 Task: Look for space in San Giovanni Lupatoto, Italy from 12th June, 2023 to 15th June, 2023 for 2 adults in price range Rs.10000 to Rs.15000. Place can be entire place with 1  bedroom having 1 bed and 1 bathroom. Property type can be house, flat, guest house, hotel. Booking option can be shelf check-in. Required host language is English.
Action: Mouse moved to (501, 127)
Screenshot: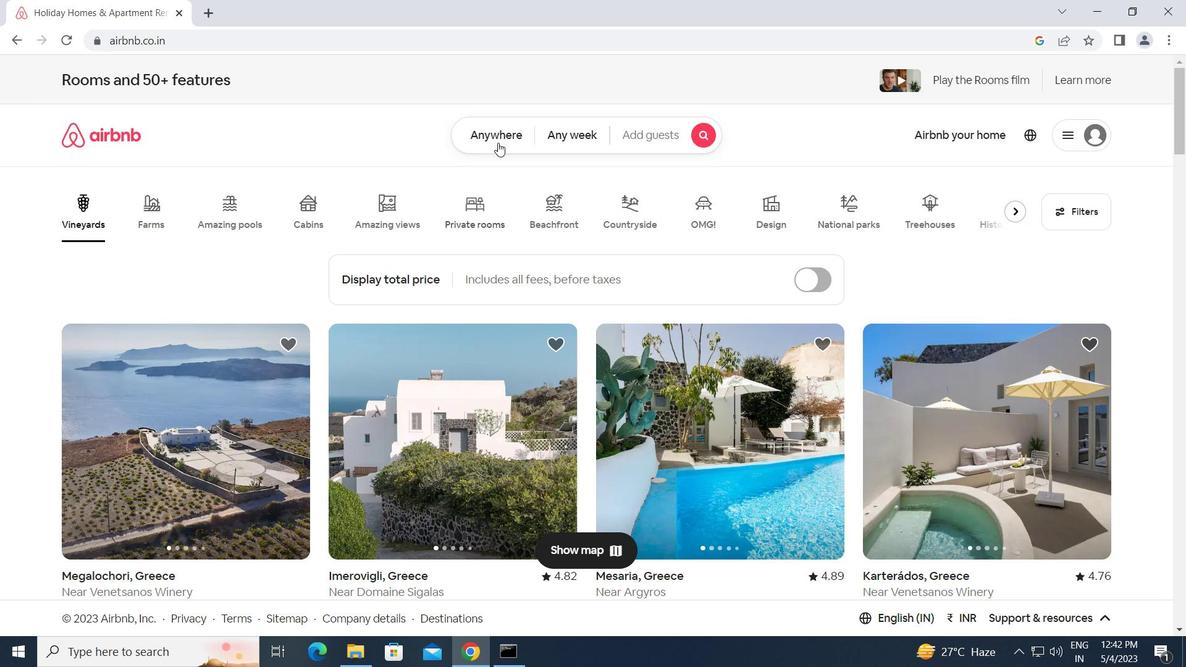 
Action: Mouse pressed left at (501, 127)
Screenshot: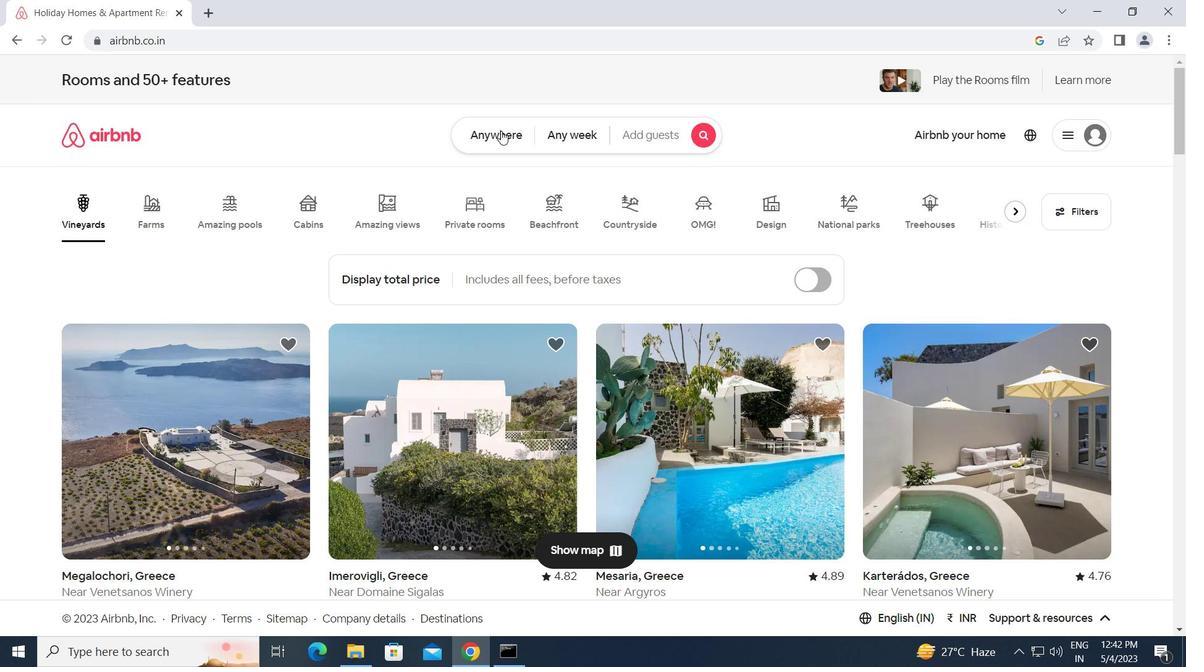 
Action: Mouse moved to (393, 197)
Screenshot: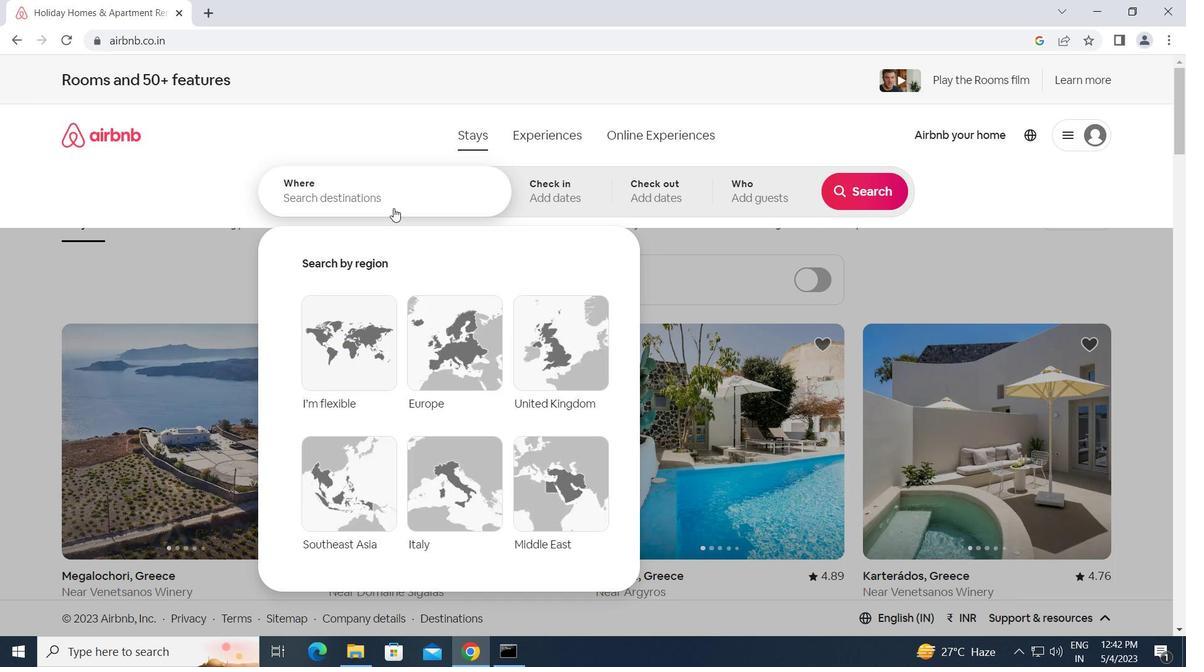 
Action: Mouse pressed left at (393, 197)
Screenshot: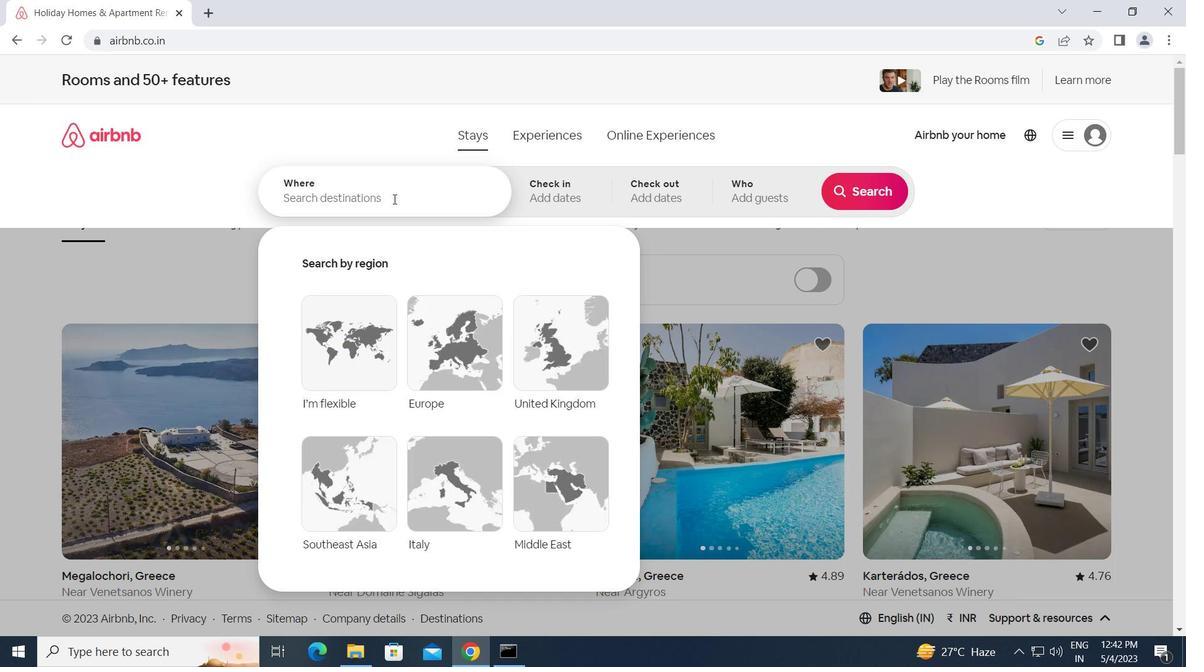 
Action: Key pressed s<Key.caps_lock>an<Key.space><Key.caps_lock>g<Key.caps_lock>iovanni<Key.space><Key.caps_lock>l<Key.caps_lock>upatot
Screenshot: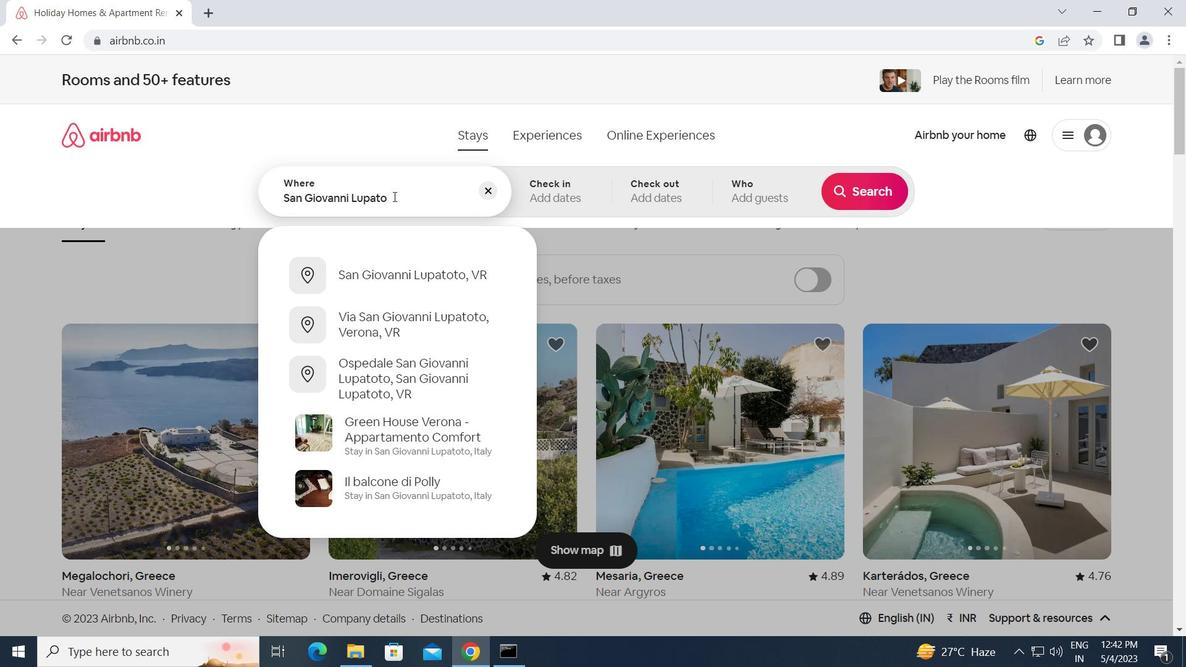 
Action: Mouse moved to (867, 41)
Screenshot: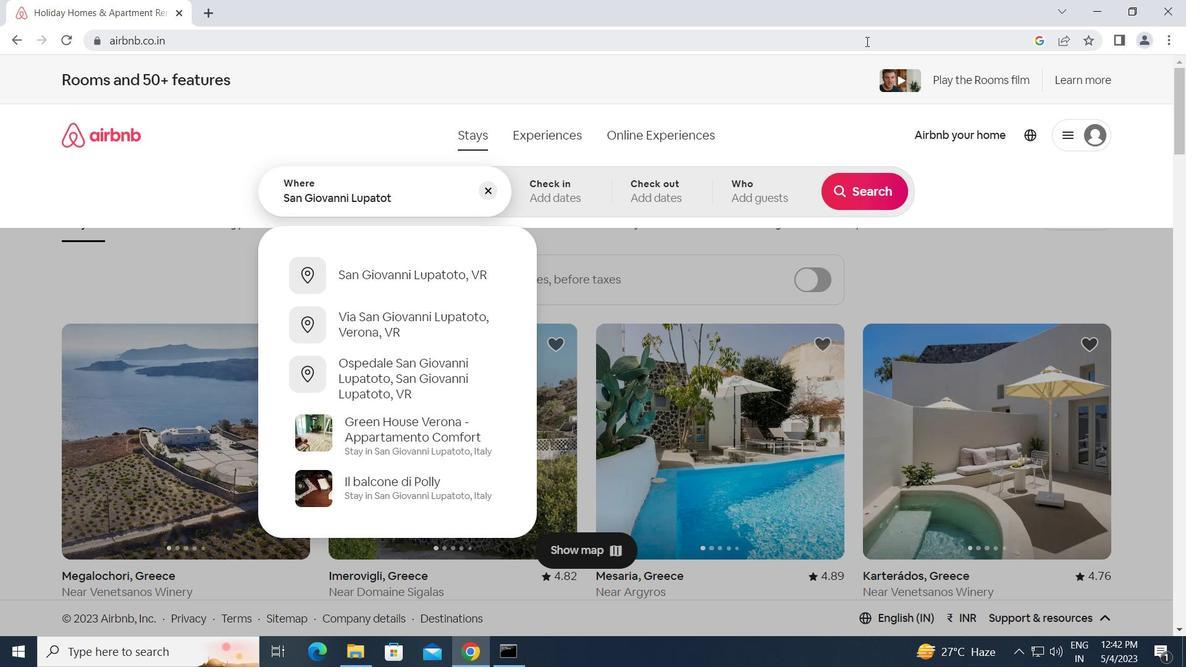 
Action: Key pressed o
Screenshot: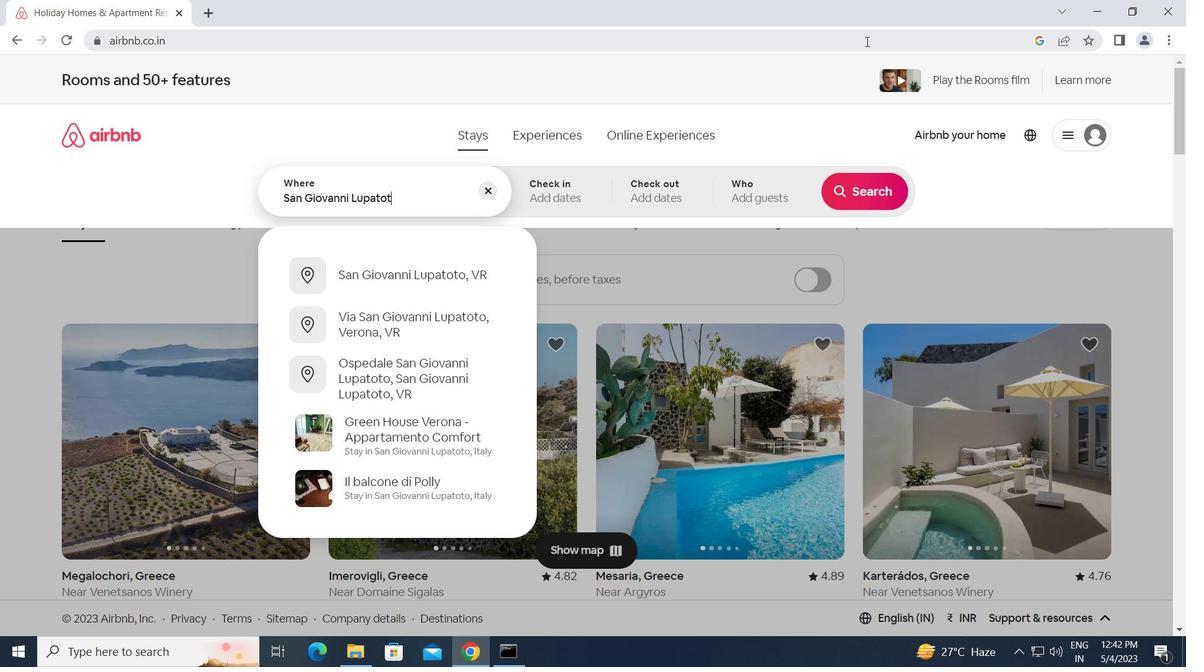 
Action: Mouse moved to (857, 42)
Screenshot: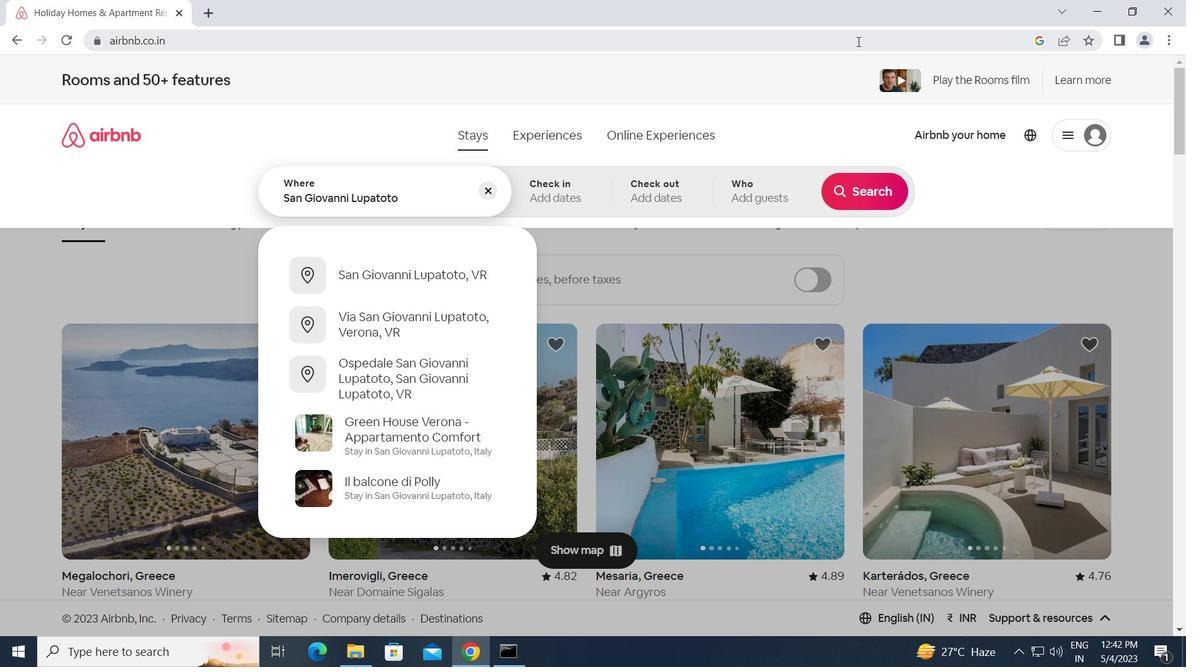 
Action: Key pressed ,
Screenshot: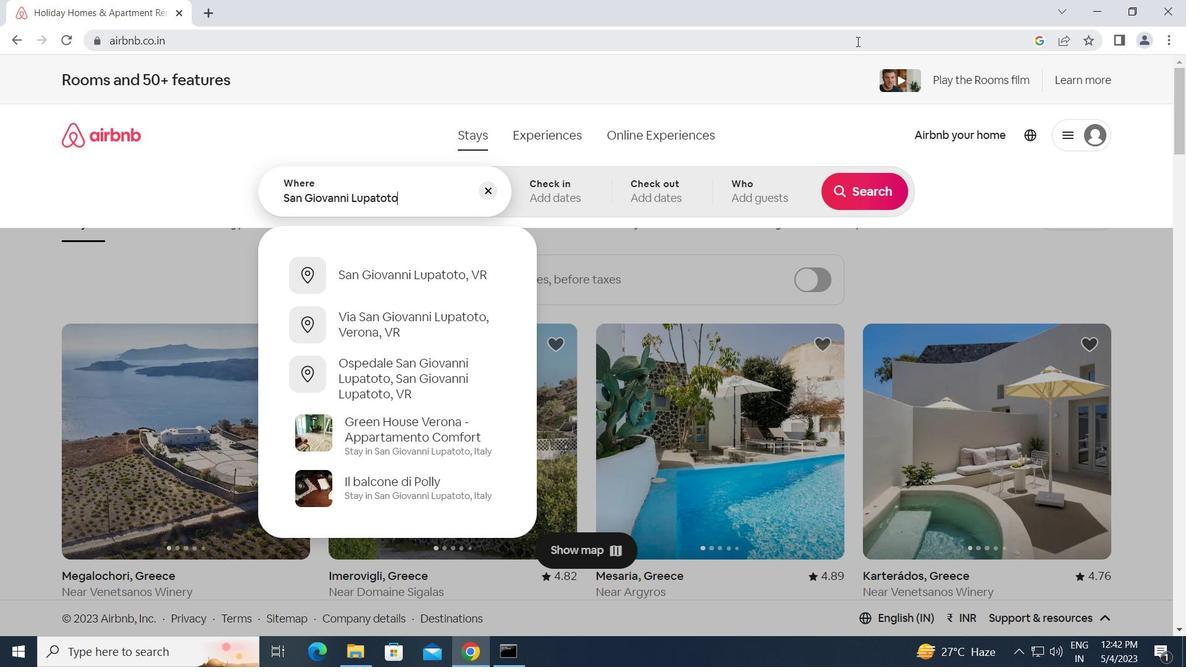 
Action: Mouse moved to (909, 45)
Screenshot: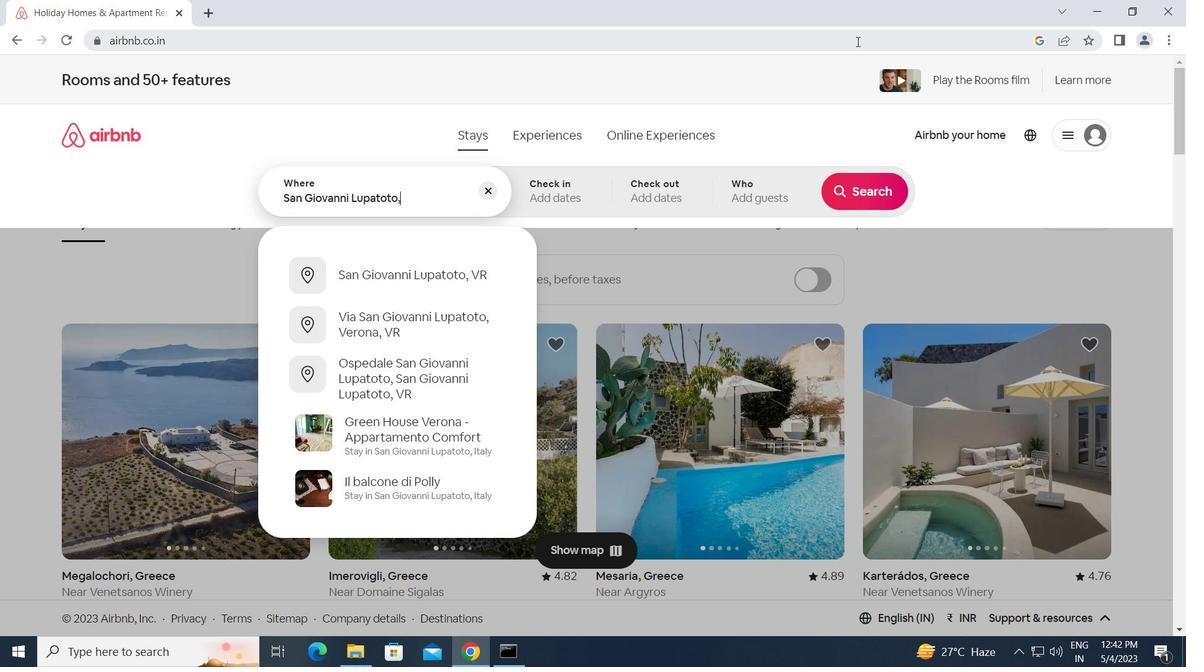 
Action: Key pressed <Key.space>
Screenshot: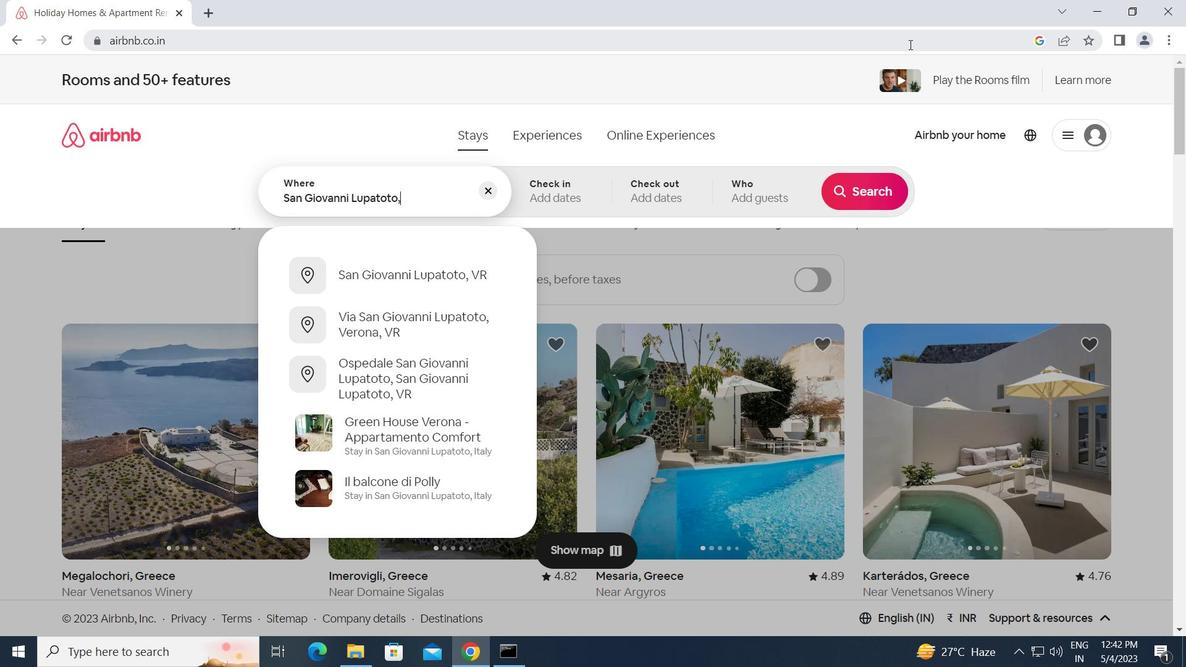 
Action: Mouse moved to (906, 45)
Screenshot: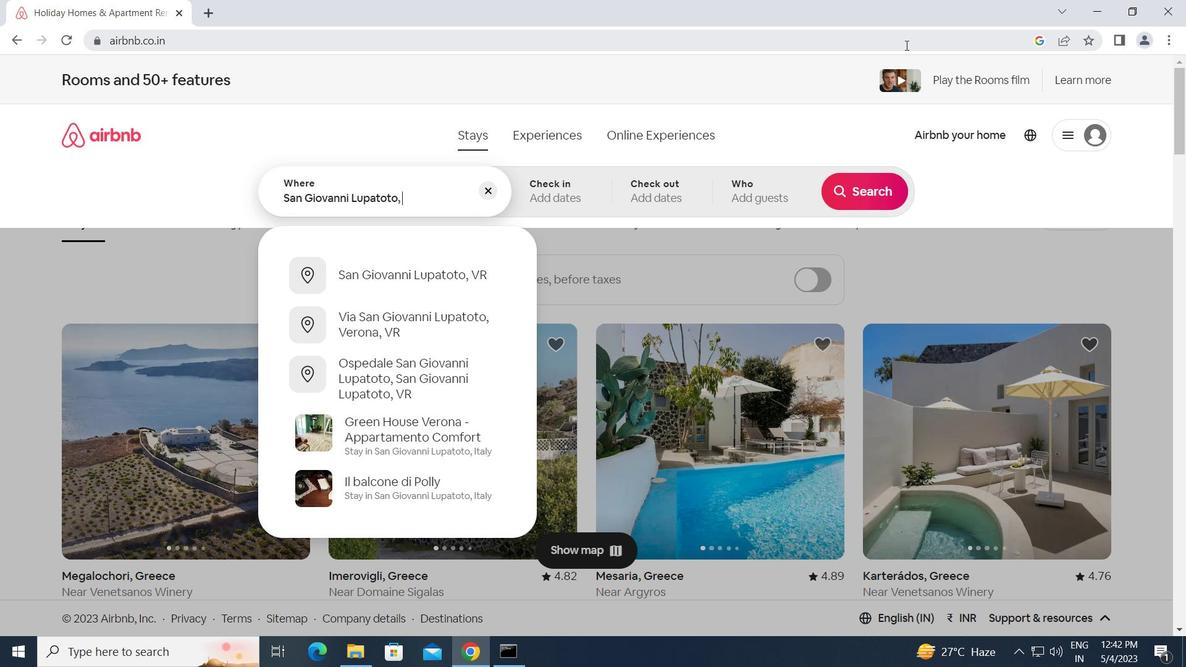 
Action: Key pressed <Key.caps_lock>
Screenshot: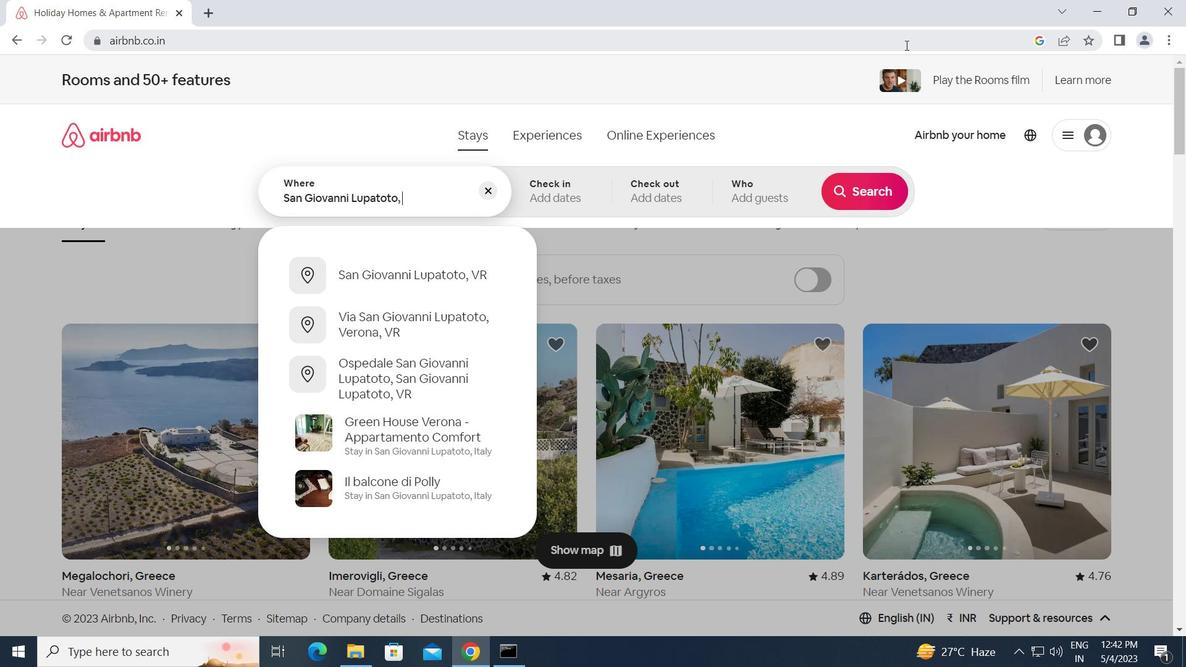 
Action: Mouse moved to (904, 45)
Screenshot: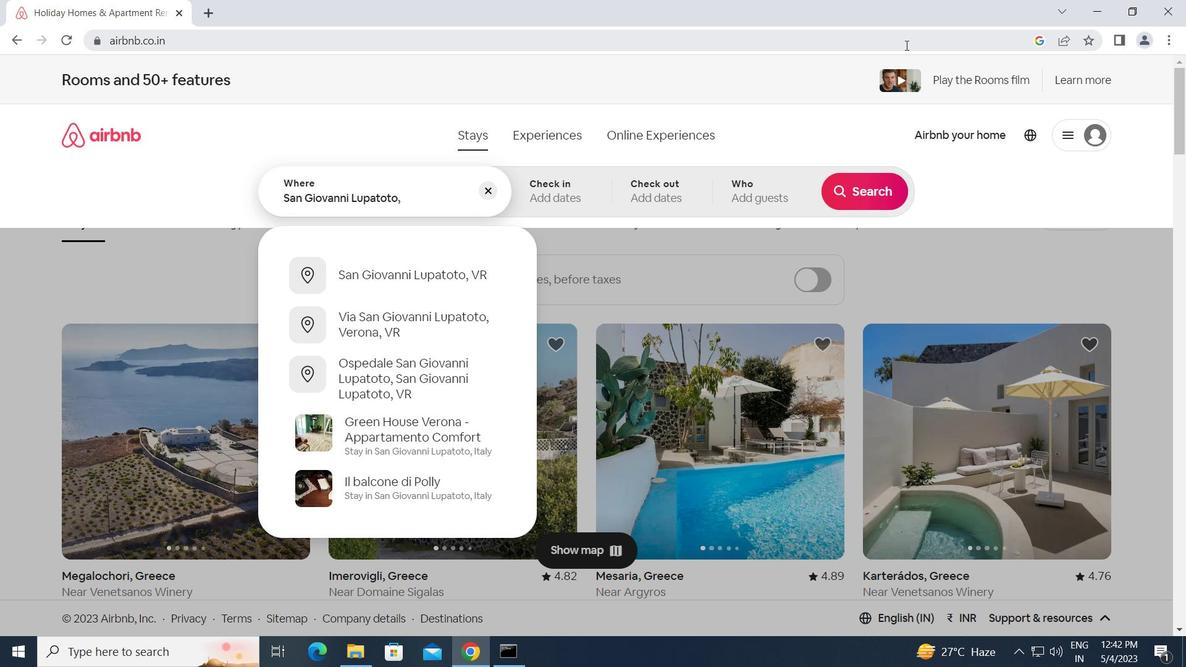 
Action: Key pressed i
Screenshot: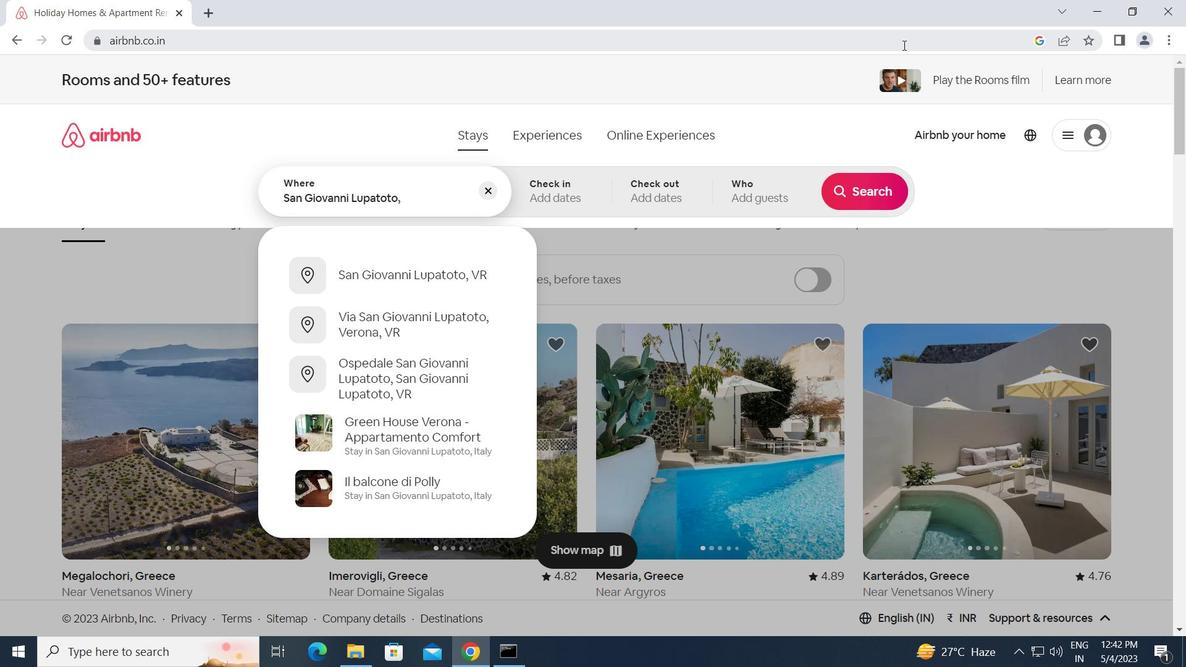 
Action: Mouse moved to (901, 46)
Screenshot: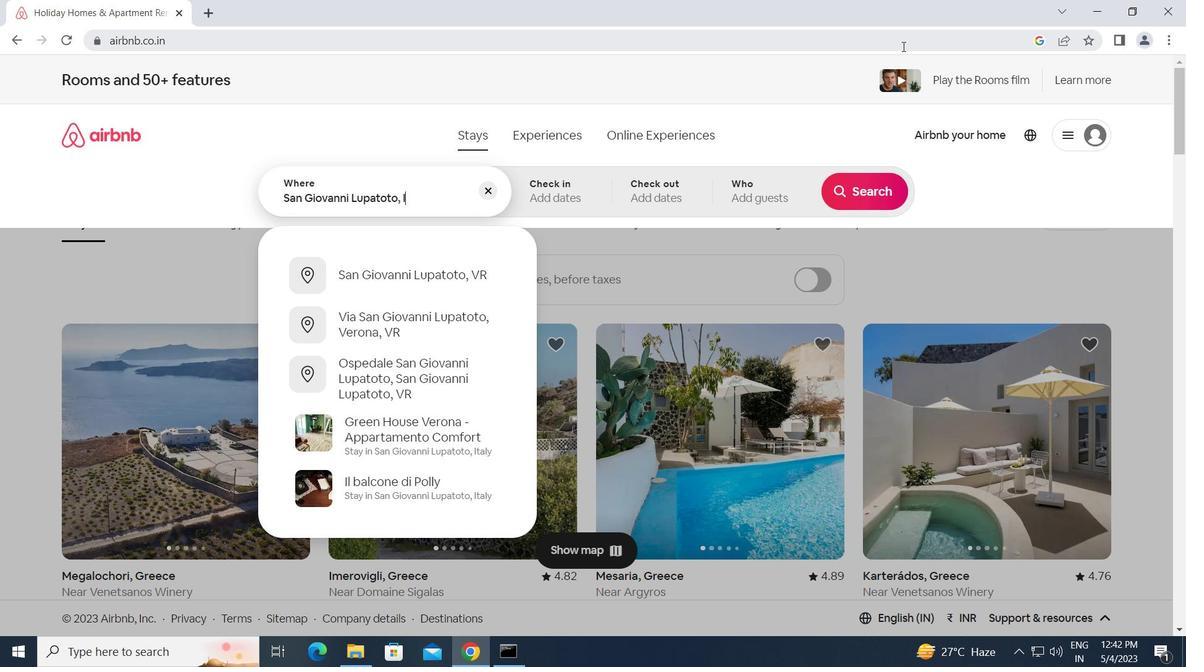 
Action: Key pressed <Key.caps_lock>ta
Screenshot: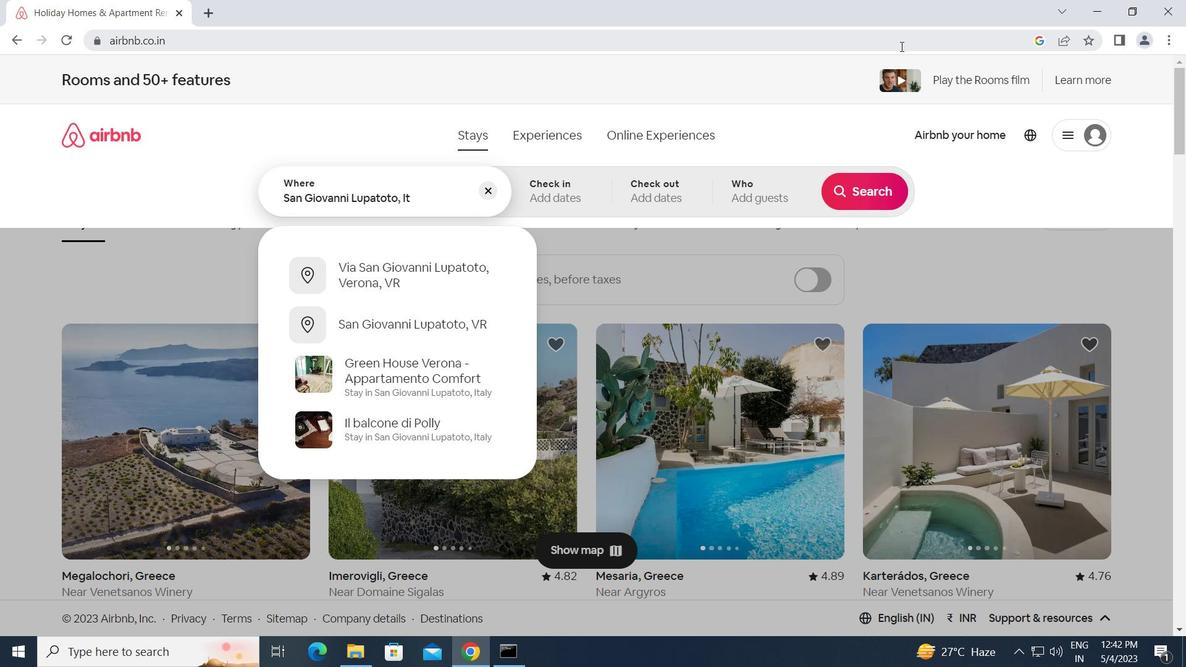 
Action: Mouse moved to (900, 47)
Screenshot: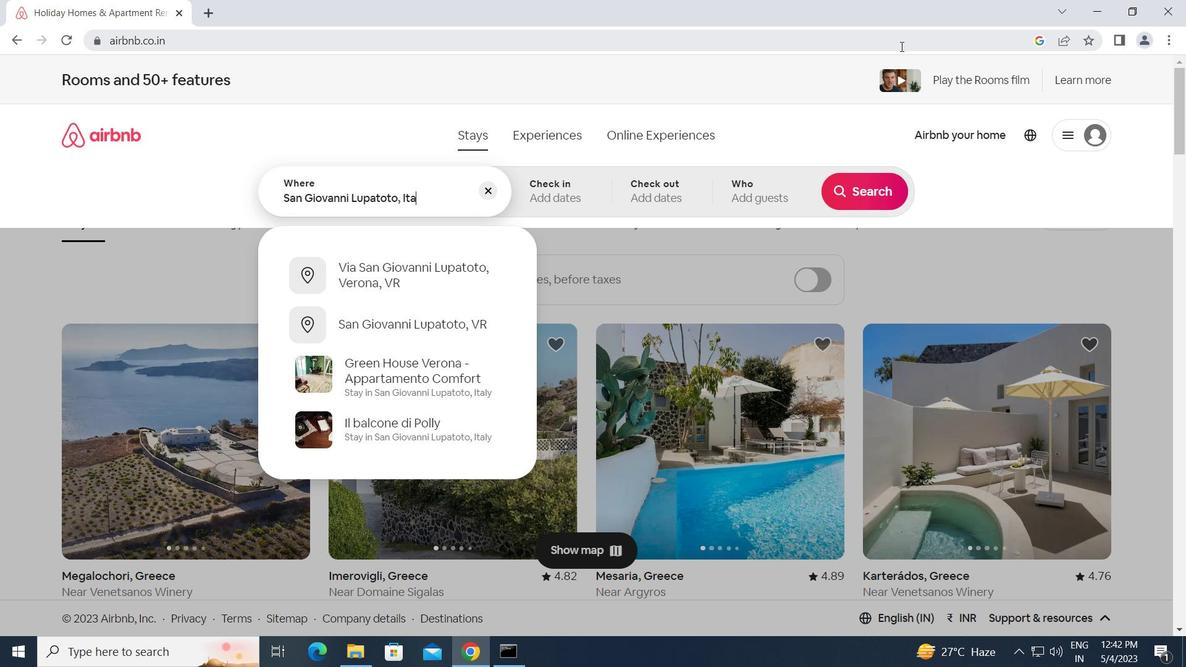 
Action: Key pressed l
Screenshot: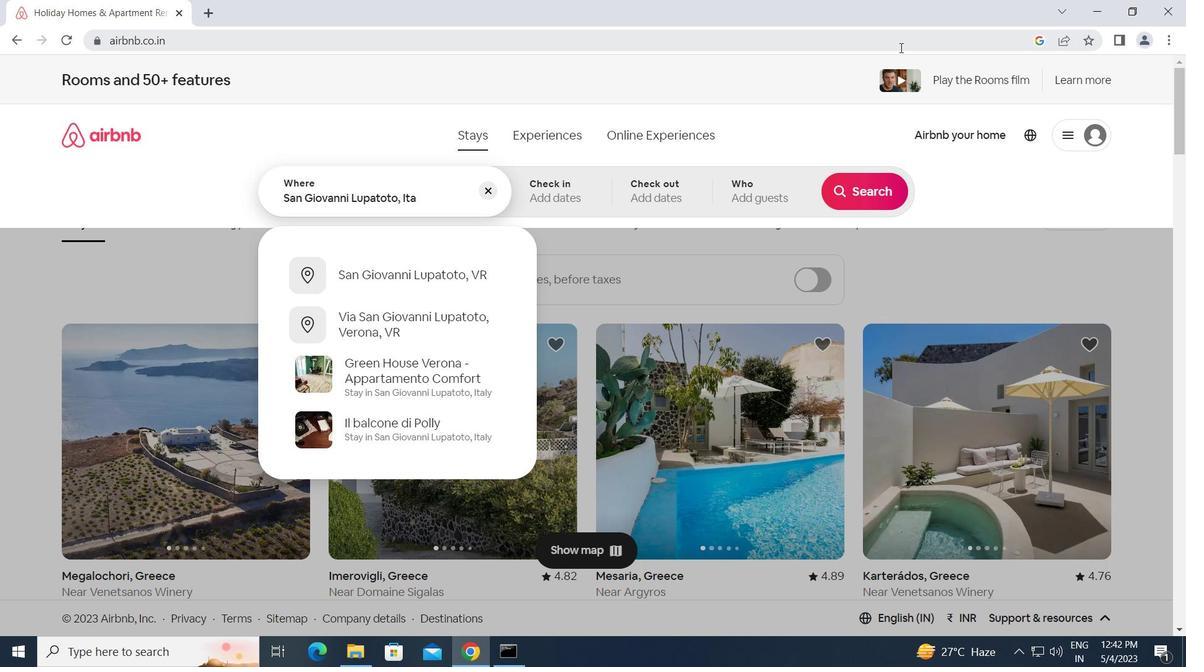 
Action: Mouse moved to (898, 47)
Screenshot: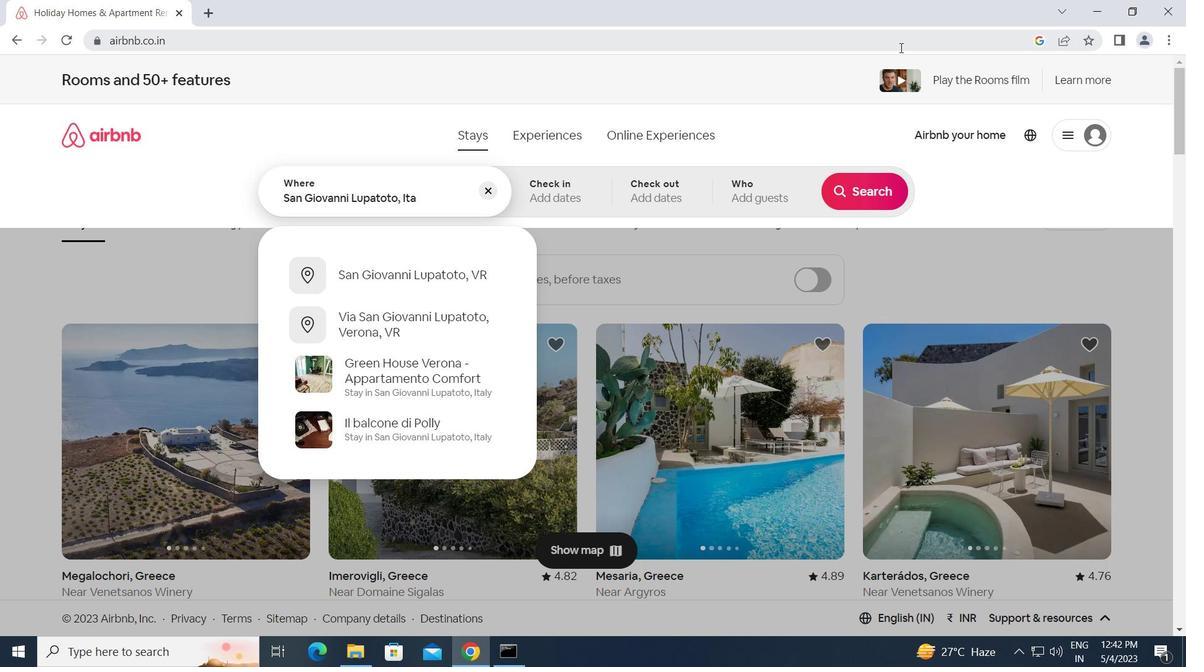 
Action: Key pressed y<Key.enter>
Screenshot: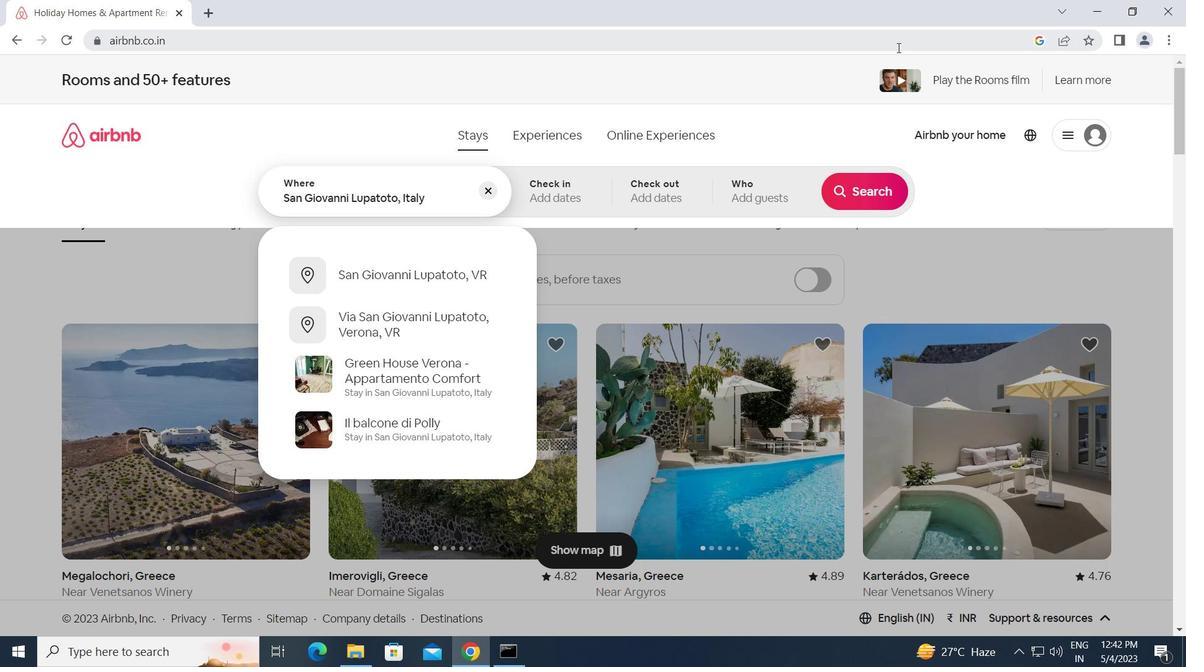 
Action: Mouse moved to (667, 454)
Screenshot: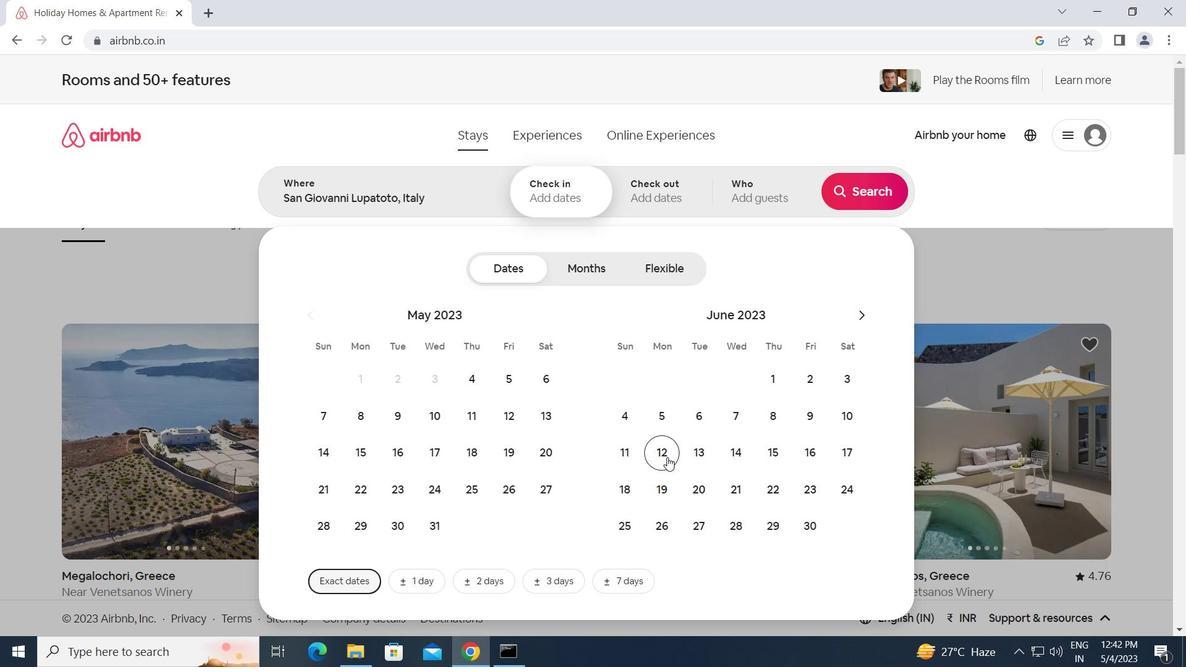 
Action: Mouse pressed left at (667, 454)
Screenshot: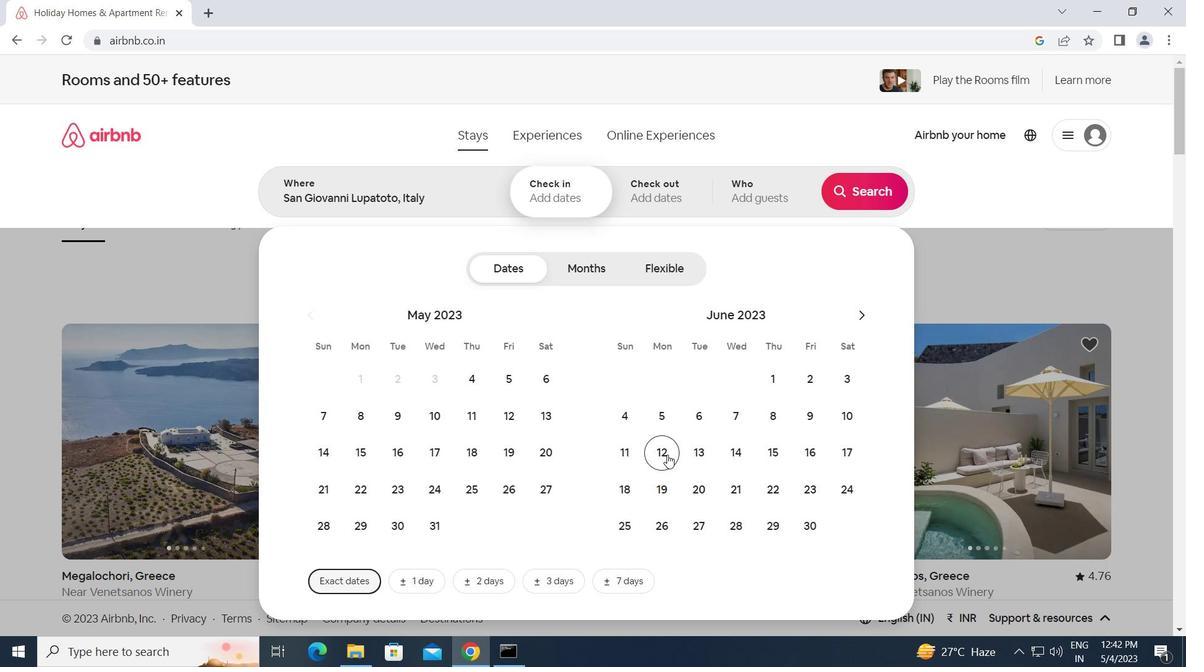 
Action: Mouse moved to (774, 452)
Screenshot: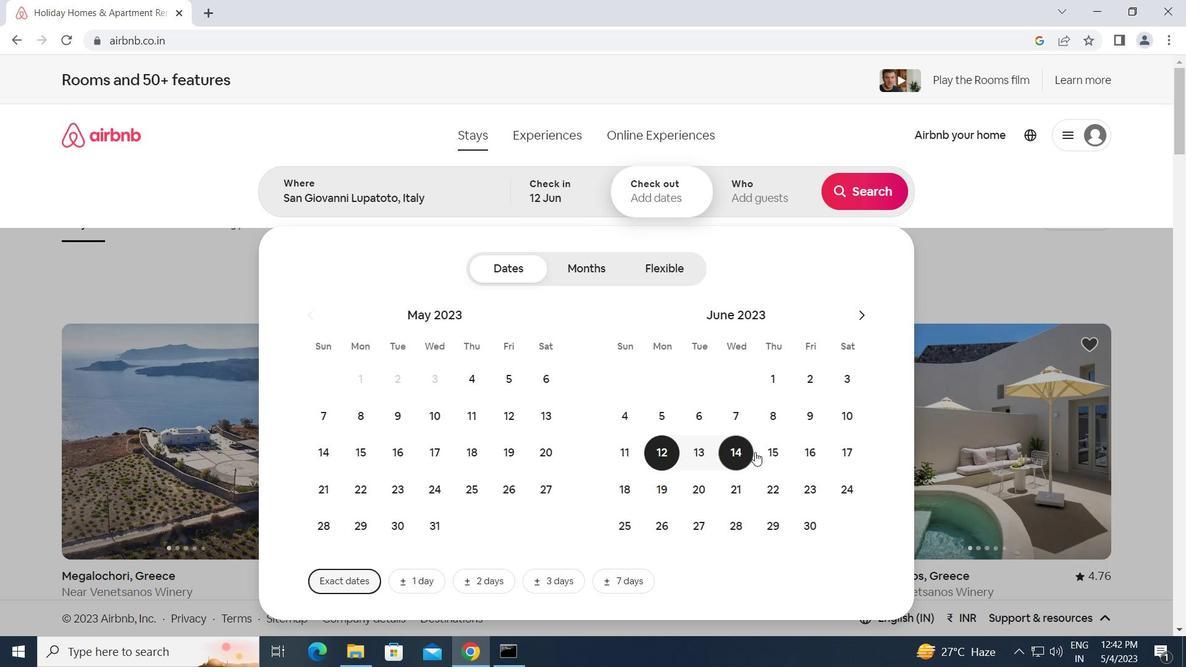 
Action: Mouse pressed left at (774, 452)
Screenshot: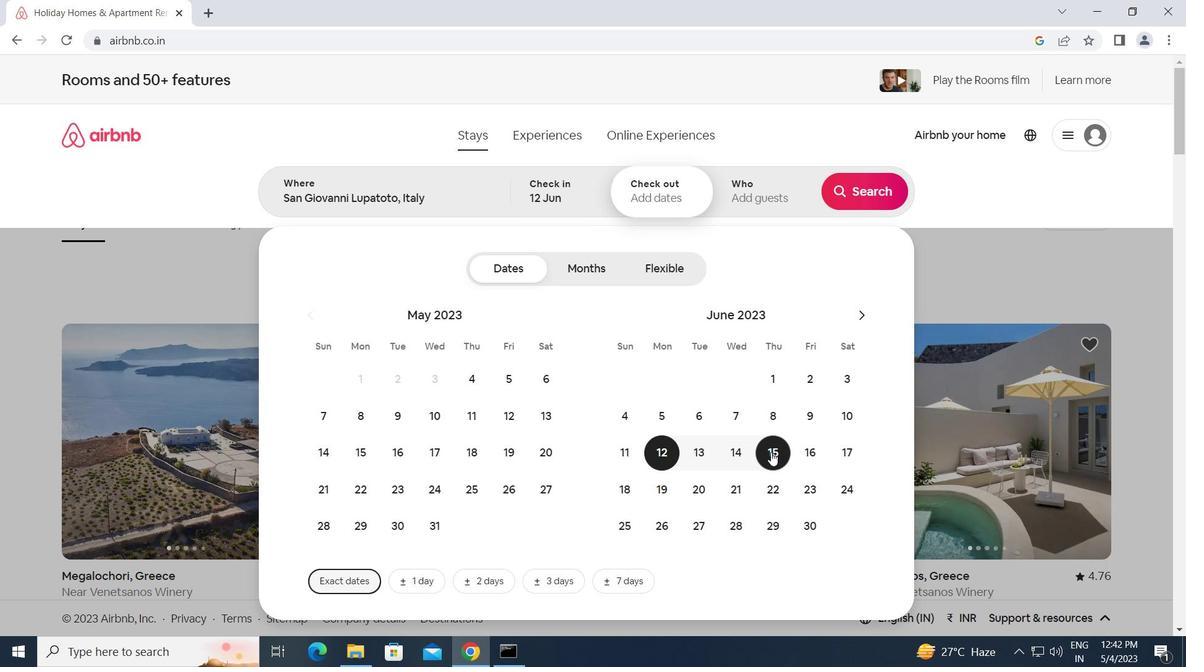
Action: Mouse moved to (756, 198)
Screenshot: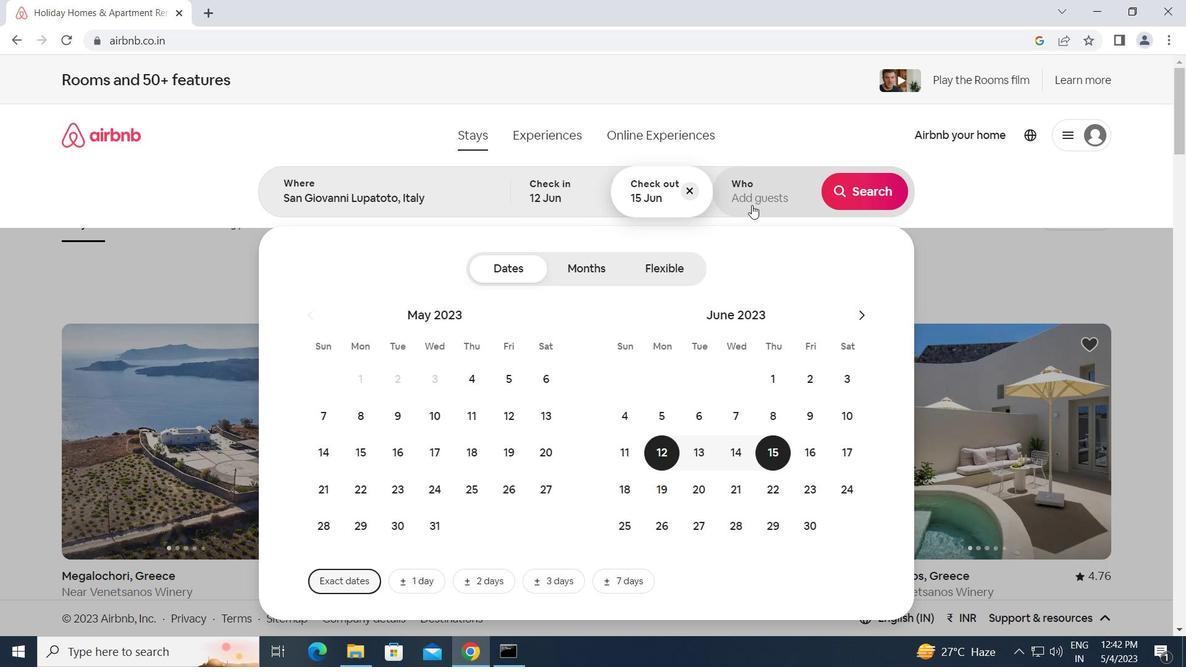 
Action: Mouse pressed left at (756, 198)
Screenshot: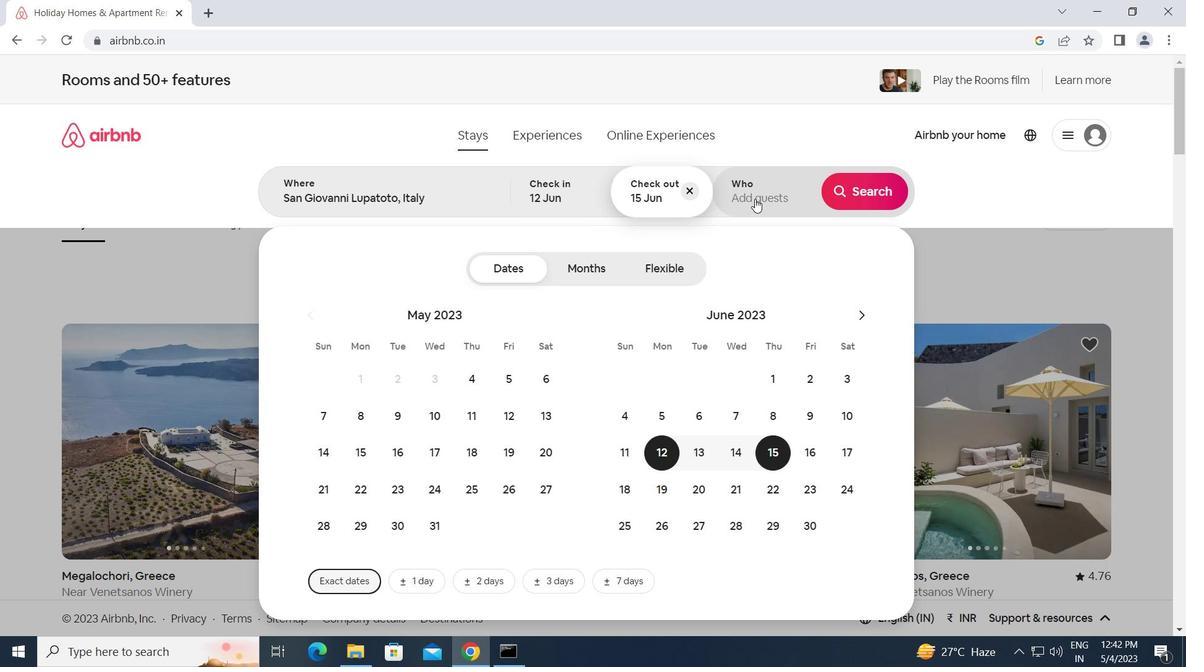 
Action: Mouse moved to (874, 270)
Screenshot: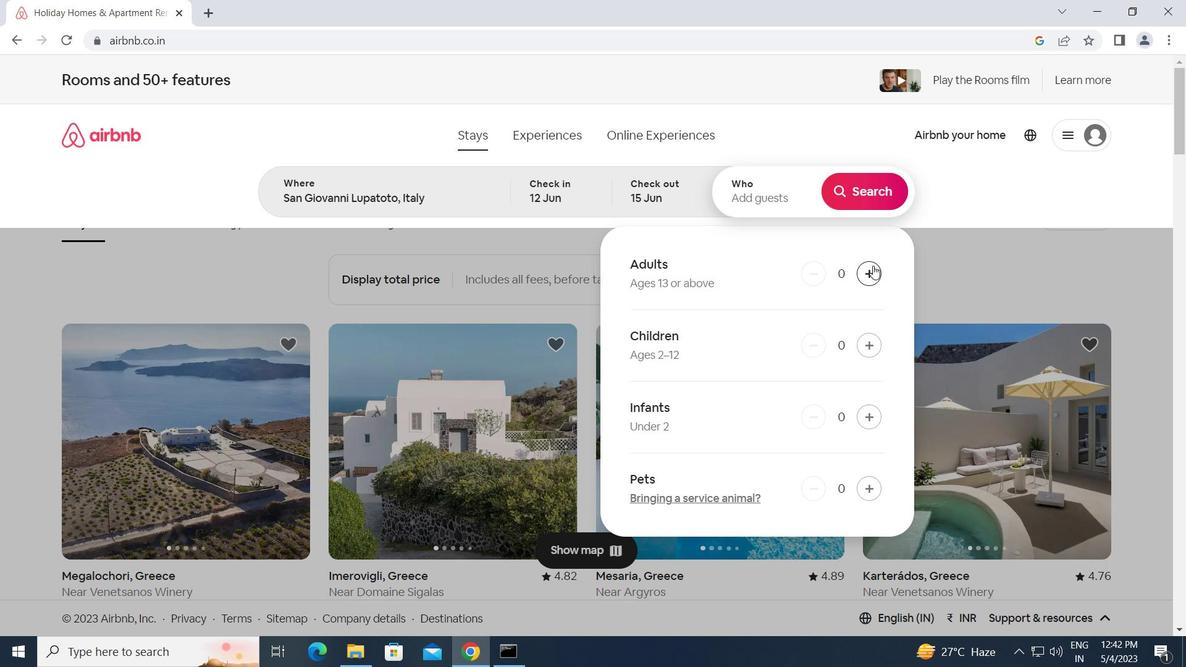 
Action: Mouse pressed left at (874, 270)
Screenshot: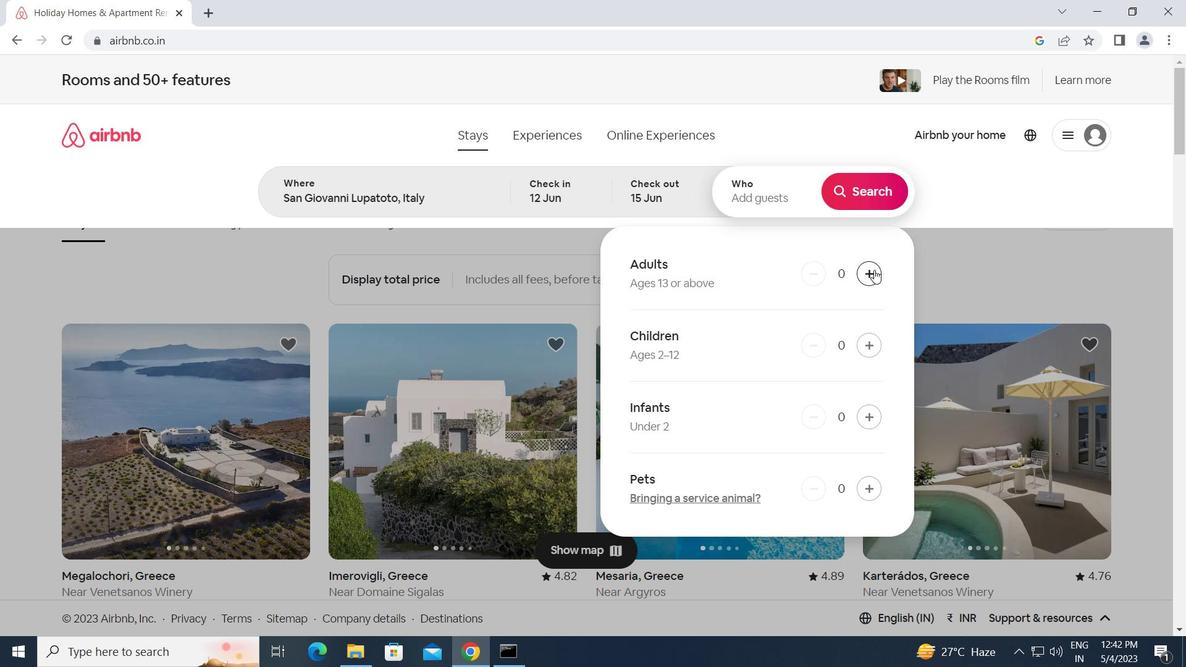 
Action: Mouse pressed left at (874, 270)
Screenshot: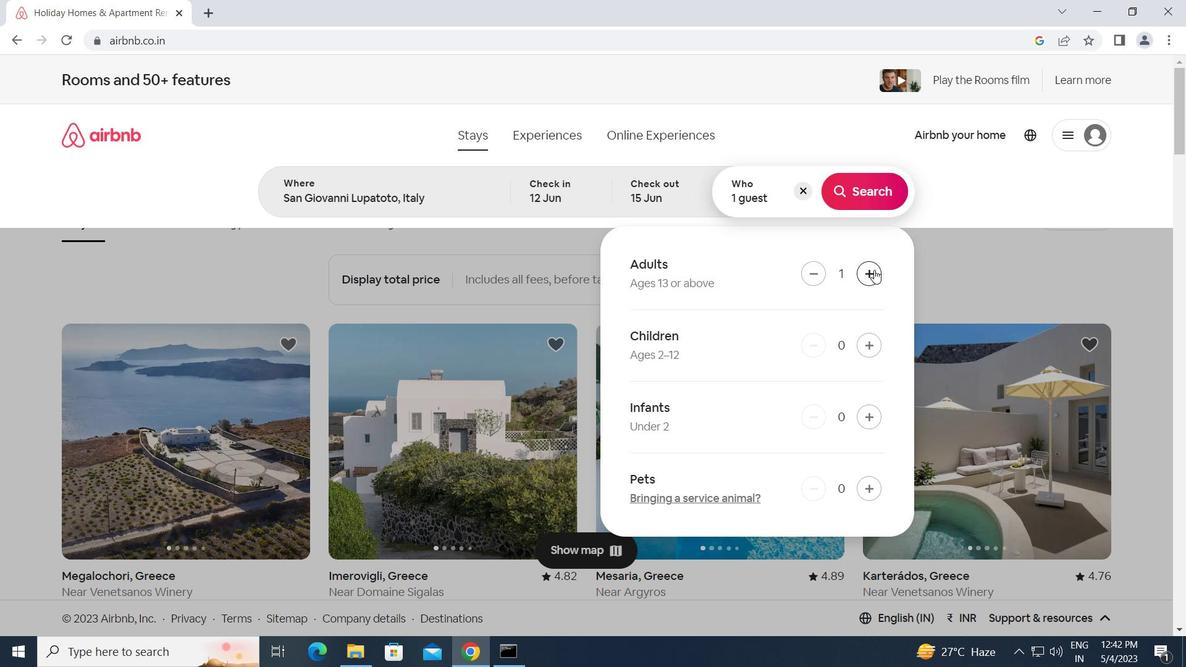 
Action: Mouse moved to (868, 199)
Screenshot: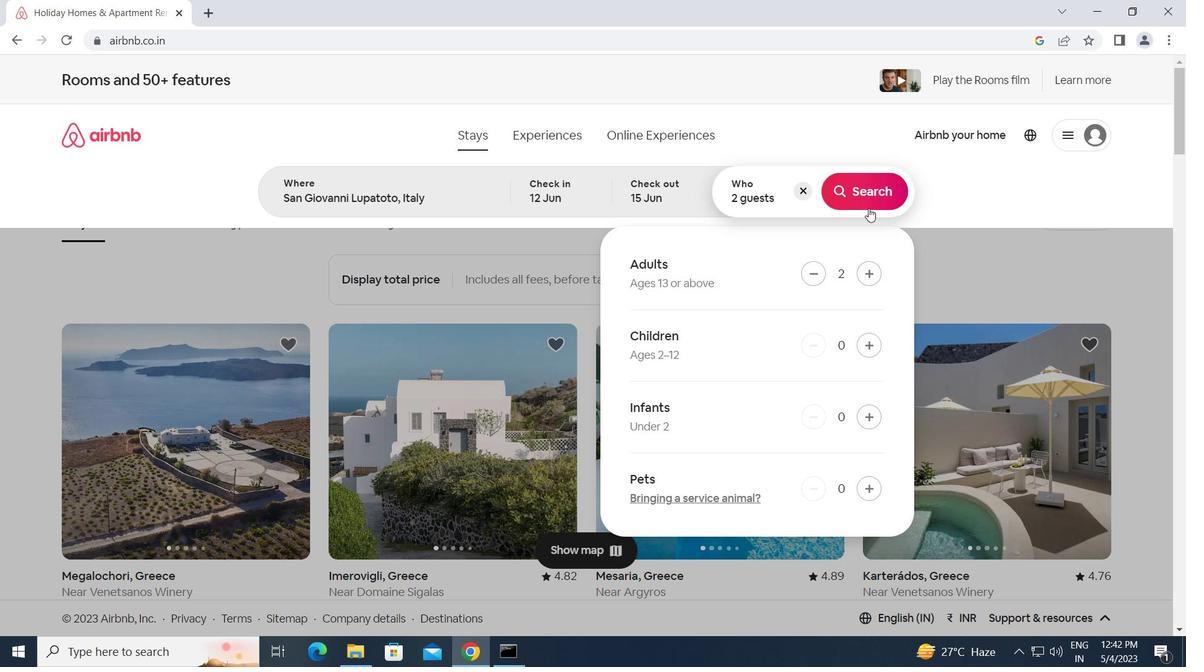 
Action: Mouse pressed left at (868, 199)
Screenshot: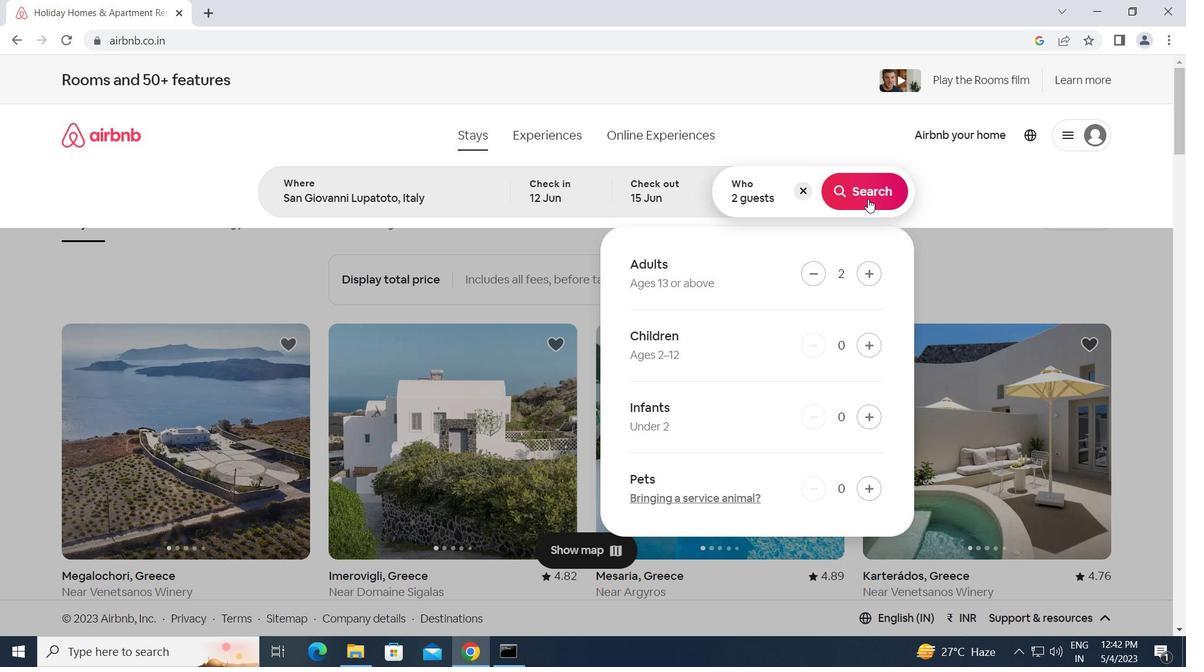 
Action: Mouse moved to (1107, 144)
Screenshot: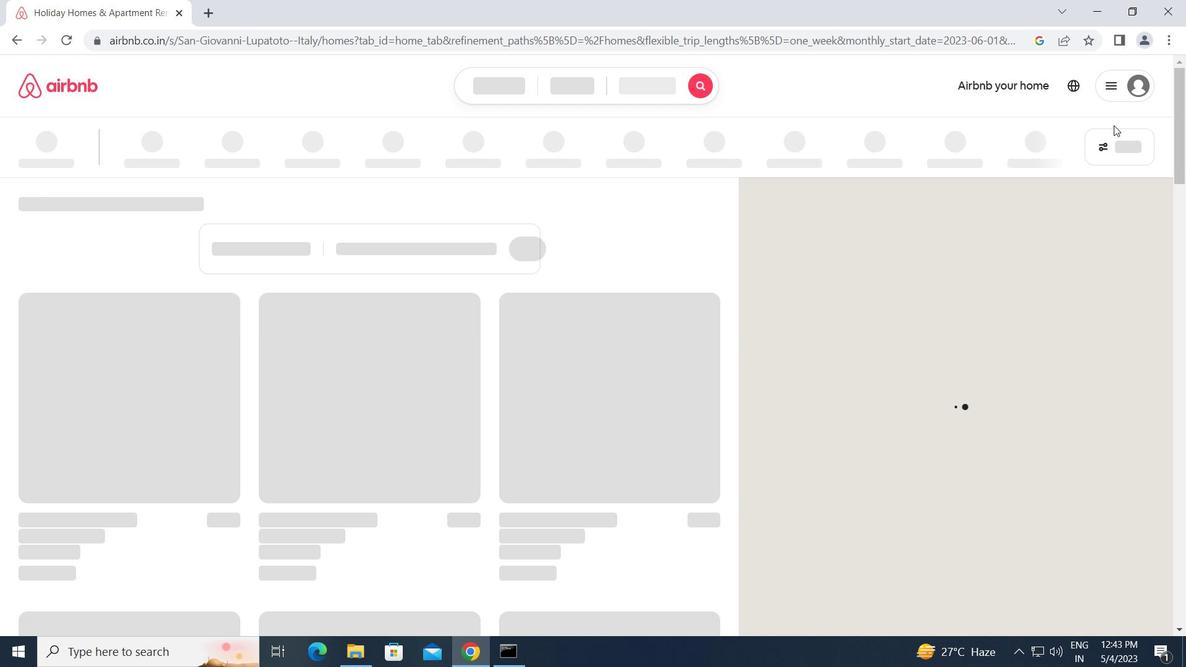 
Action: Mouse pressed left at (1107, 144)
Screenshot: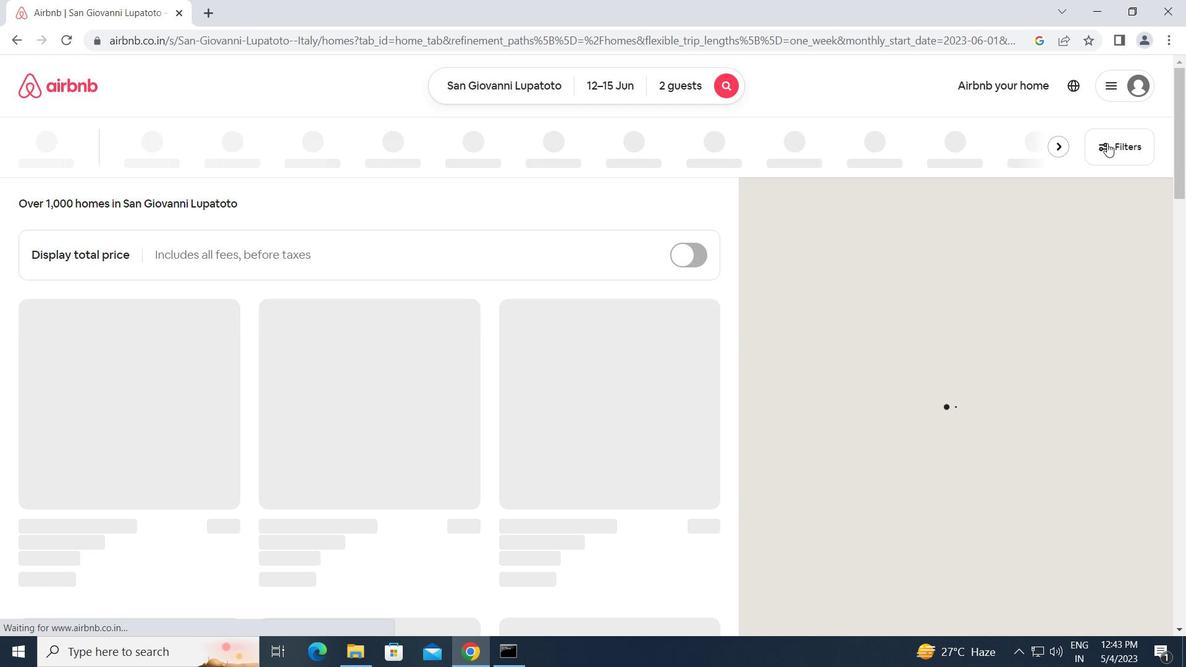 
Action: Mouse moved to (409, 346)
Screenshot: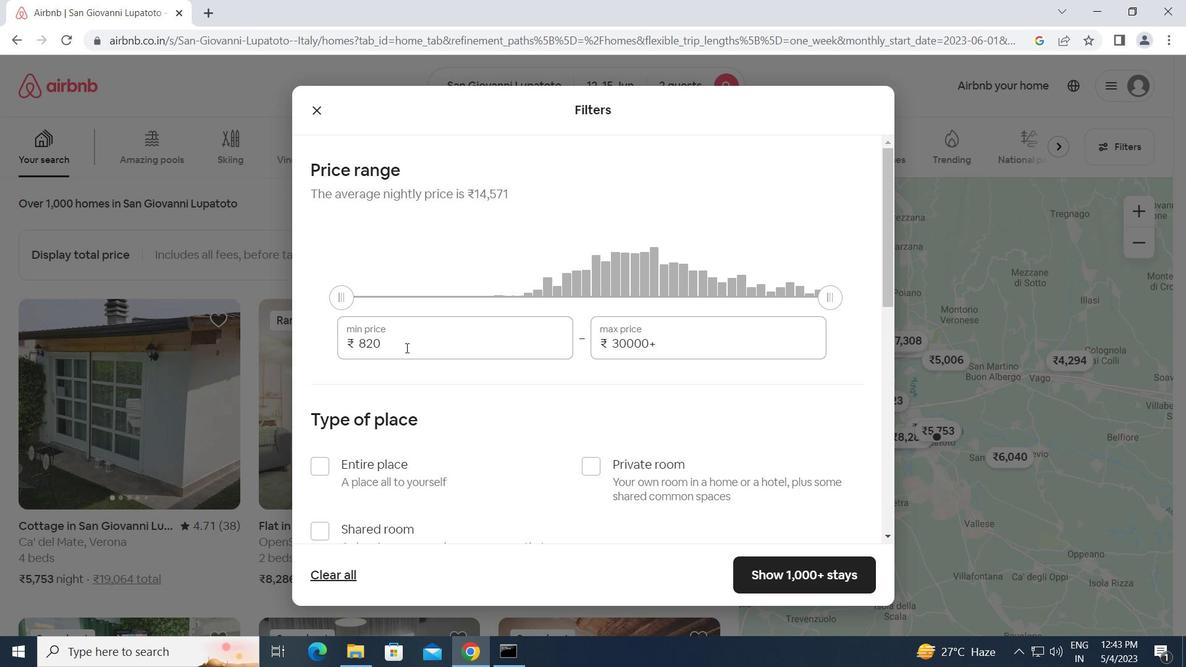 
Action: Mouse pressed left at (409, 346)
Screenshot: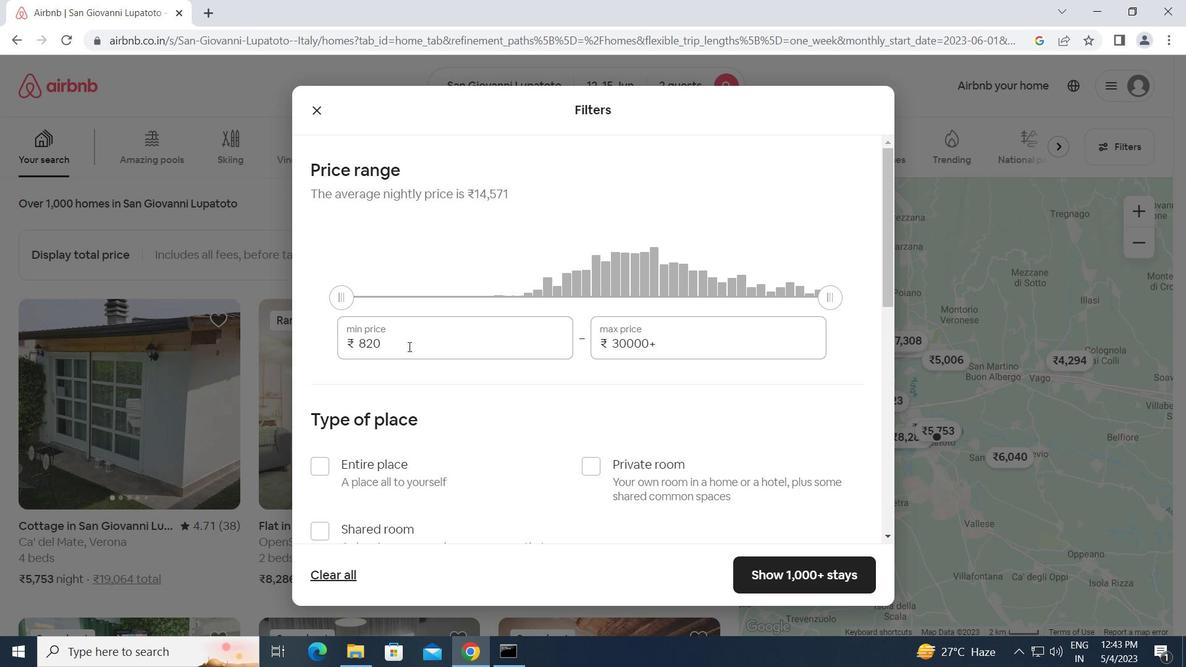 
Action: Mouse moved to (342, 336)
Screenshot: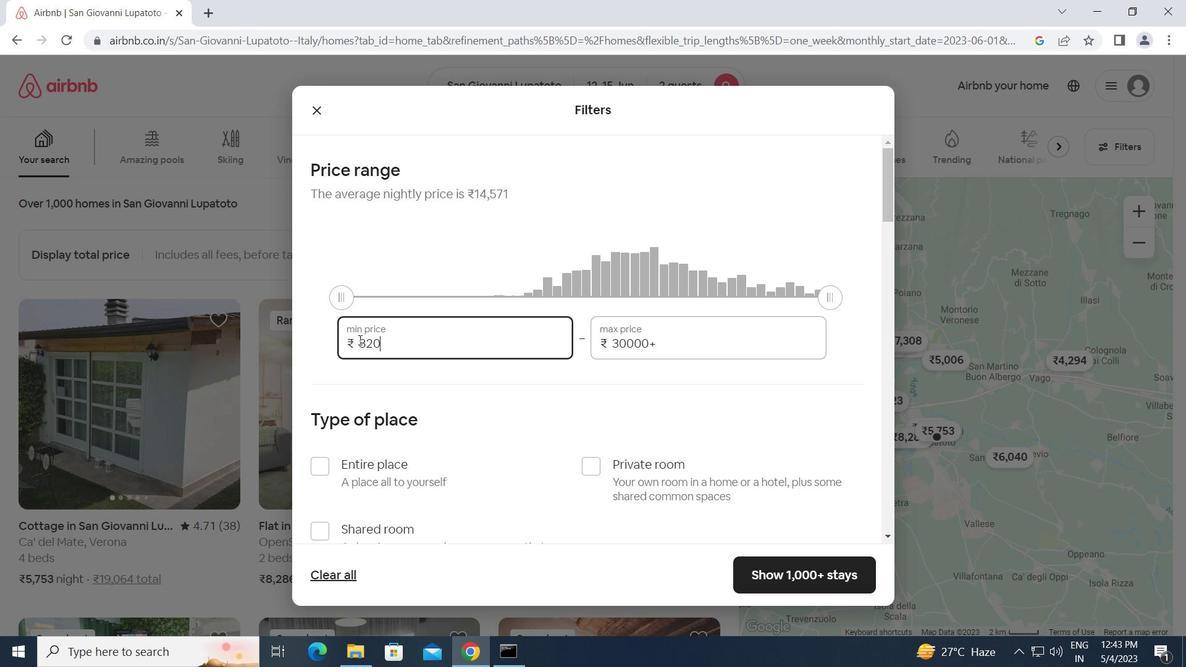 
Action: Key pressed 10000<Key.tab>15000
Screenshot: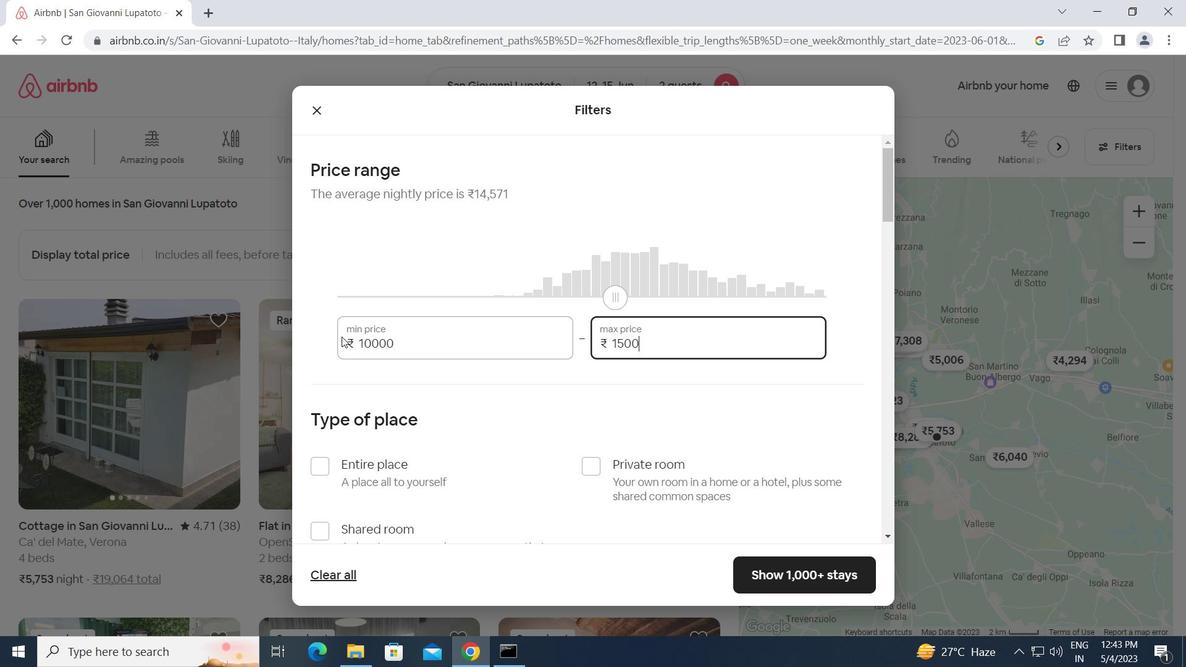 
Action: Mouse moved to (362, 419)
Screenshot: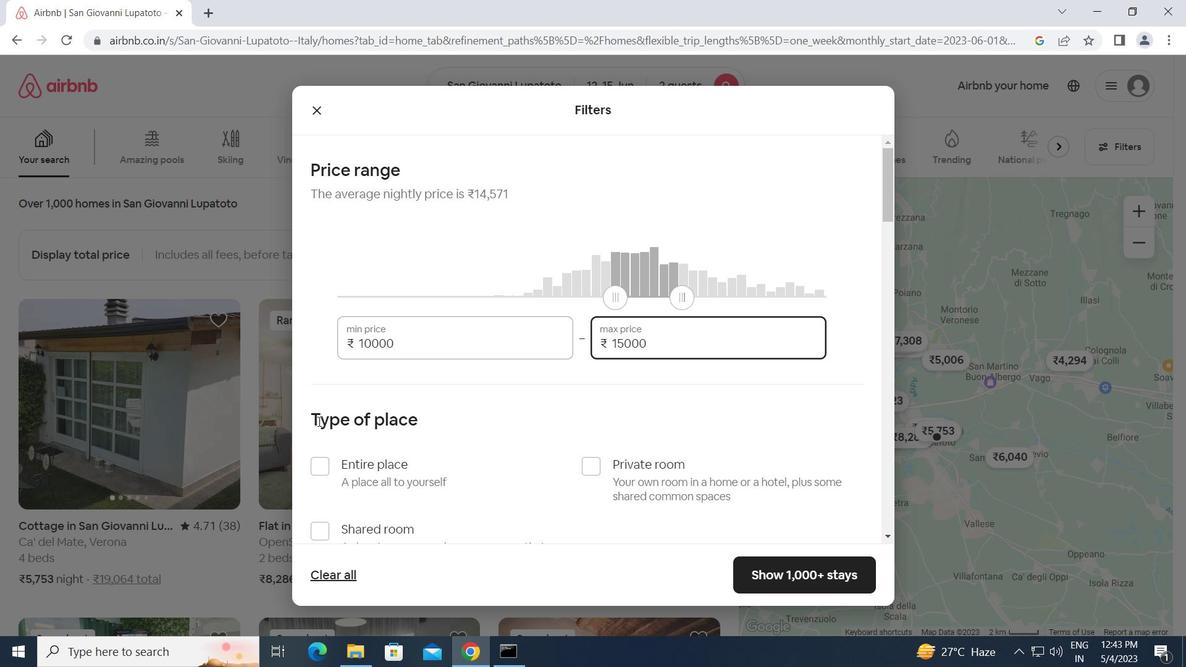 
Action: Mouse scrolled (362, 418) with delta (0, 0)
Screenshot: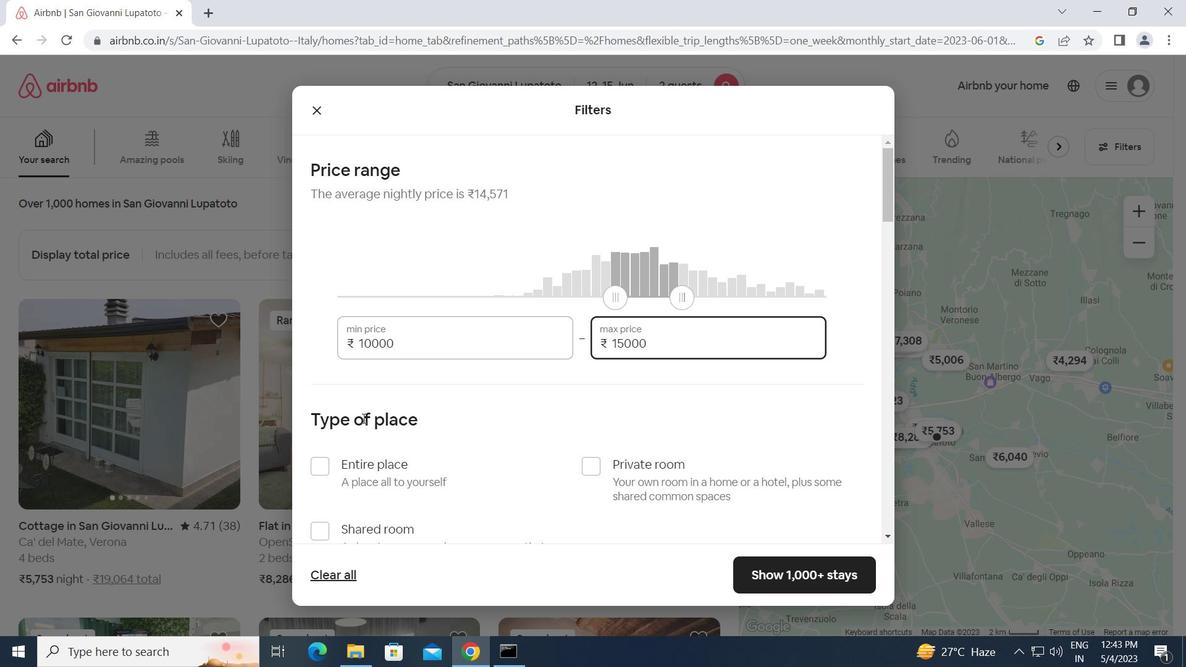 
Action: Mouse moved to (317, 386)
Screenshot: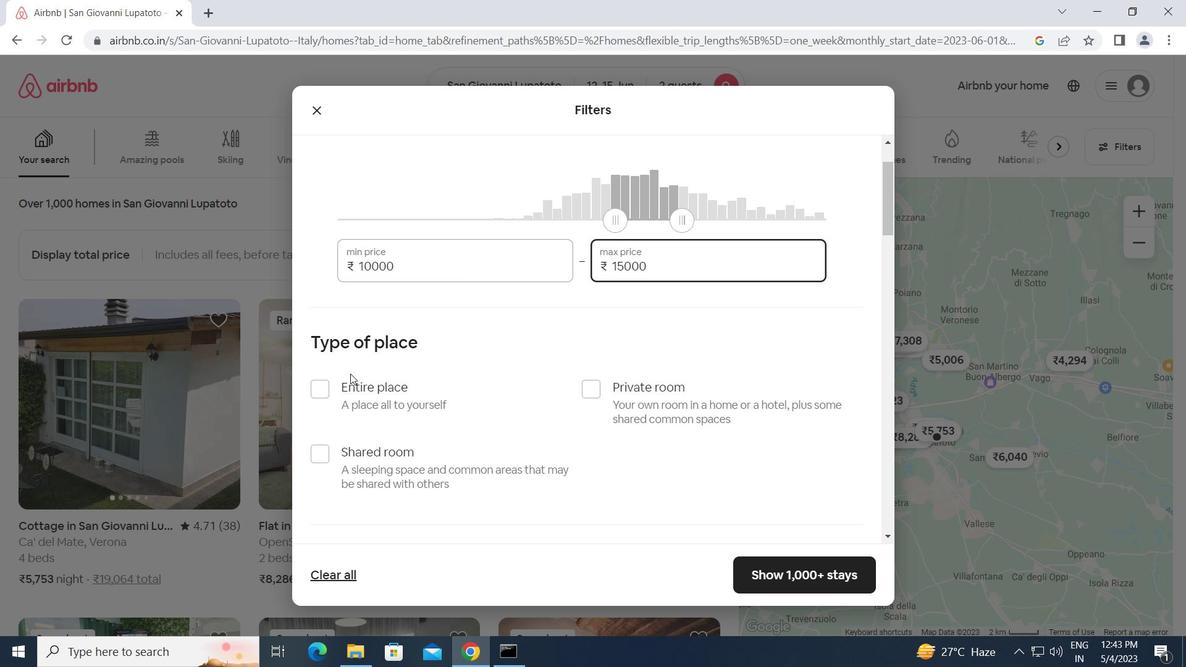 
Action: Mouse pressed left at (317, 386)
Screenshot: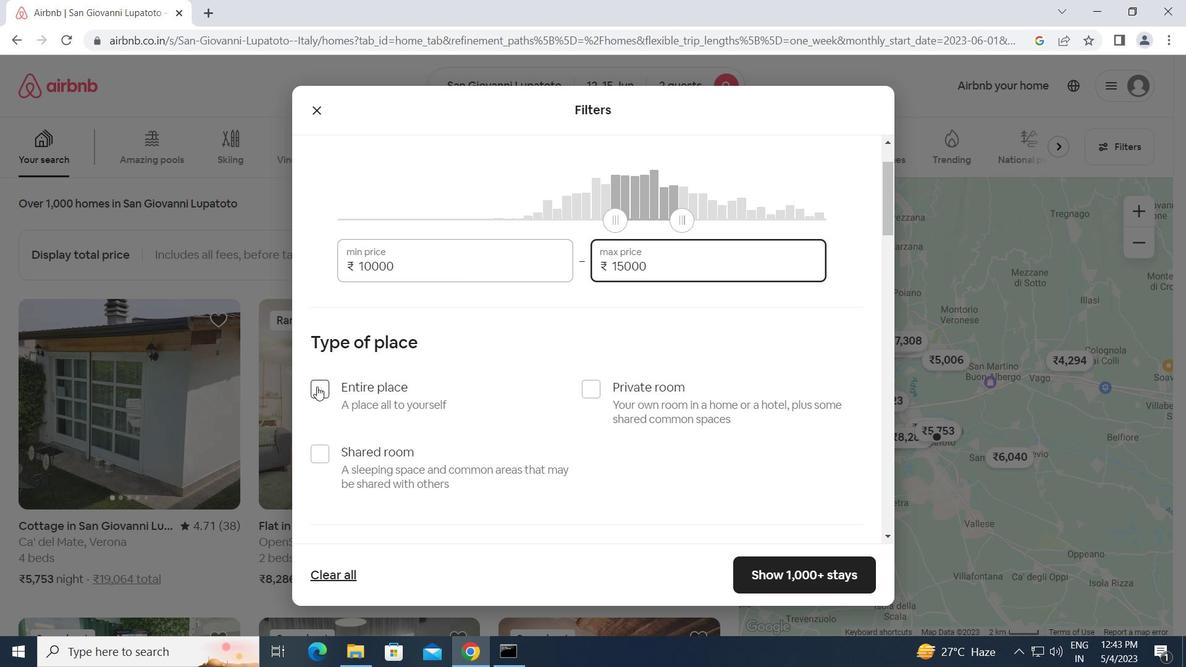 
Action: Mouse moved to (542, 438)
Screenshot: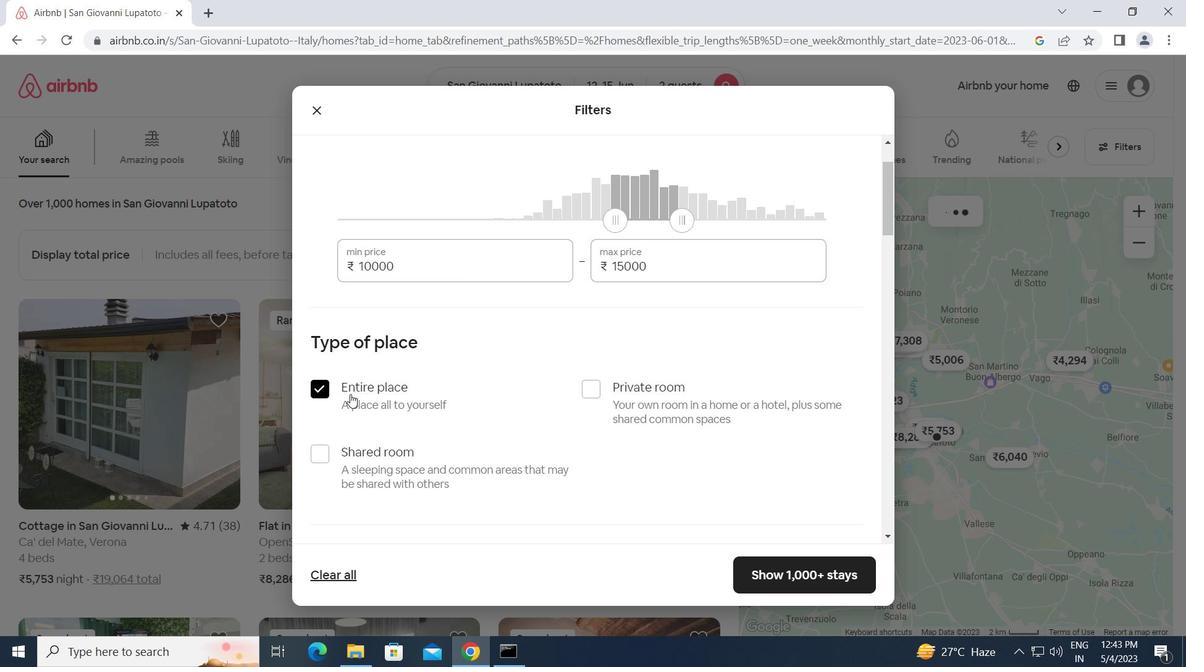 
Action: Mouse scrolled (542, 437) with delta (0, 0)
Screenshot: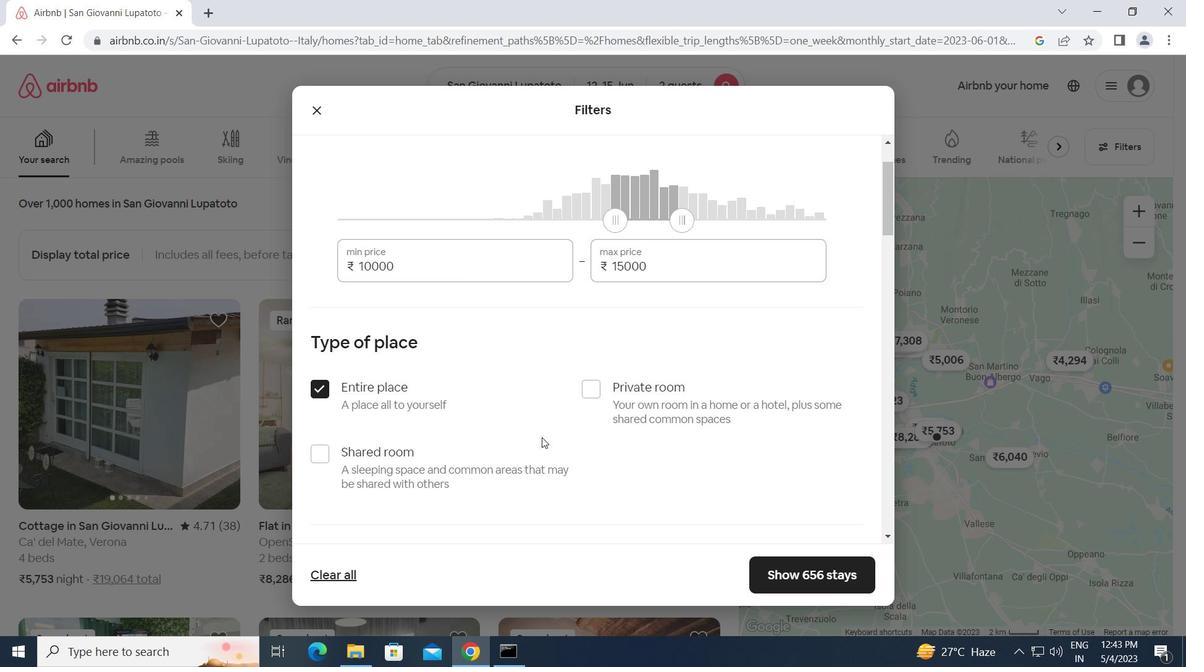 
Action: Mouse scrolled (542, 437) with delta (0, 0)
Screenshot: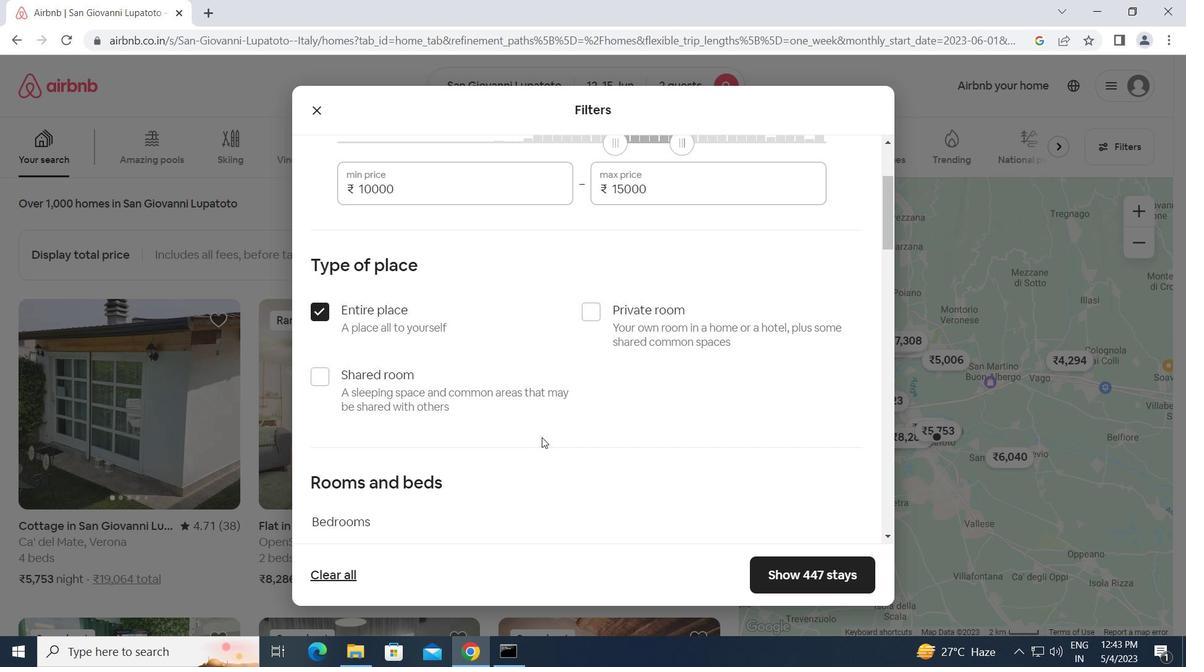 
Action: Mouse scrolled (542, 437) with delta (0, 0)
Screenshot: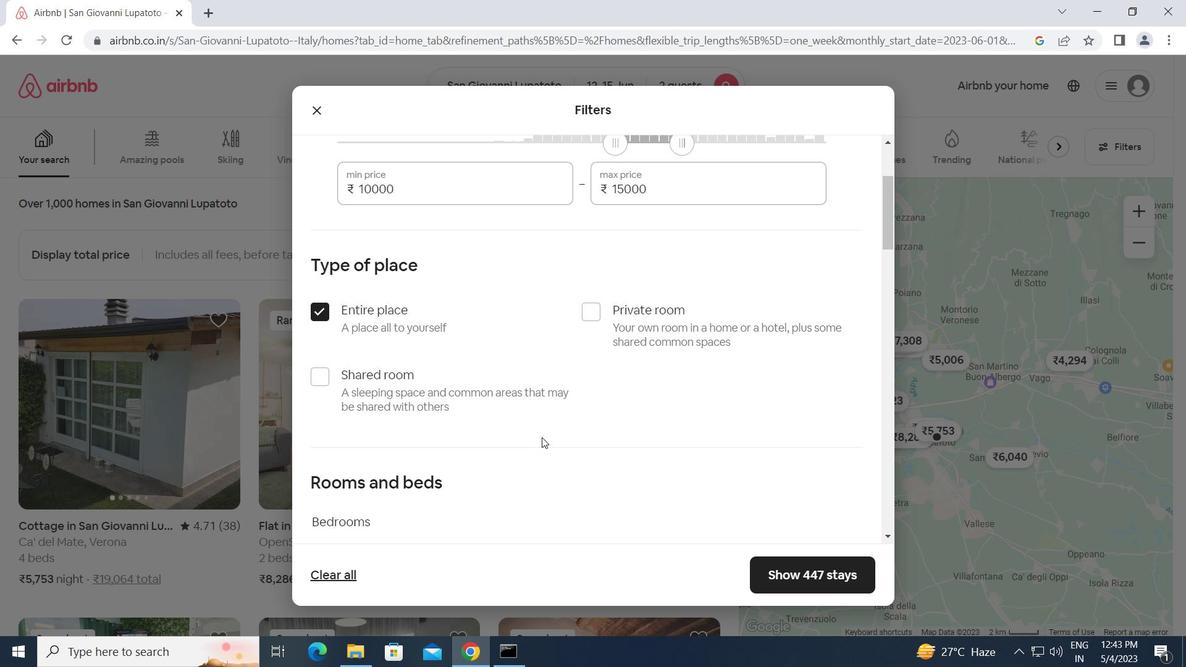
Action: Mouse moved to (416, 407)
Screenshot: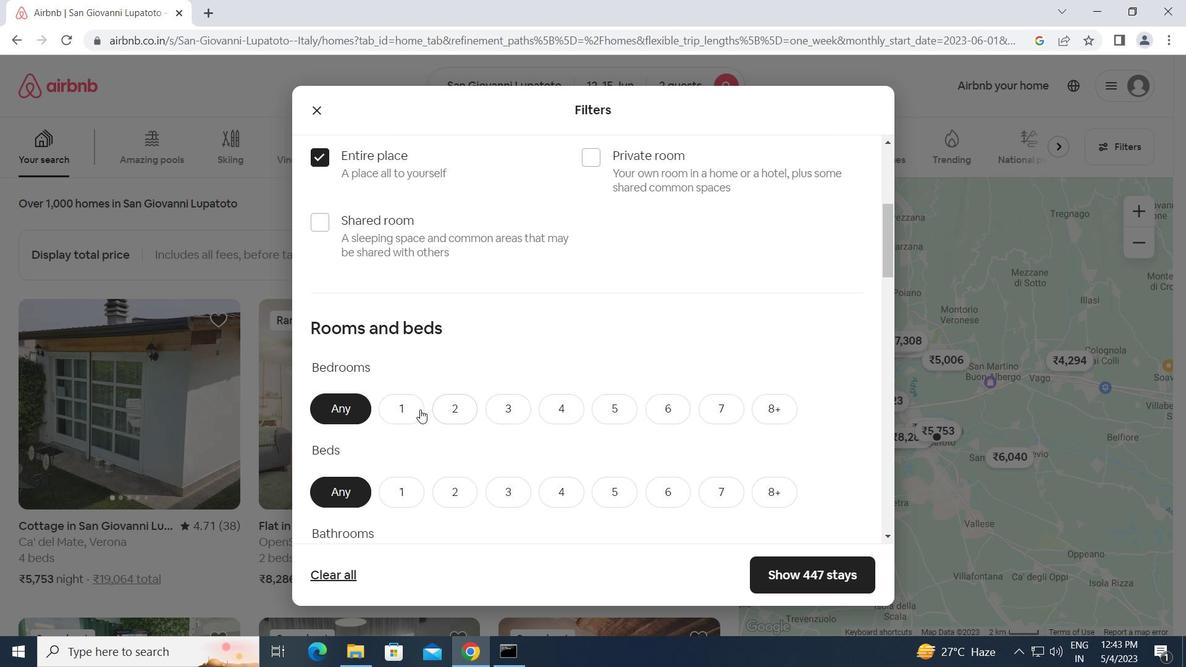 
Action: Mouse pressed left at (416, 407)
Screenshot: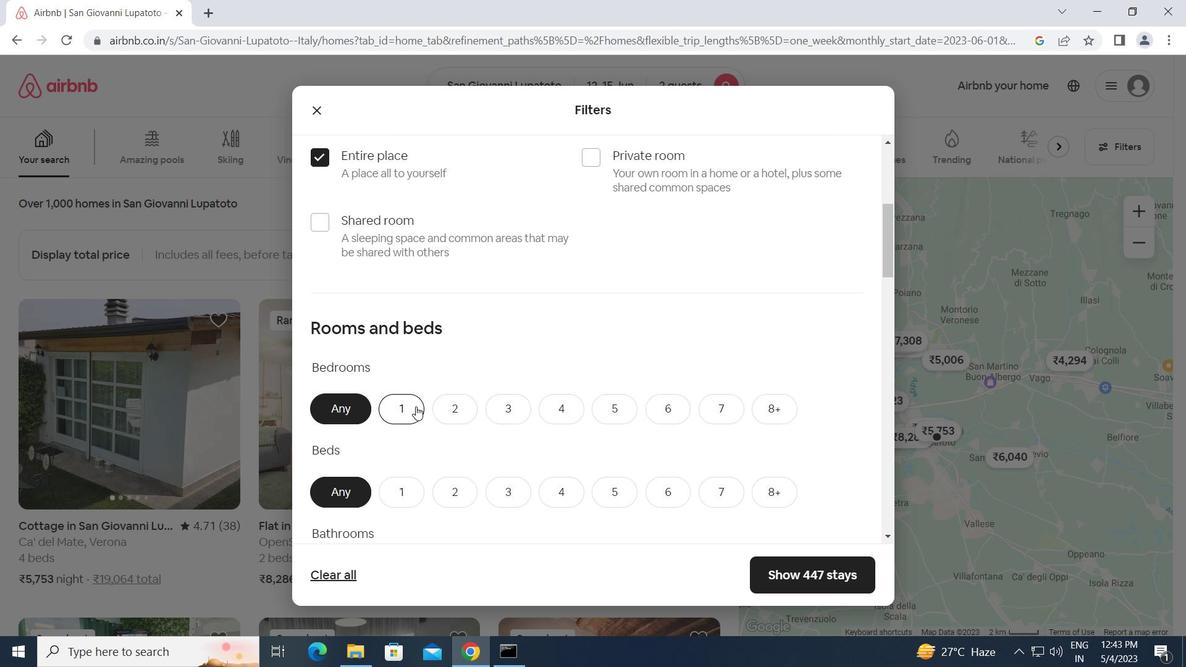 
Action: Mouse moved to (406, 429)
Screenshot: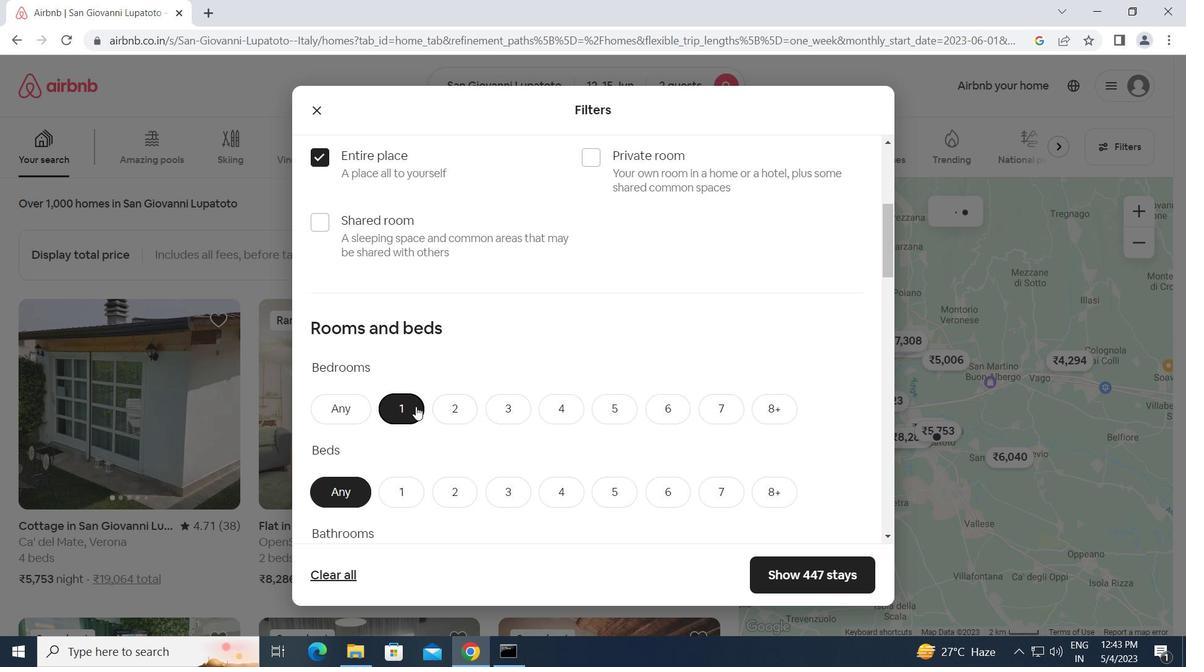 
Action: Mouse scrolled (406, 428) with delta (0, 0)
Screenshot: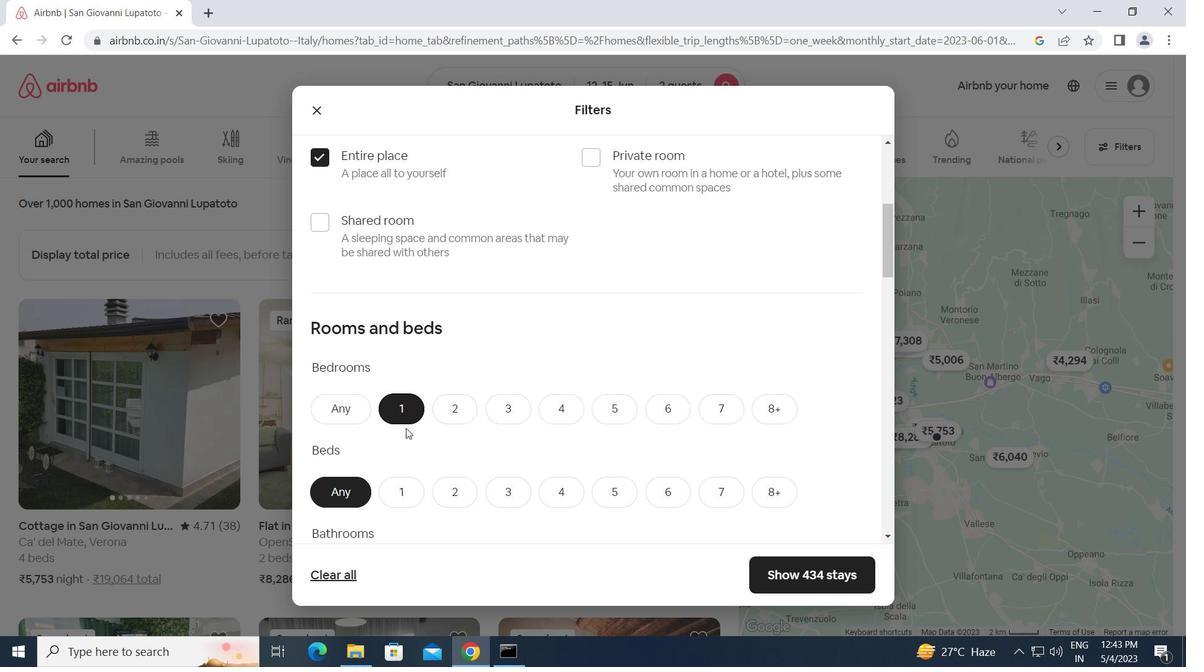 
Action: Mouse moved to (408, 417)
Screenshot: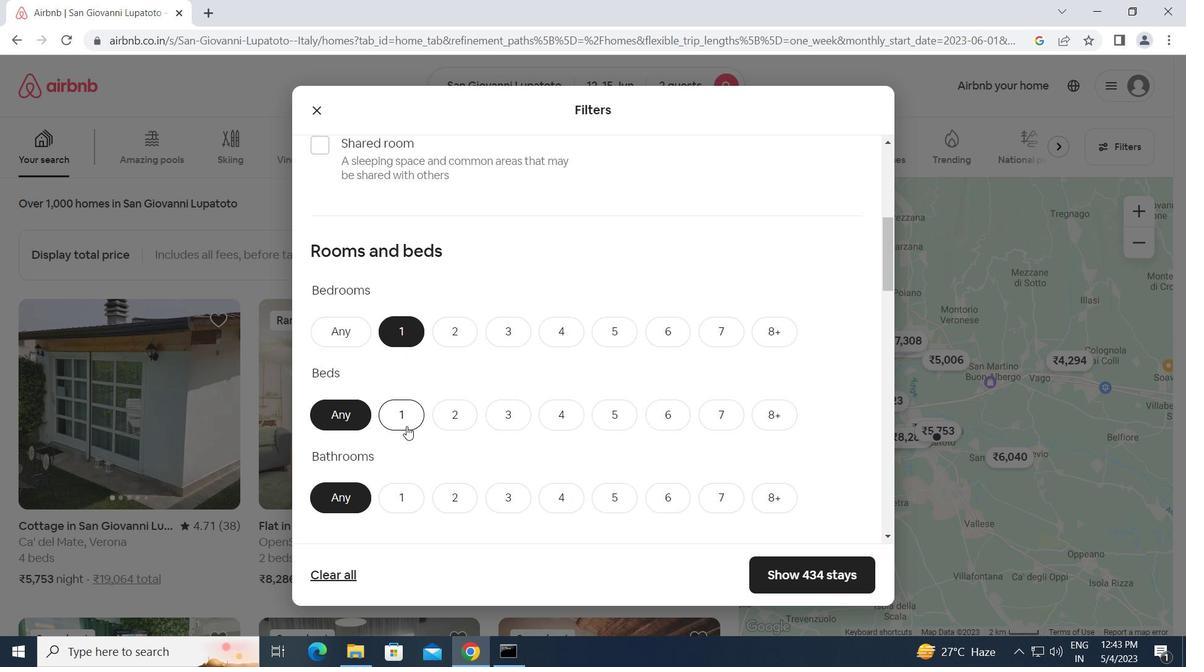 
Action: Mouse pressed left at (408, 417)
Screenshot: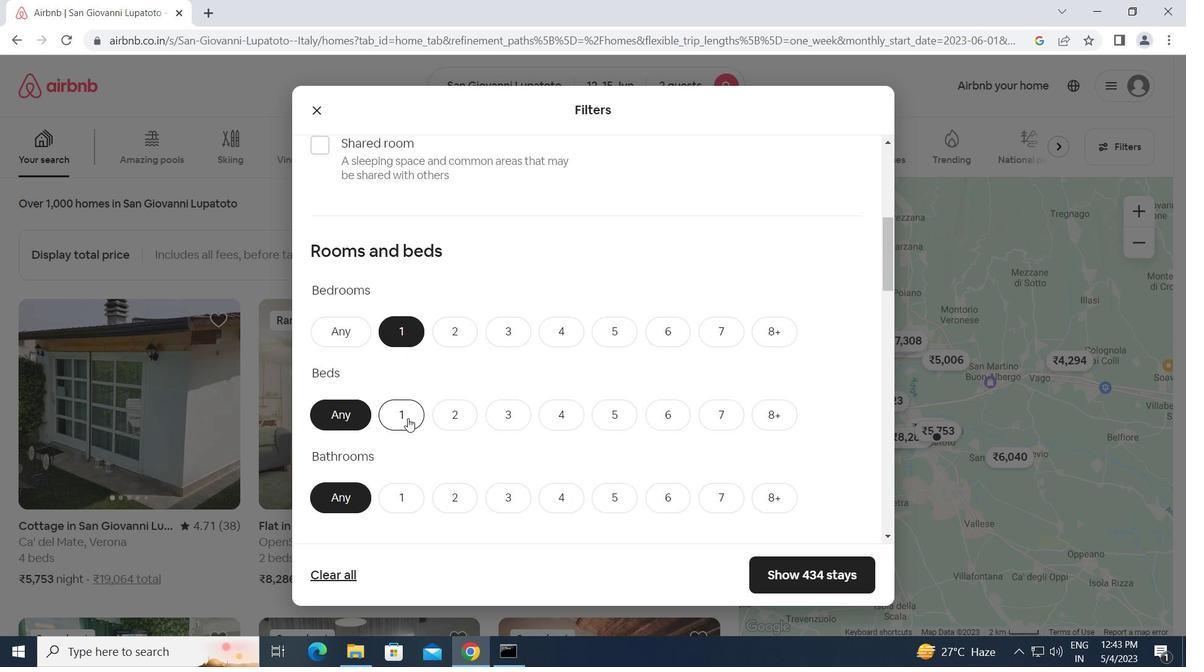 
Action: Mouse moved to (403, 490)
Screenshot: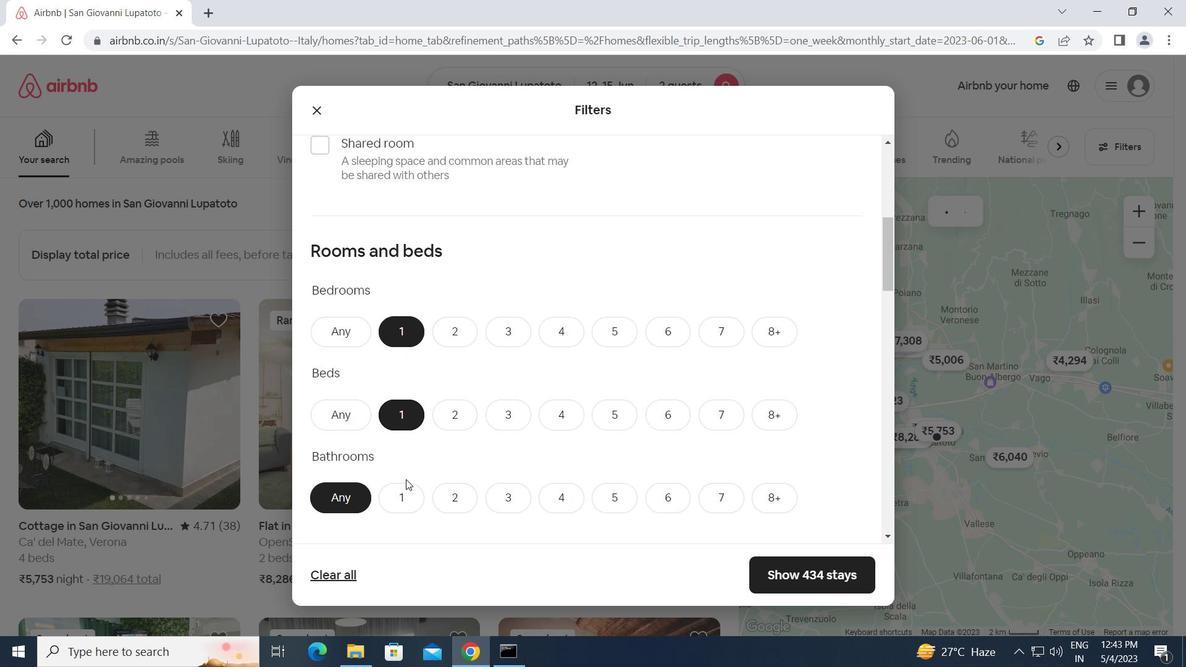 
Action: Mouse pressed left at (403, 490)
Screenshot: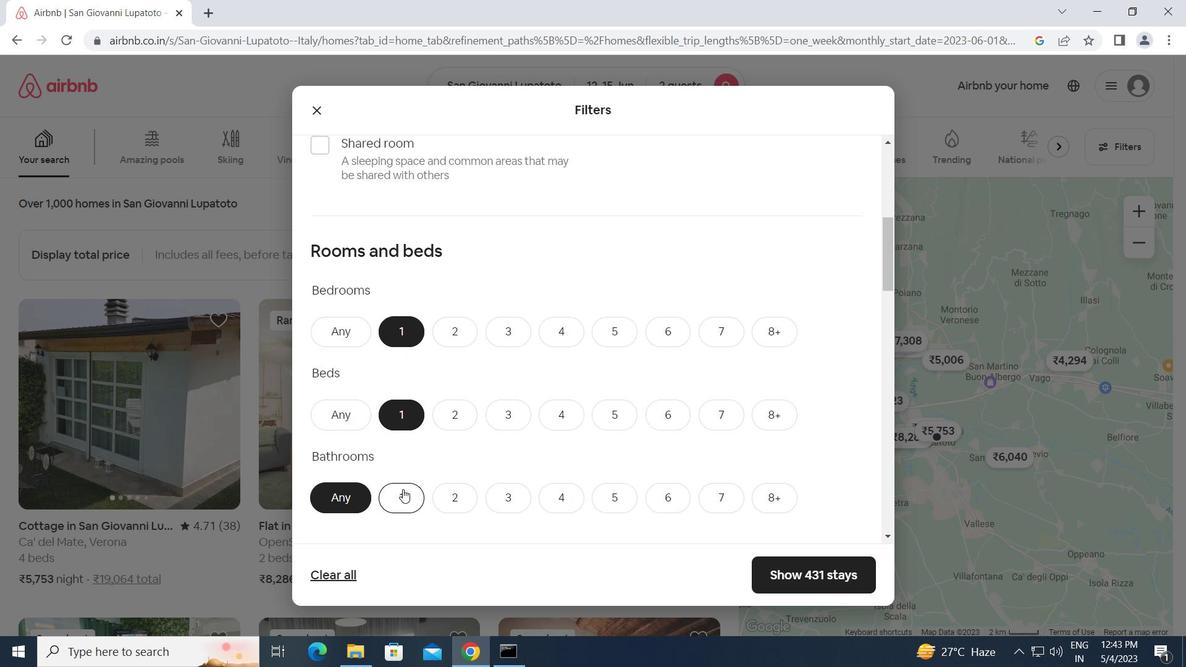 
Action: Mouse moved to (505, 492)
Screenshot: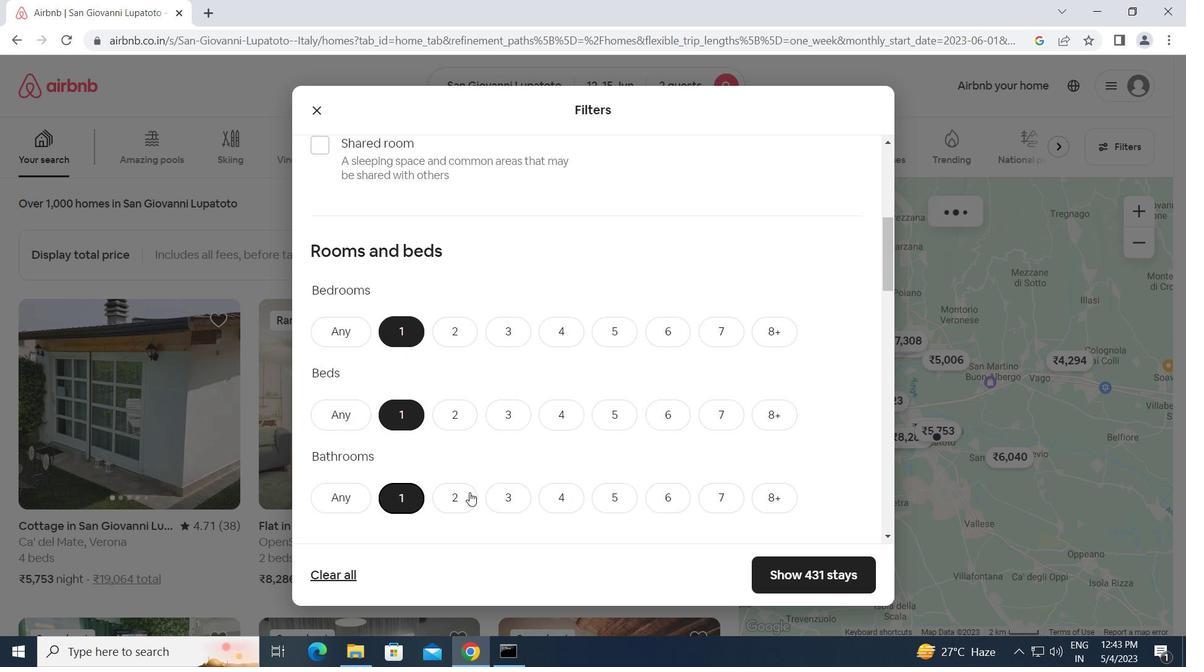 
Action: Mouse scrolled (505, 491) with delta (0, 0)
Screenshot: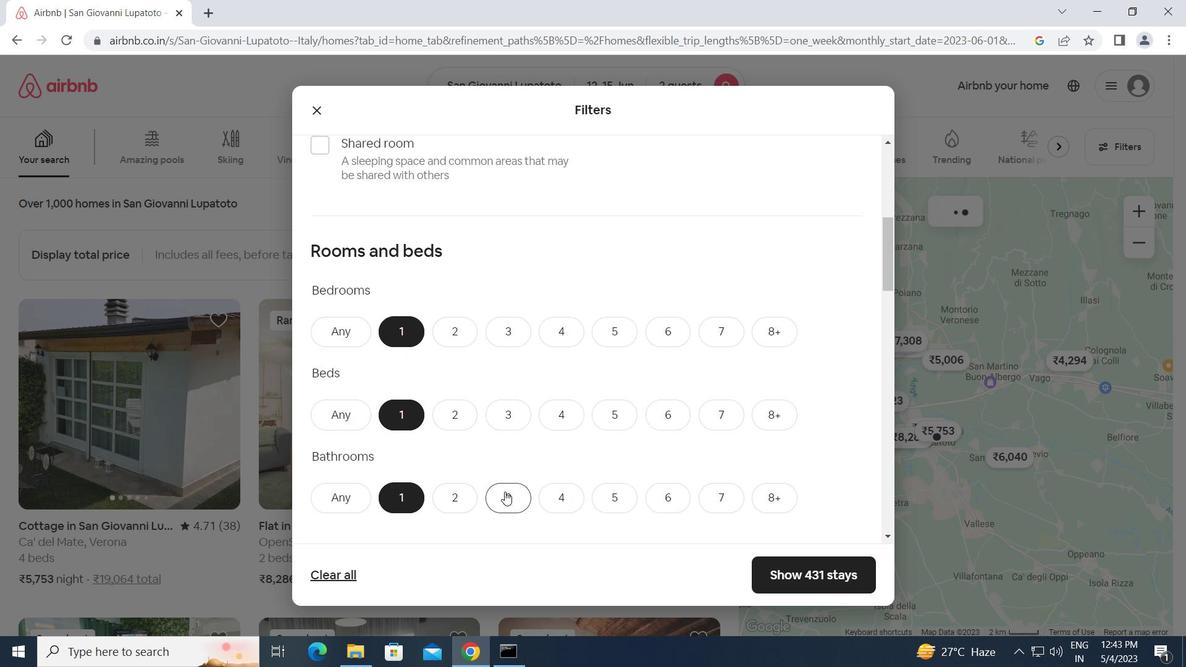 
Action: Mouse scrolled (505, 491) with delta (0, 0)
Screenshot: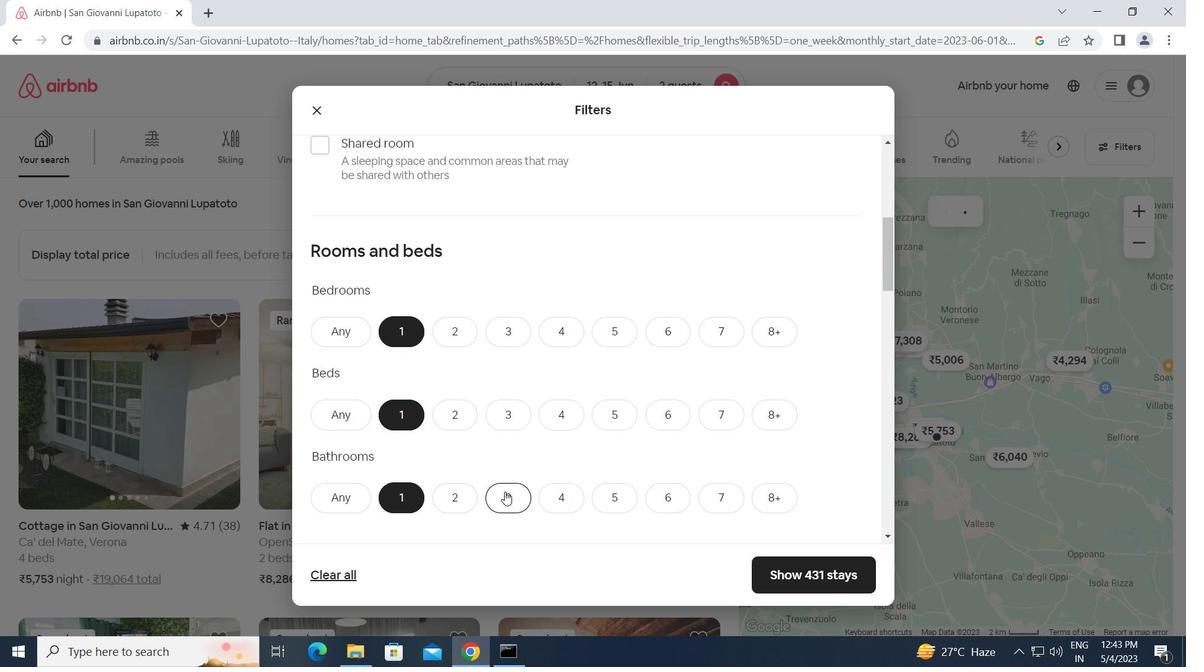 
Action: Mouse scrolled (505, 491) with delta (0, 0)
Screenshot: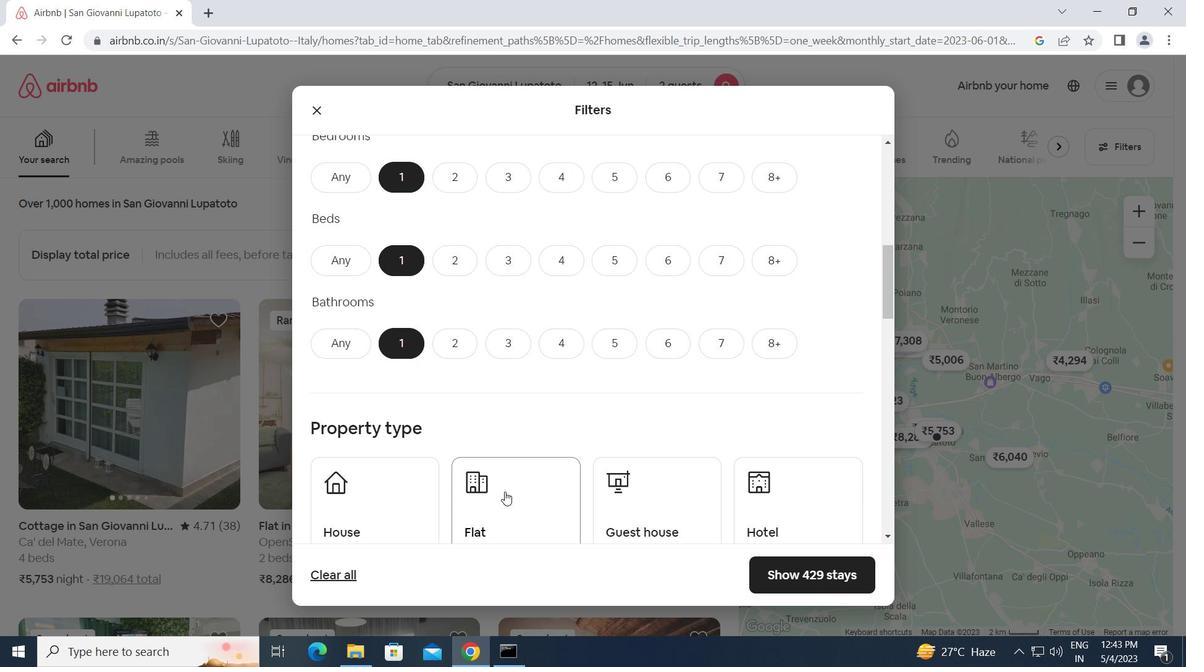 
Action: Mouse moved to (409, 437)
Screenshot: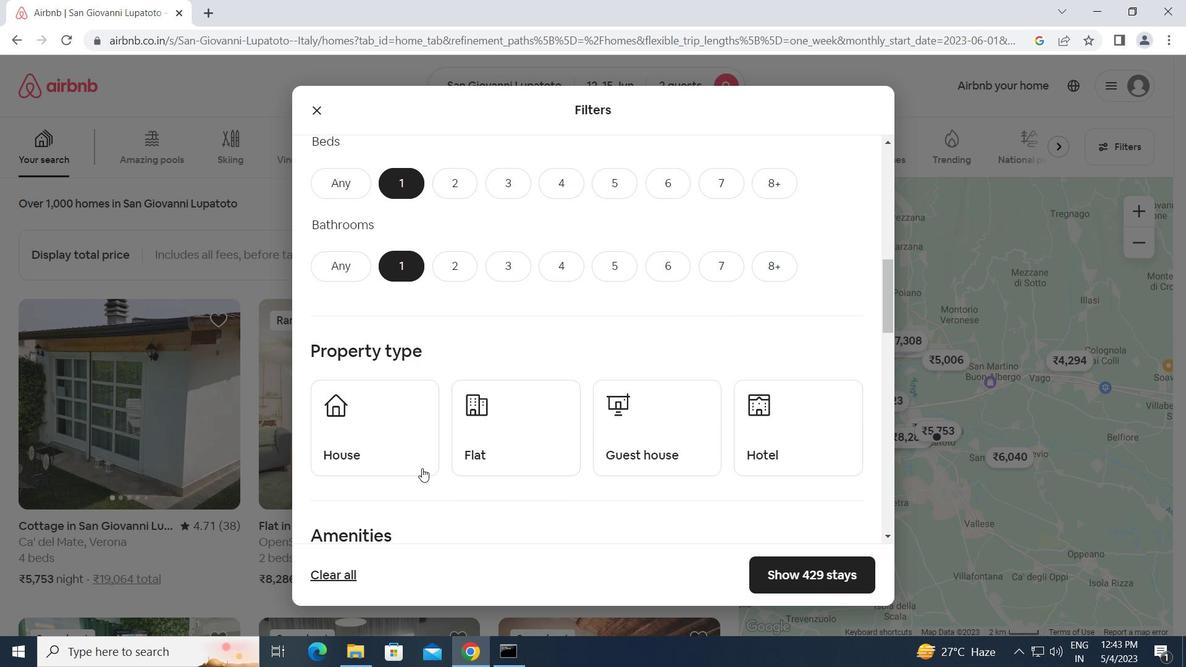 
Action: Mouse pressed left at (409, 437)
Screenshot: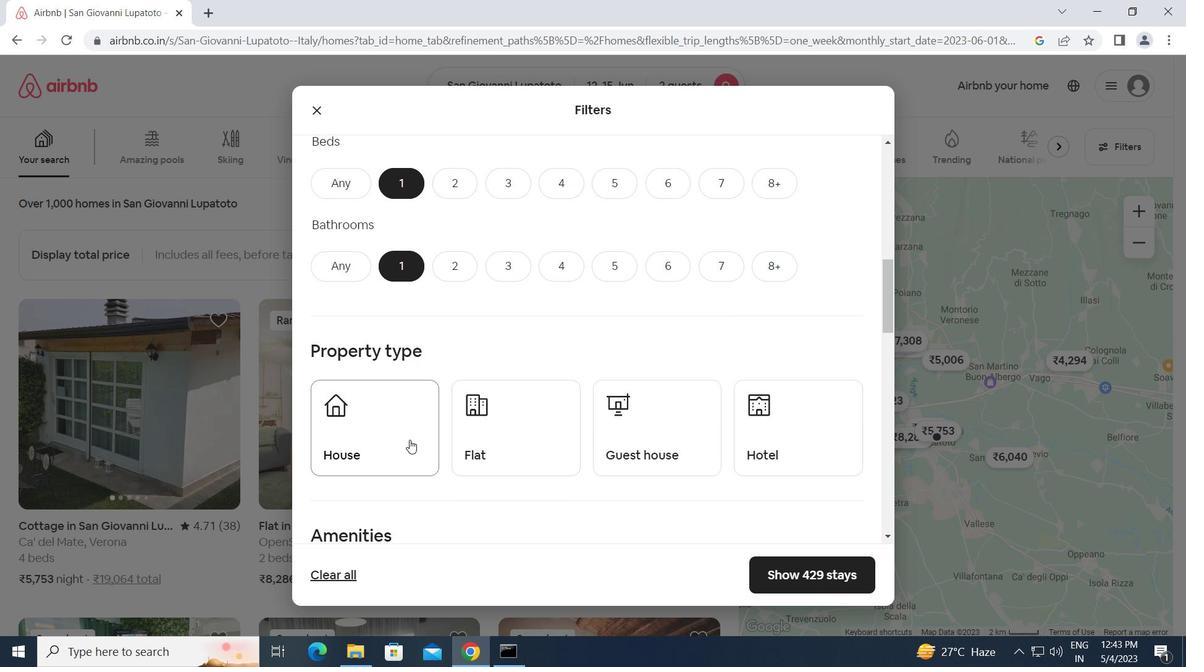 
Action: Mouse moved to (541, 435)
Screenshot: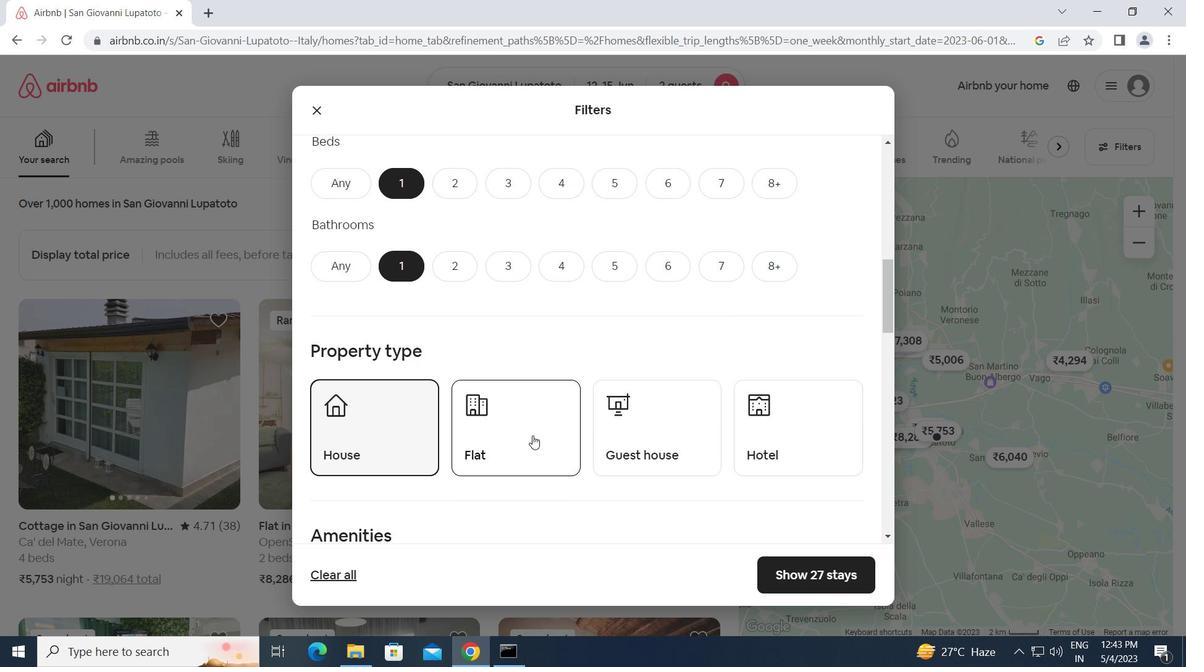 
Action: Mouse pressed left at (541, 435)
Screenshot: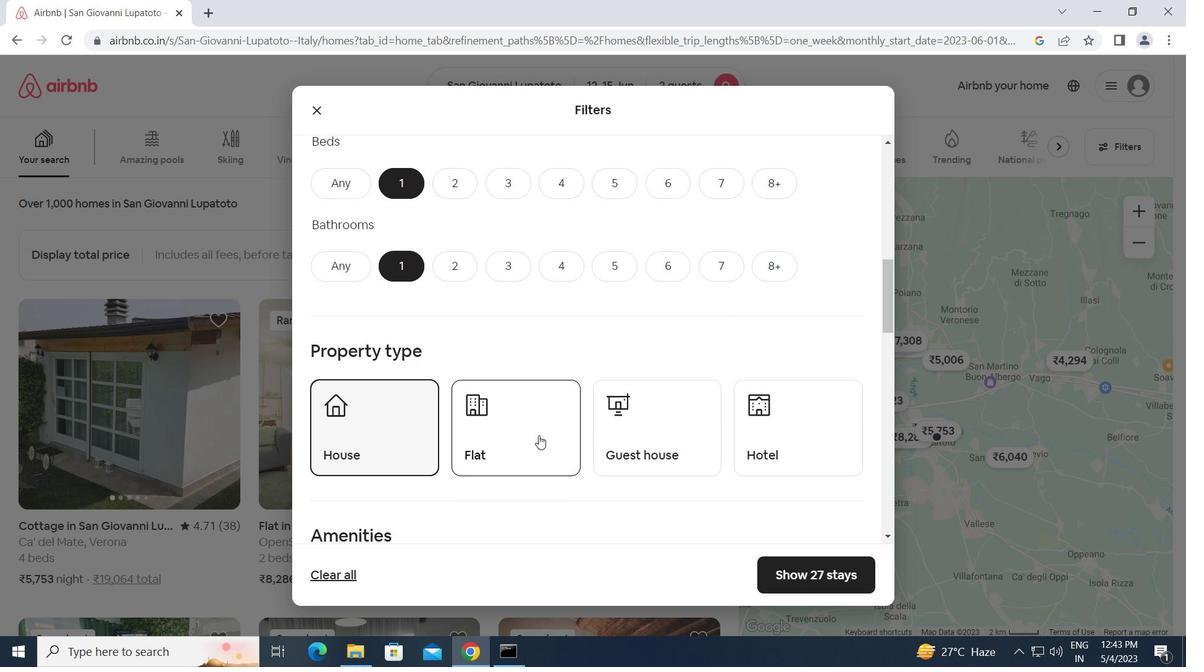 
Action: Mouse moved to (657, 439)
Screenshot: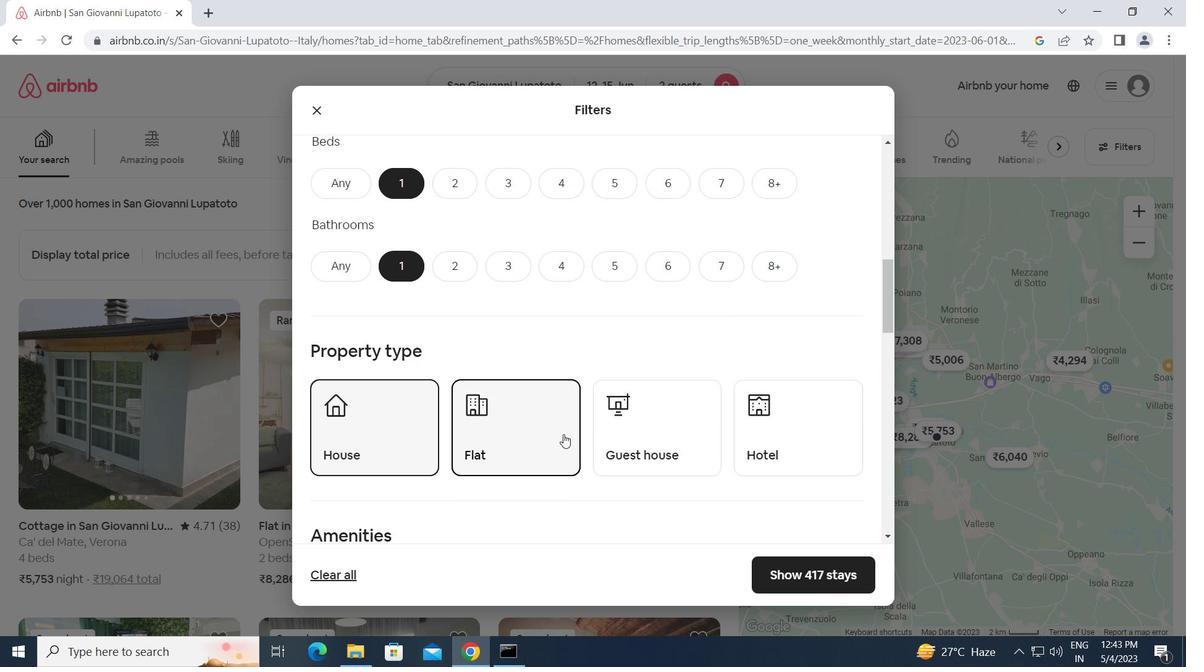 
Action: Mouse pressed left at (657, 439)
Screenshot: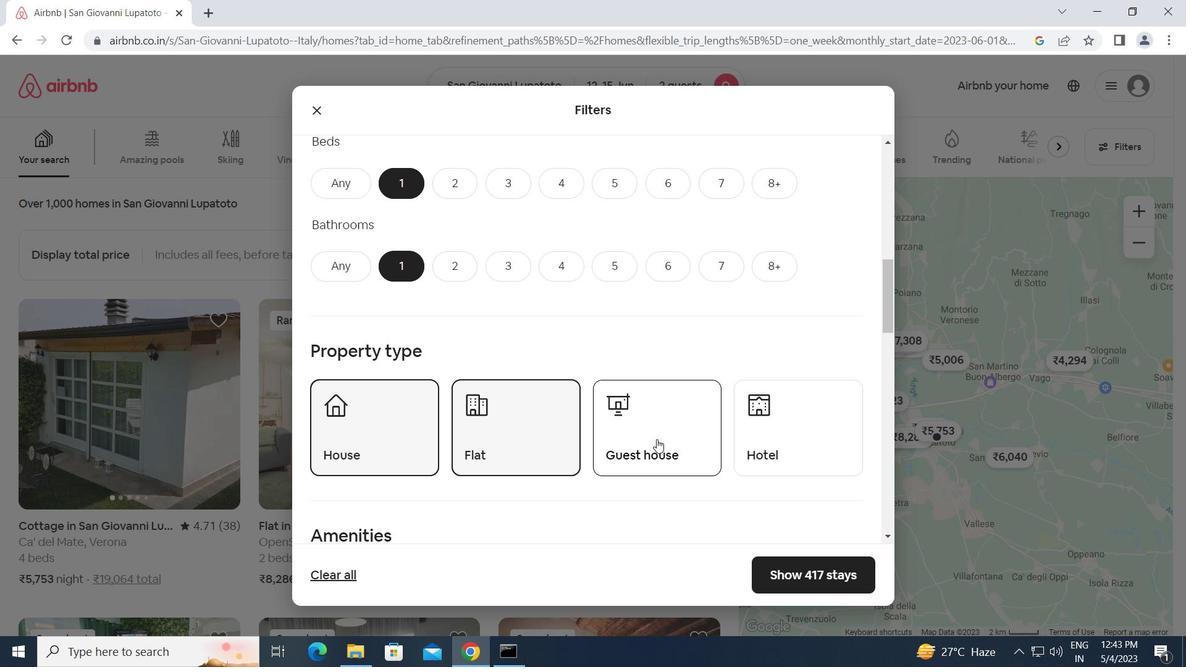 
Action: Mouse moved to (770, 448)
Screenshot: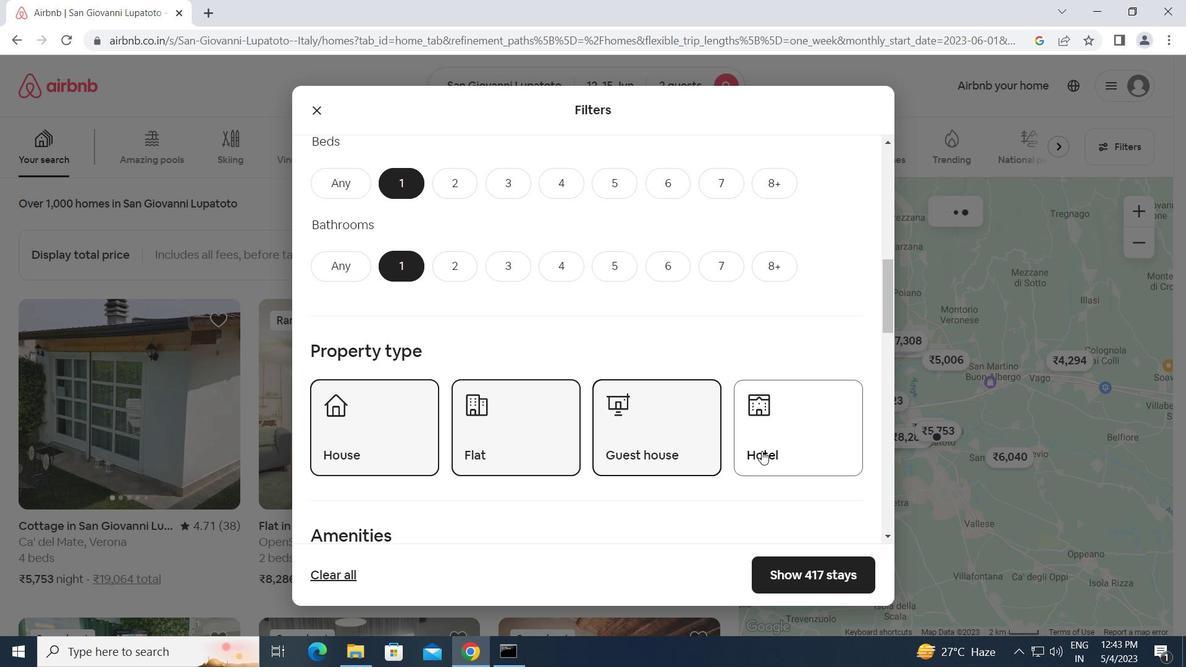 
Action: Mouse pressed left at (770, 448)
Screenshot: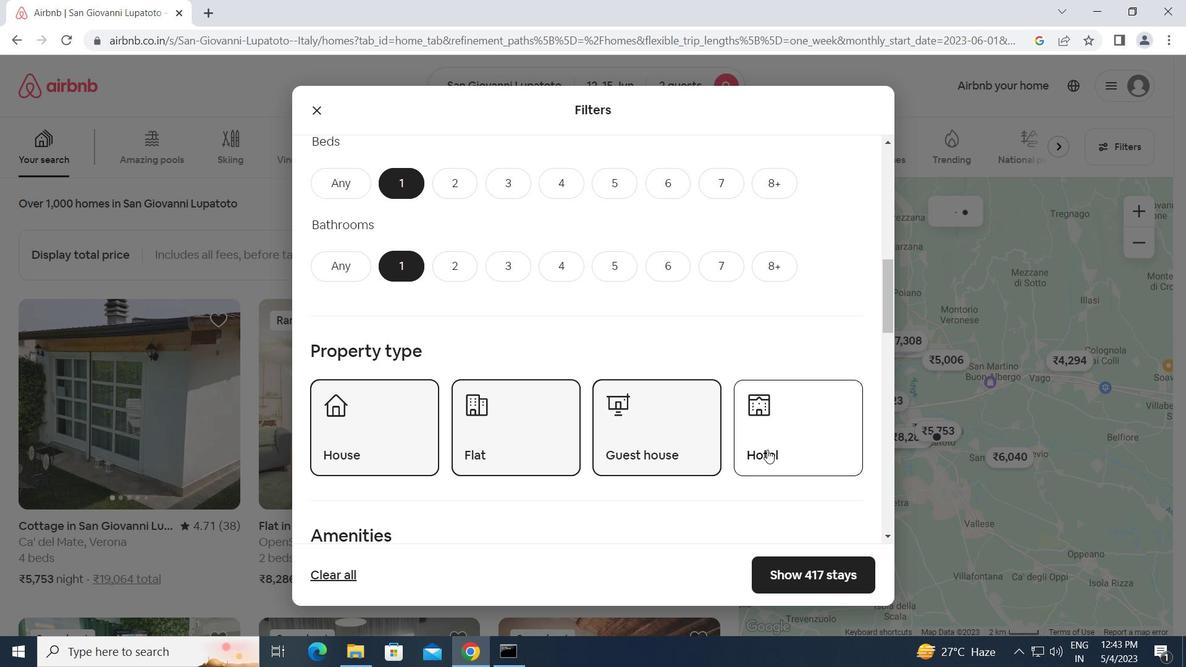 
Action: Mouse moved to (578, 491)
Screenshot: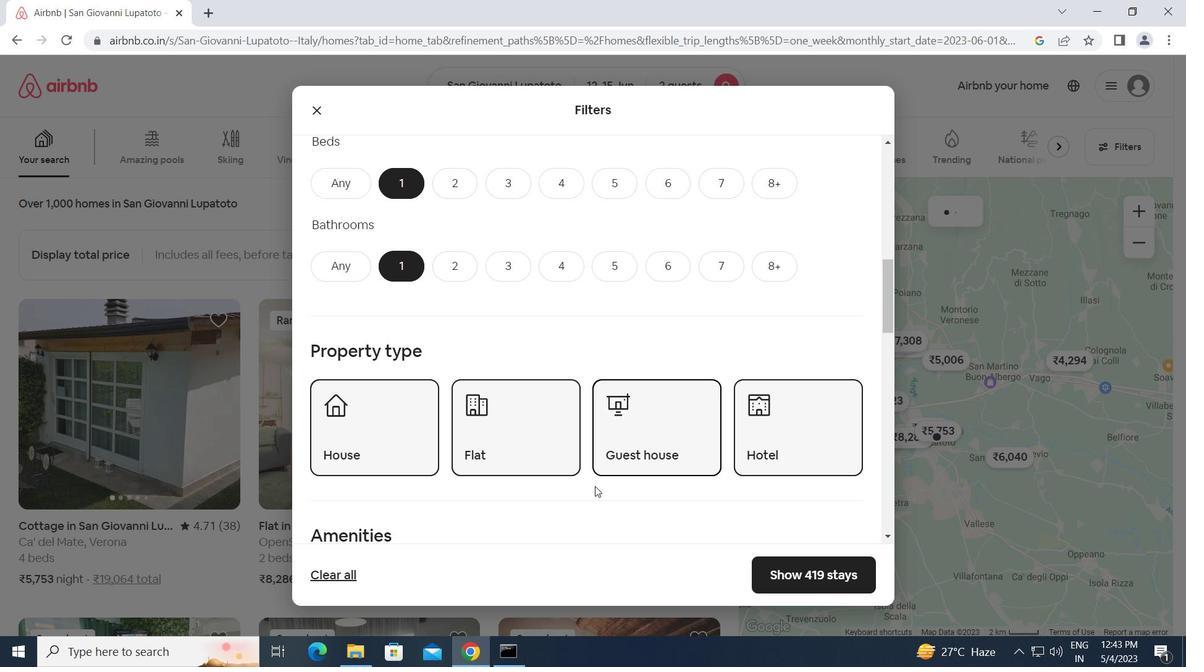 
Action: Mouse scrolled (578, 490) with delta (0, 0)
Screenshot: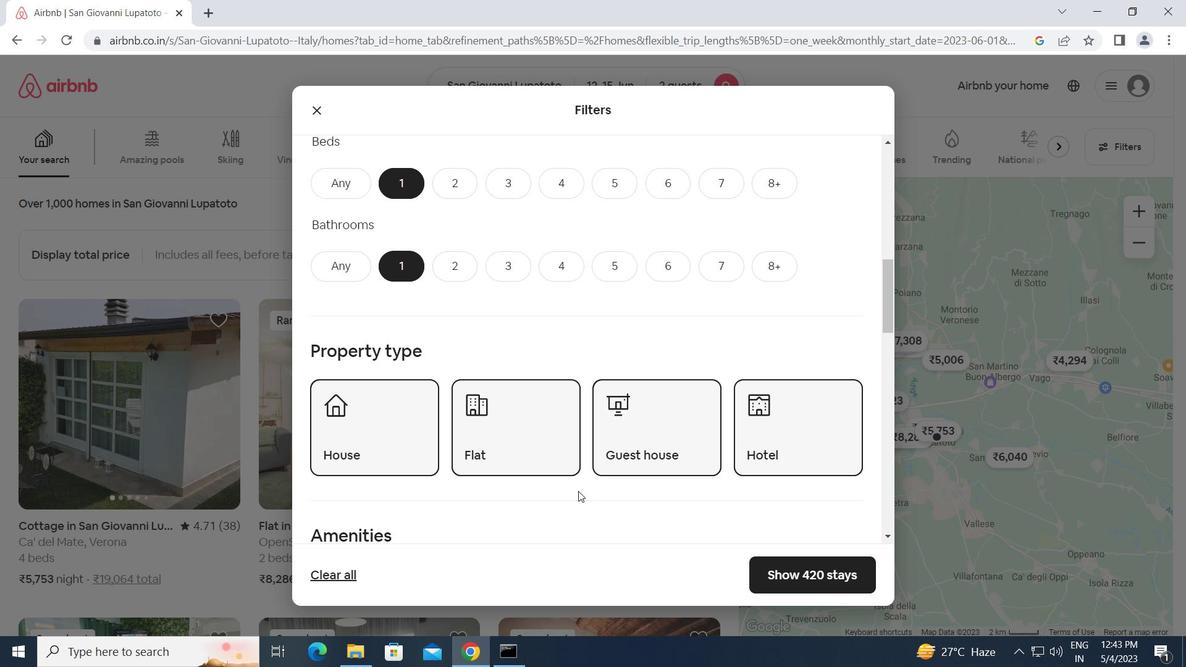 
Action: Mouse scrolled (578, 490) with delta (0, 0)
Screenshot: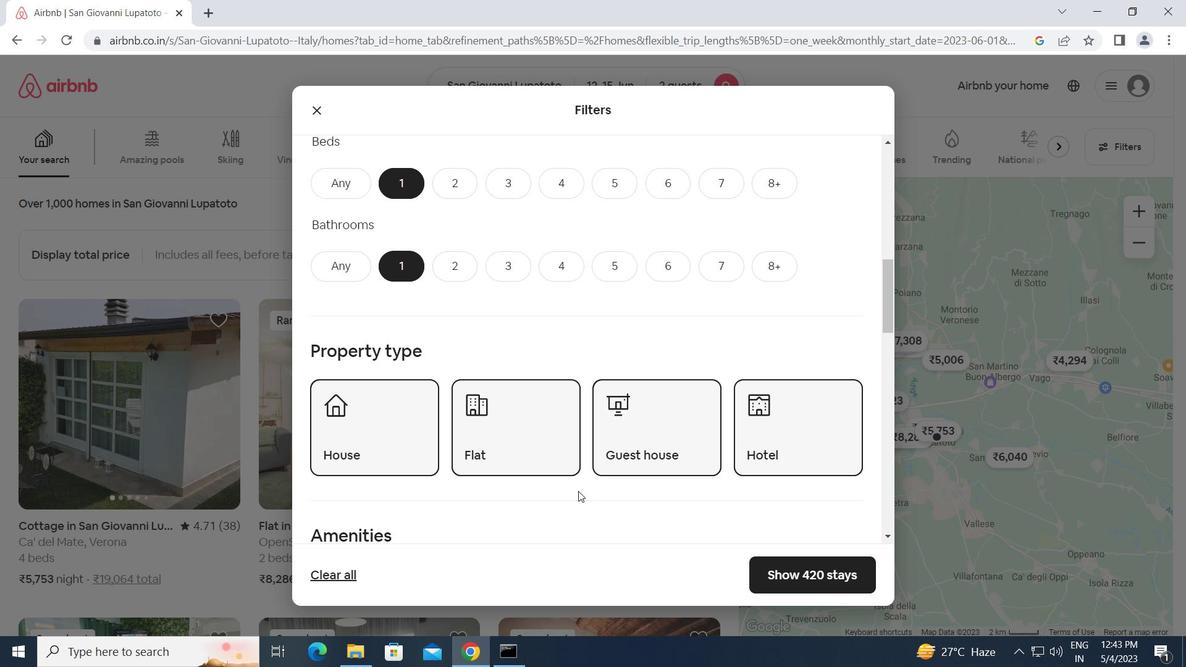 
Action: Mouse scrolled (578, 490) with delta (0, 0)
Screenshot: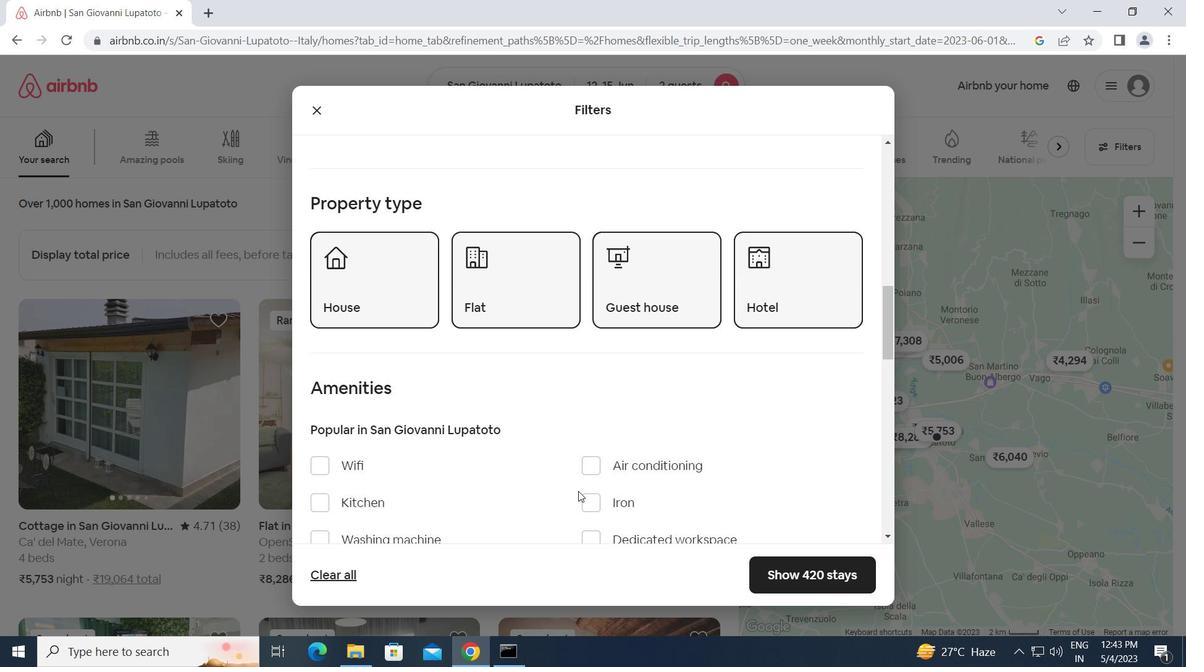 
Action: Mouse scrolled (578, 490) with delta (0, 0)
Screenshot: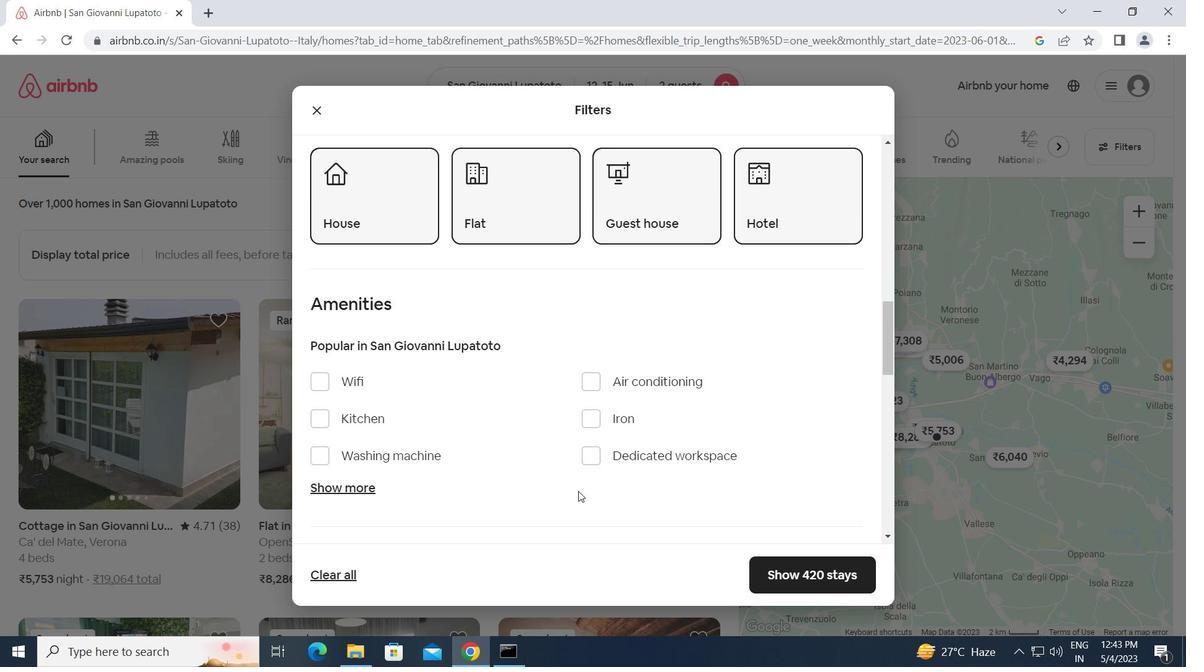 
Action: Mouse scrolled (578, 490) with delta (0, 0)
Screenshot: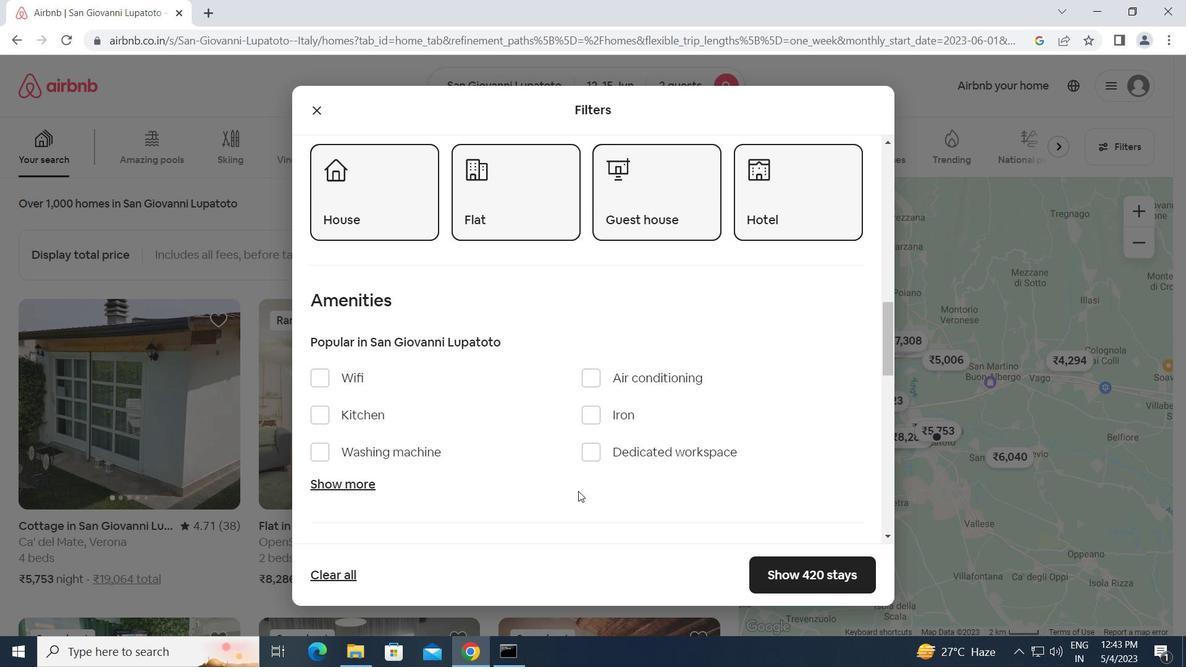 
Action: Mouse scrolled (578, 490) with delta (0, 0)
Screenshot: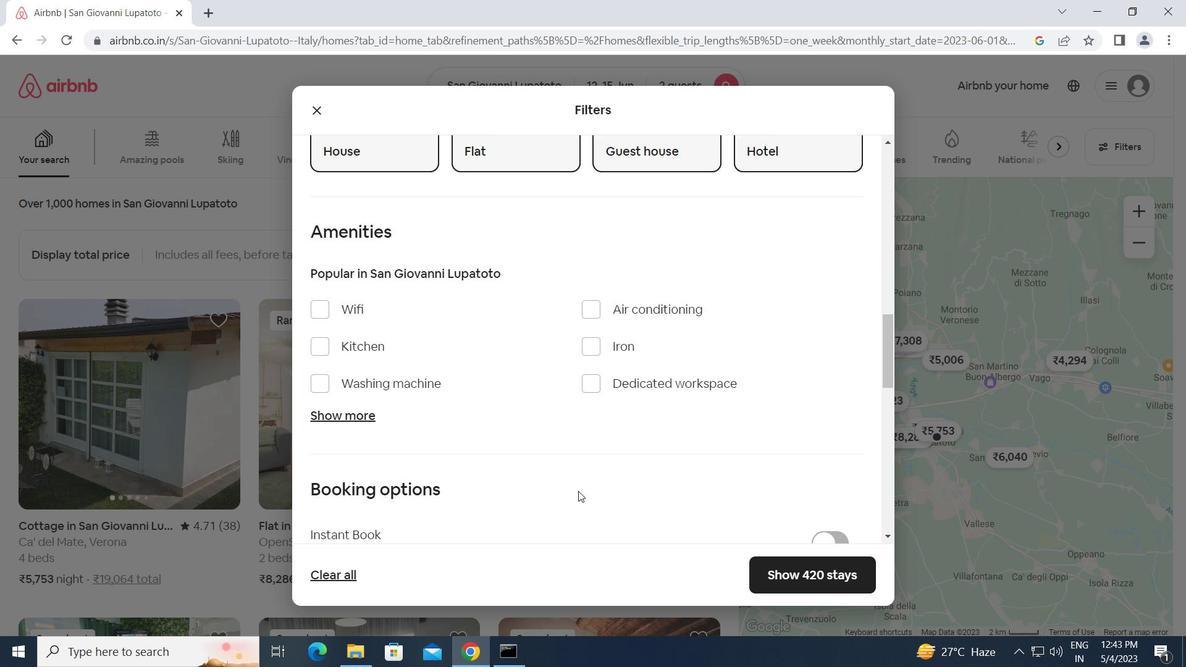 
Action: Mouse moved to (822, 439)
Screenshot: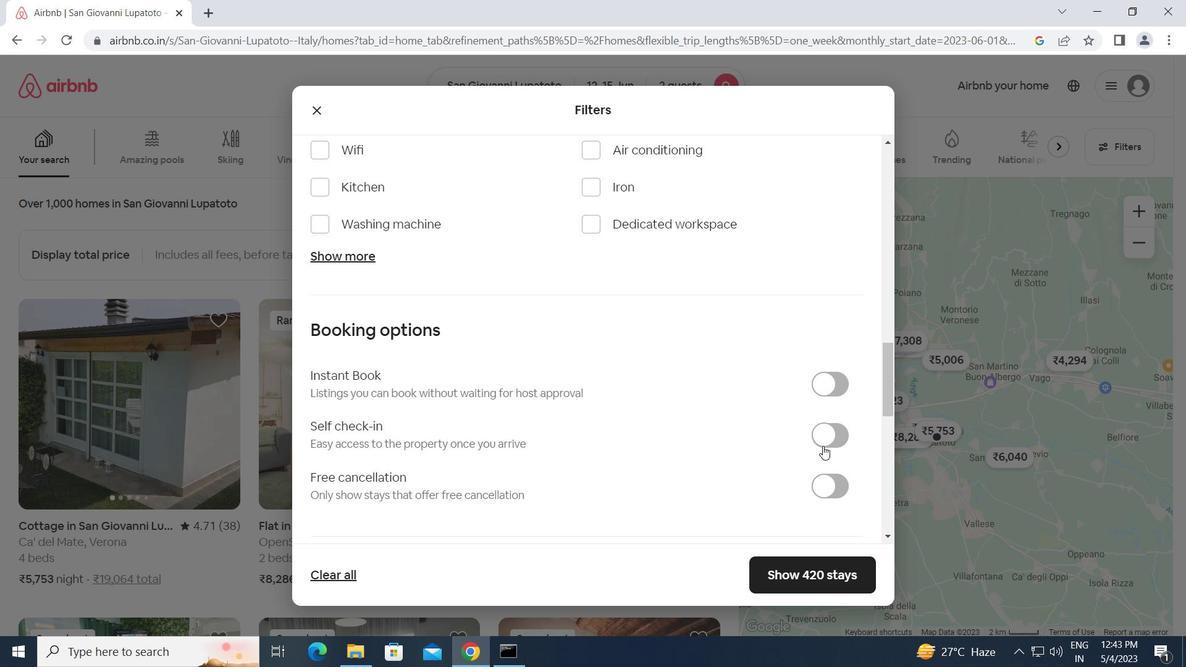 
Action: Mouse pressed left at (822, 439)
Screenshot: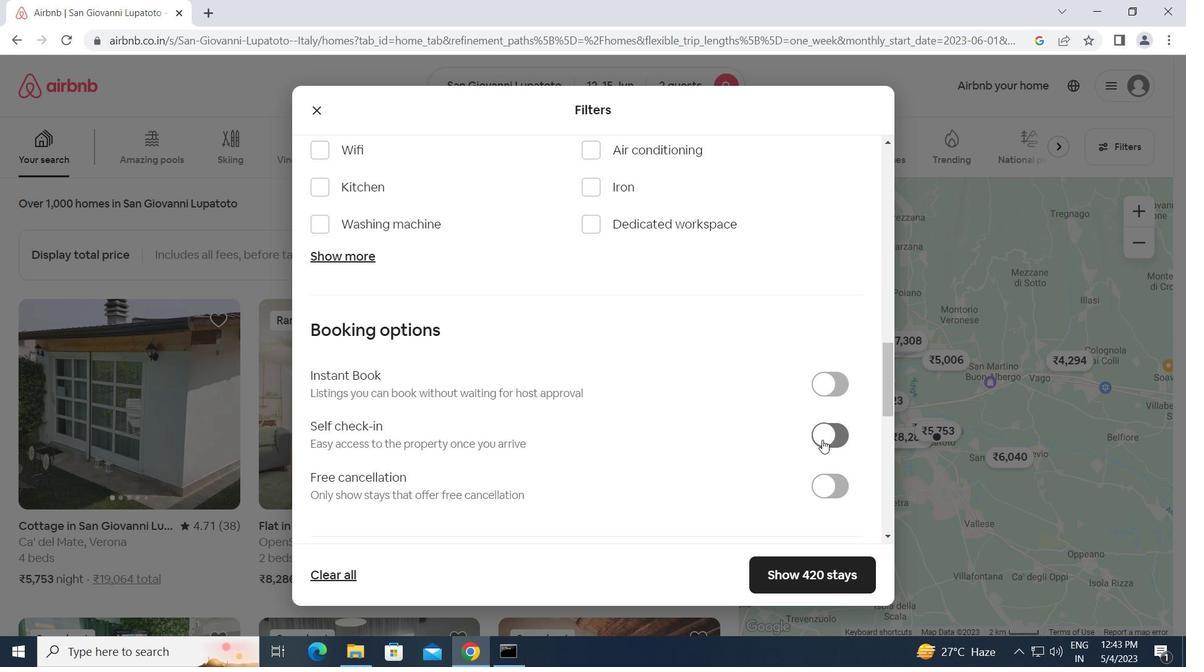 
Action: Mouse moved to (633, 487)
Screenshot: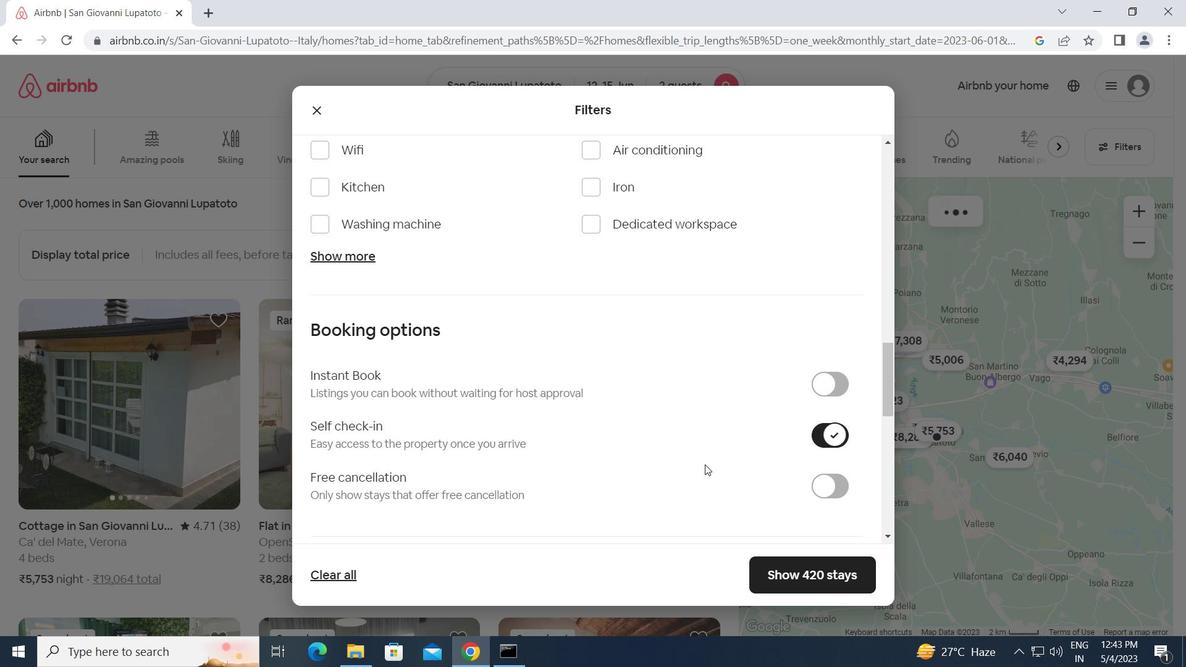 
Action: Mouse scrolled (633, 486) with delta (0, 0)
Screenshot: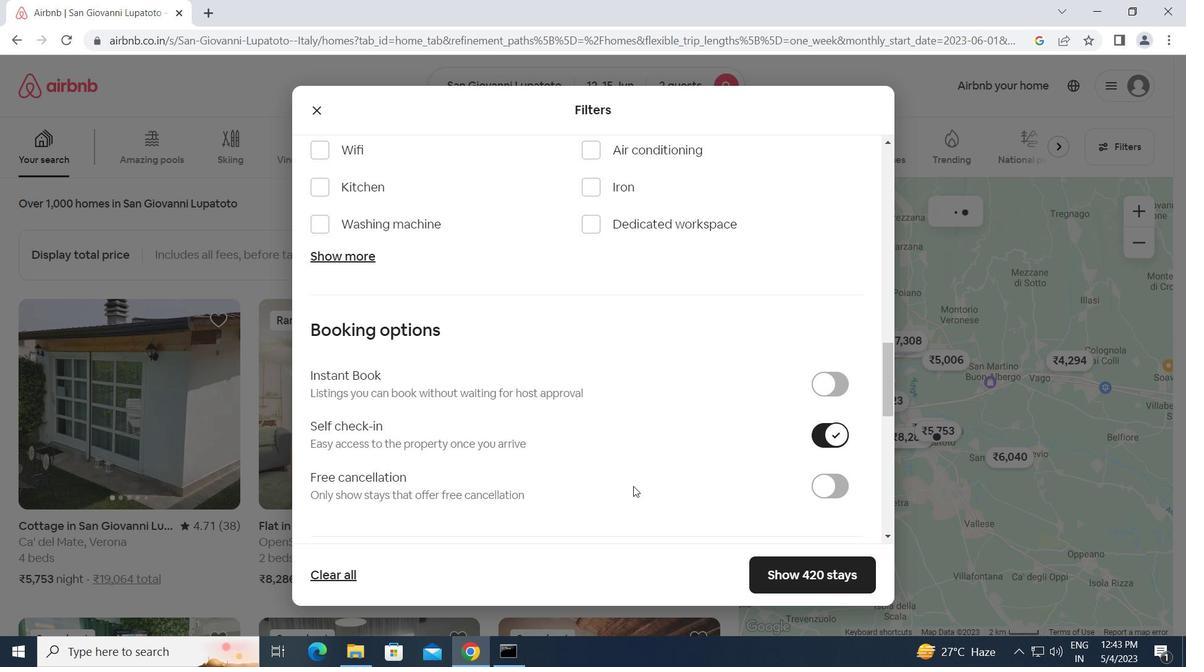 
Action: Mouse scrolled (633, 486) with delta (0, 0)
Screenshot: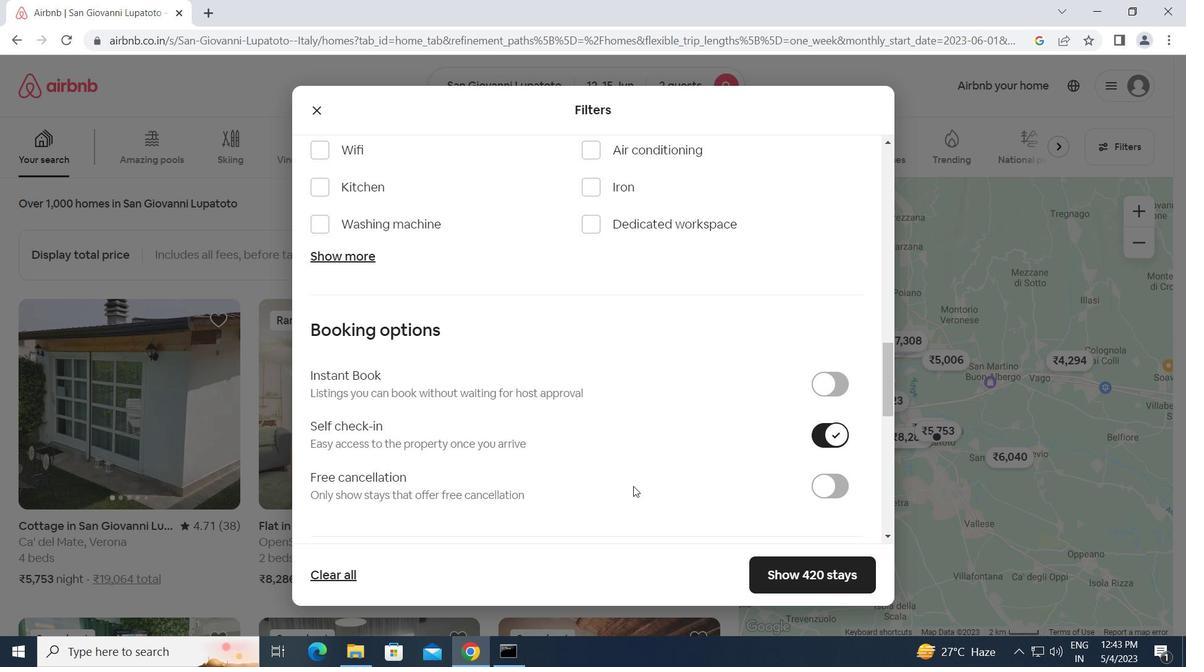 
Action: Mouse scrolled (633, 486) with delta (0, 0)
Screenshot: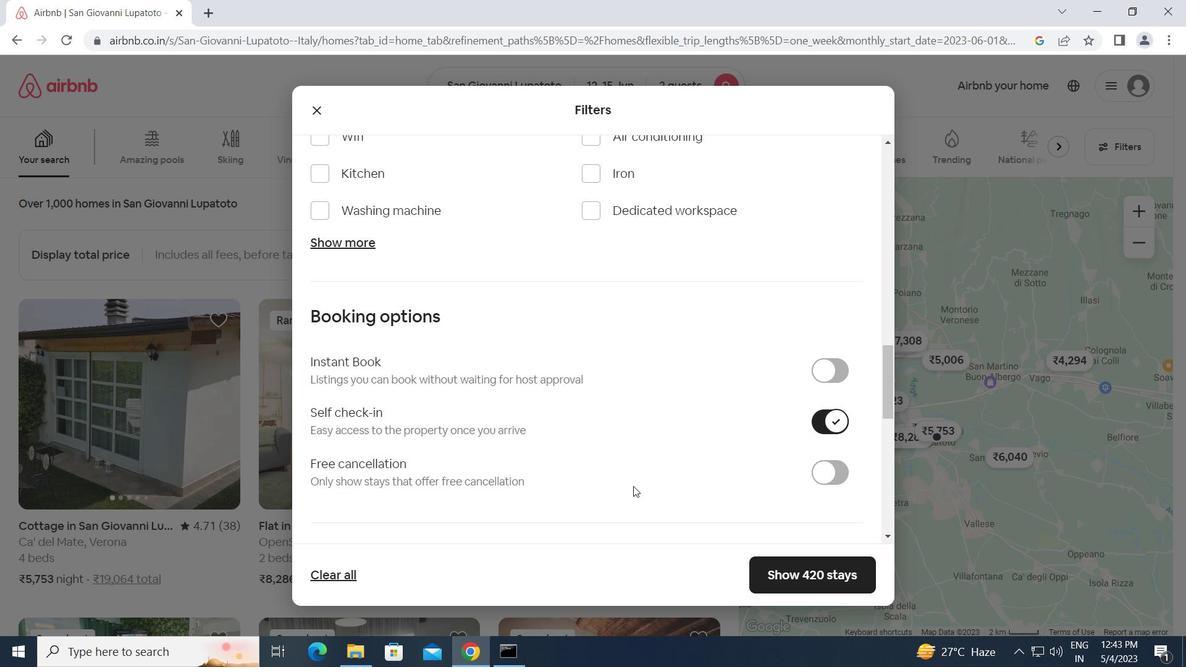 
Action: Mouse moved to (633, 487)
Screenshot: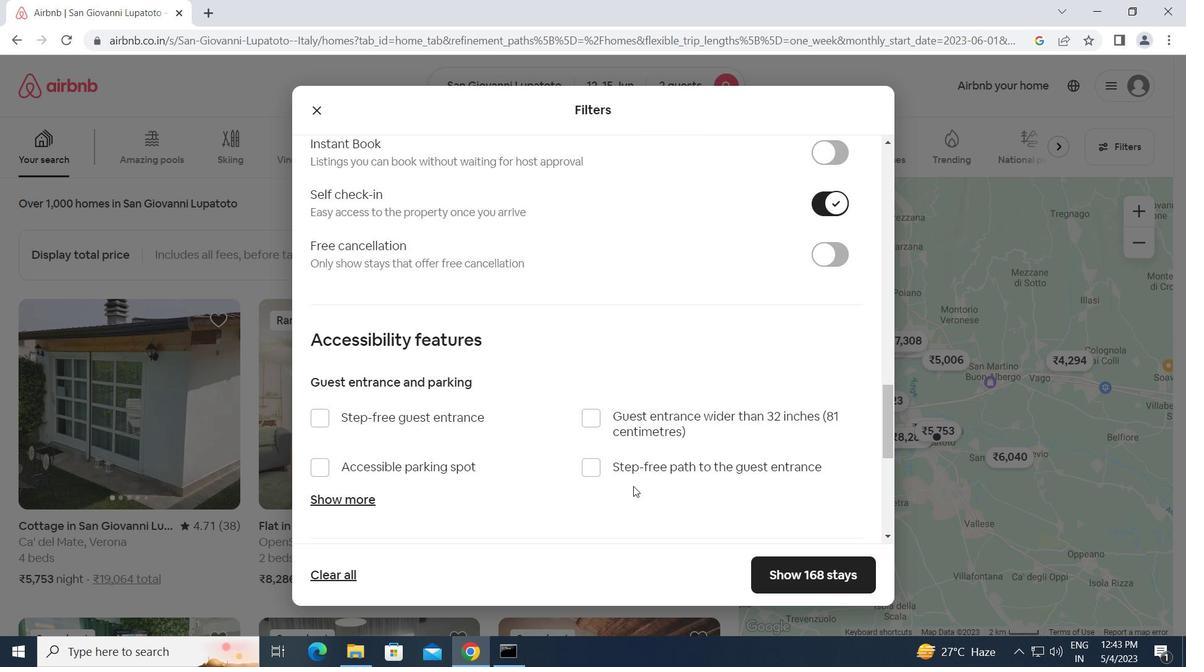
Action: Mouse scrolled (633, 486) with delta (0, 0)
Screenshot: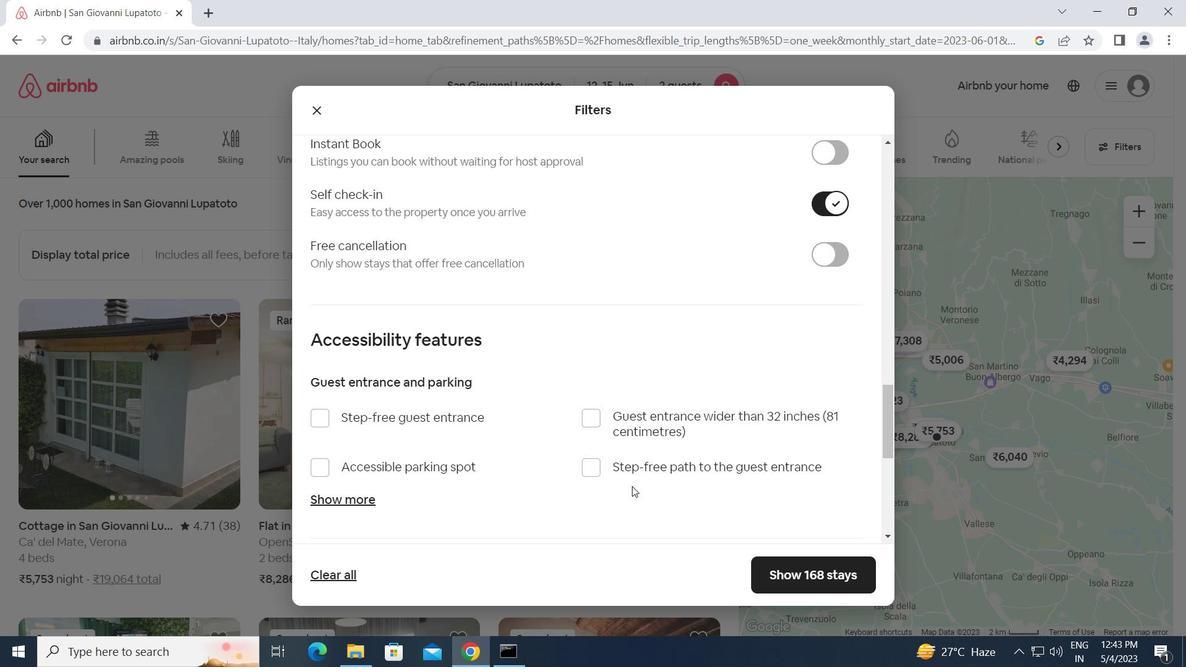 
Action: Mouse scrolled (633, 486) with delta (0, 0)
Screenshot: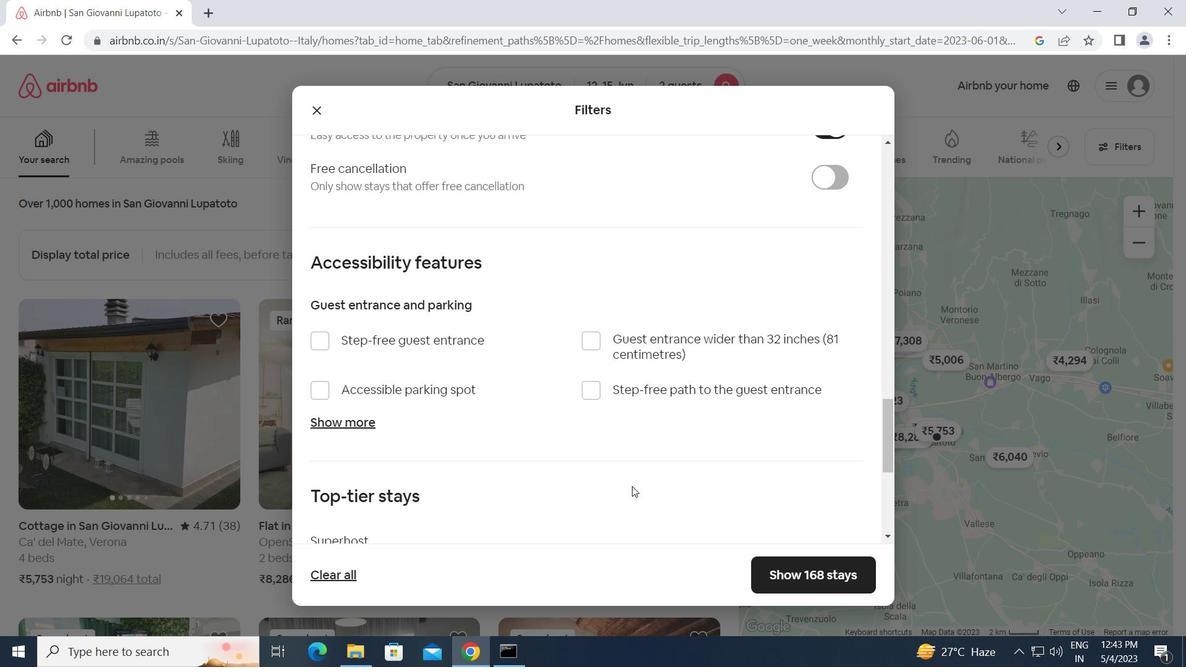 
Action: Mouse scrolled (633, 486) with delta (0, 0)
Screenshot: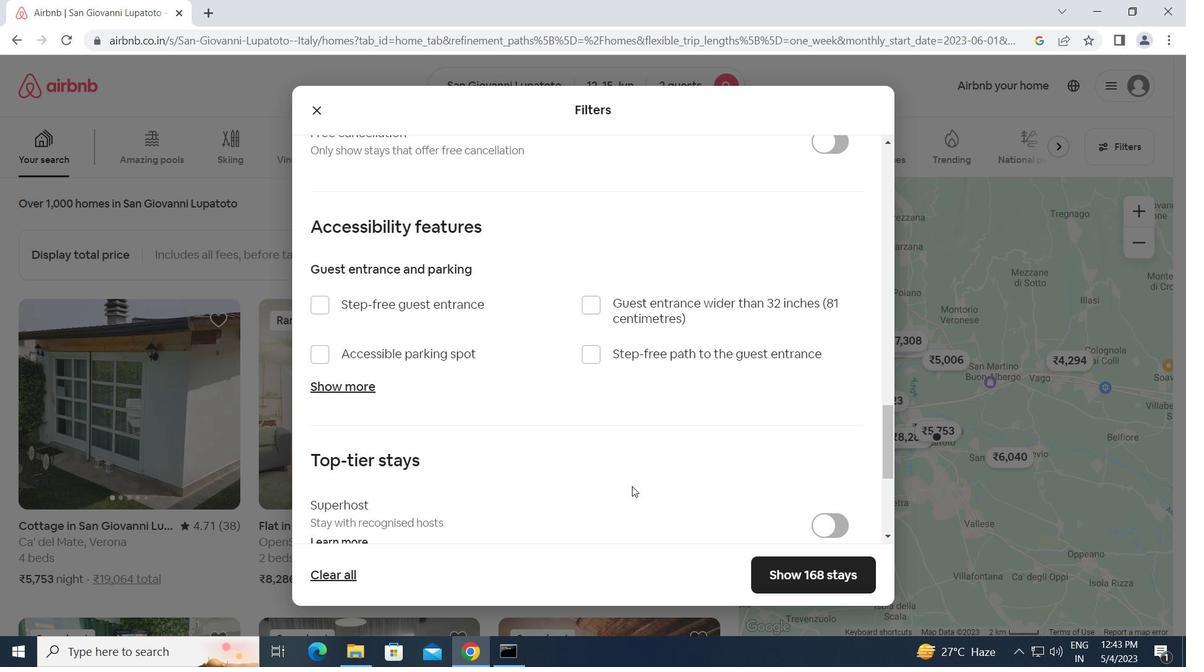 
Action: Mouse scrolled (633, 486) with delta (0, 0)
Screenshot: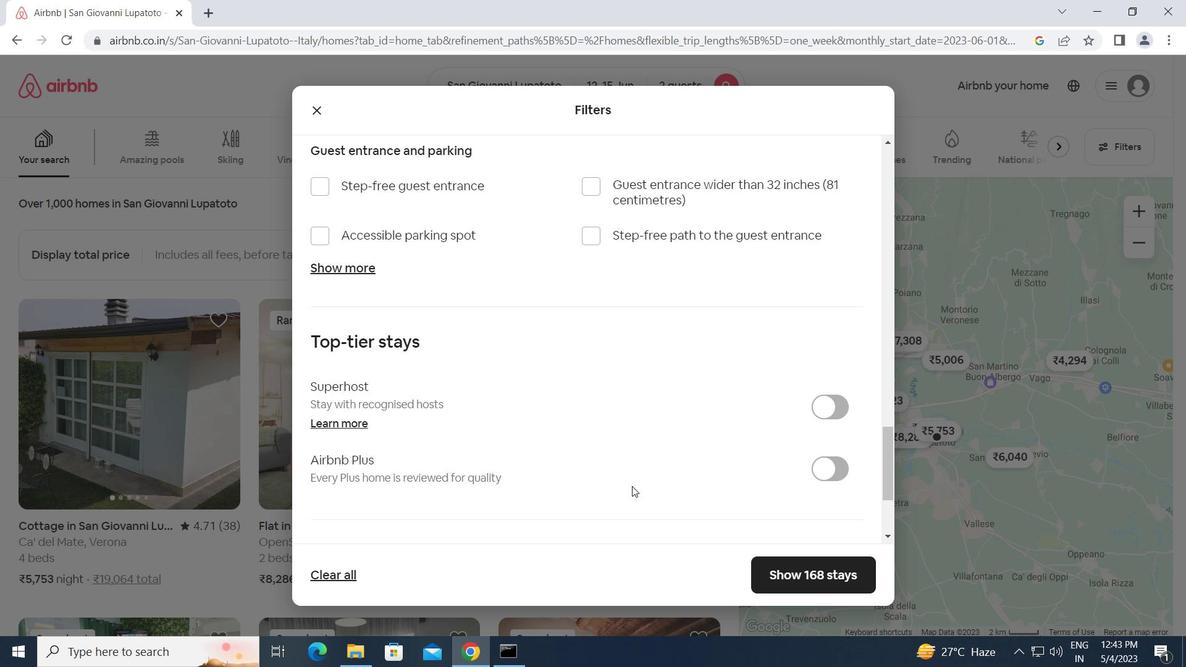 
Action: Mouse scrolled (633, 486) with delta (0, 0)
Screenshot: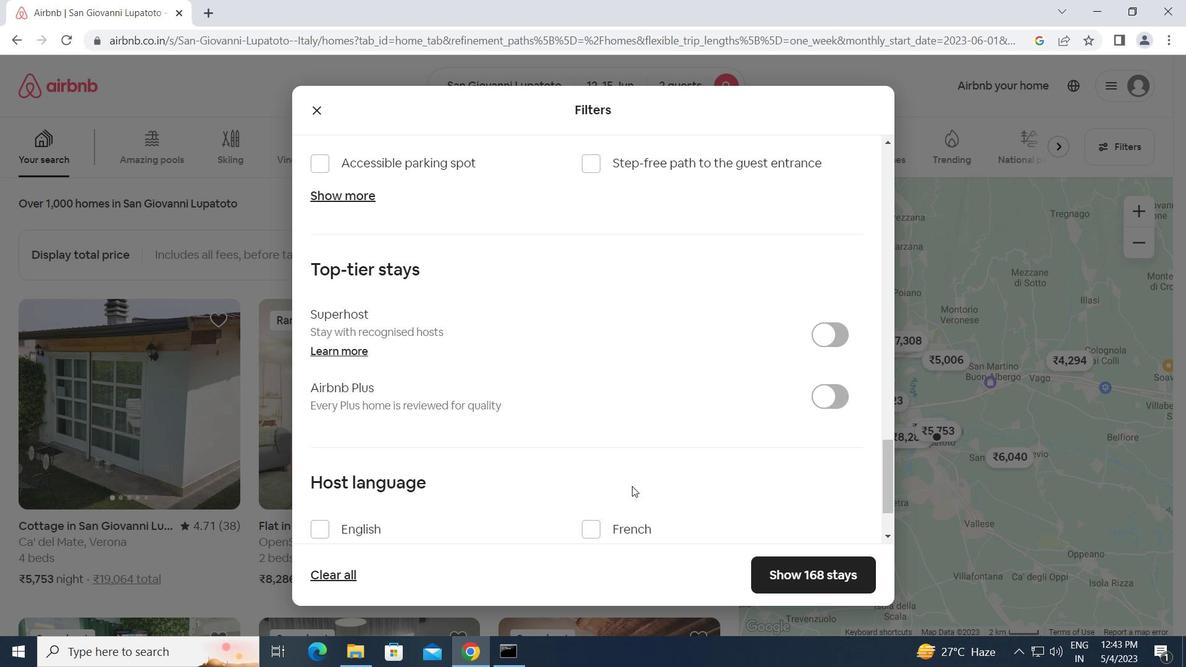 
Action: Mouse moved to (315, 447)
Screenshot: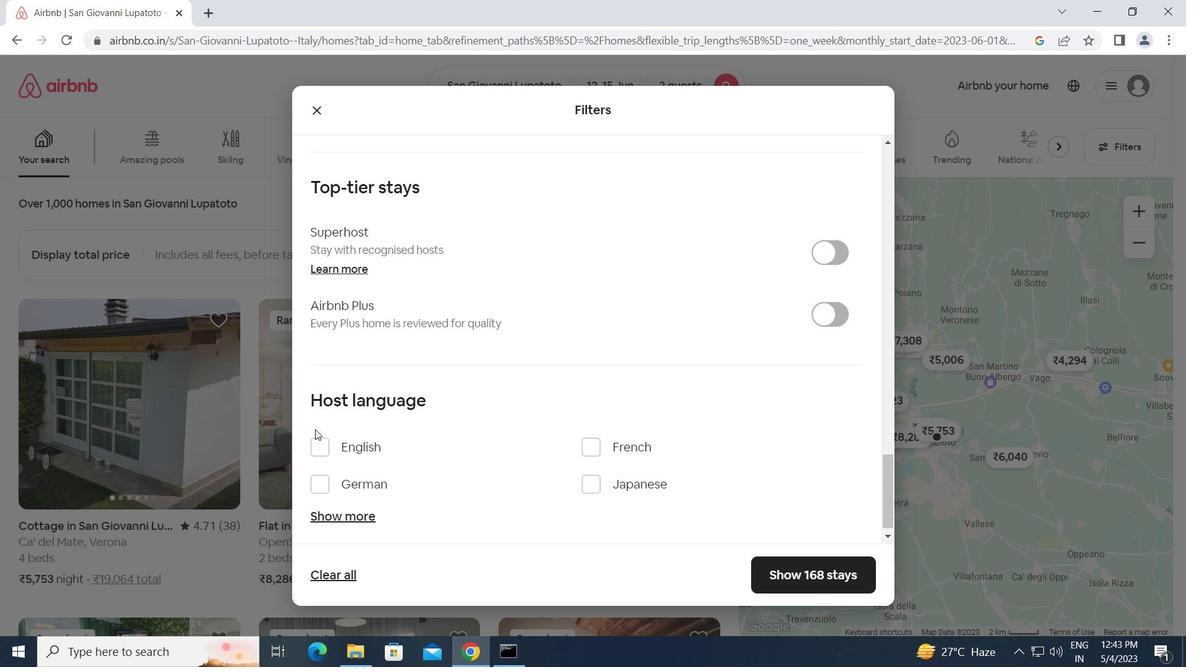
Action: Mouse pressed left at (315, 447)
Screenshot: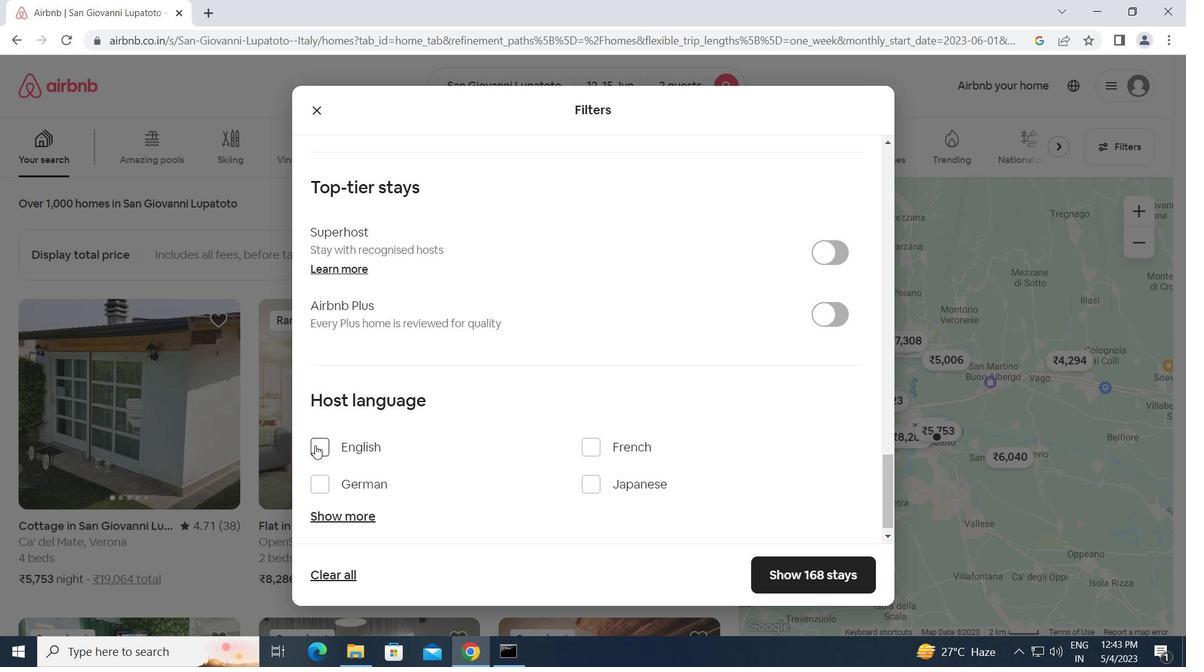 
Action: Mouse moved to (822, 577)
Screenshot: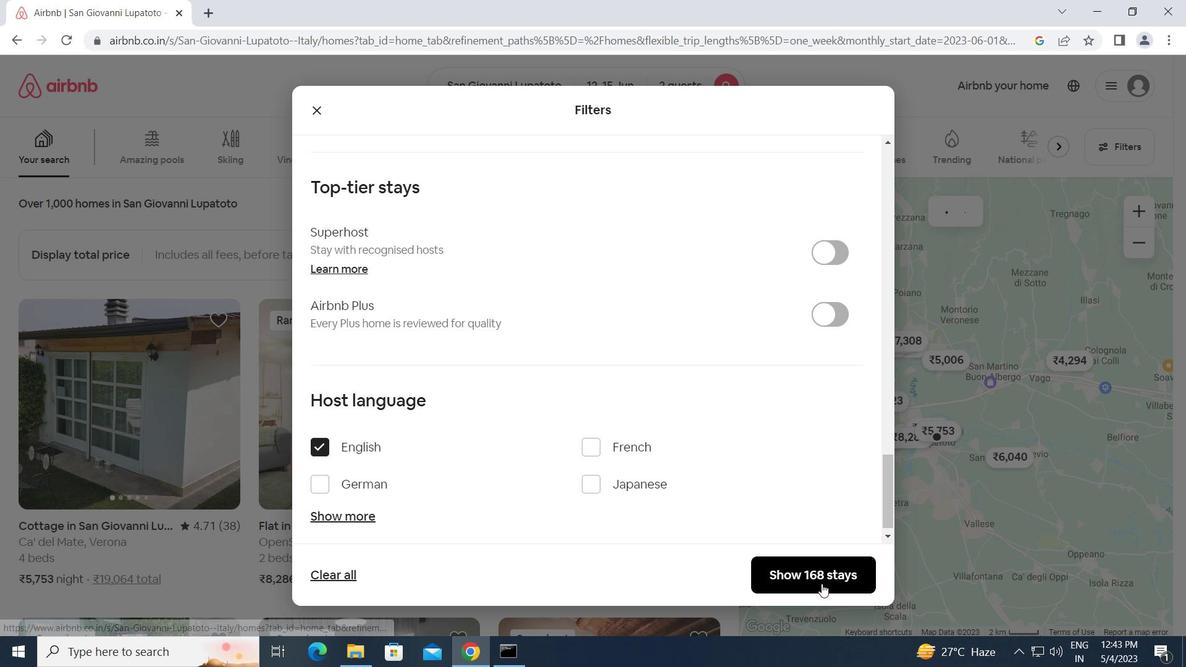
Action: Mouse pressed left at (822, 577)
Screenshot: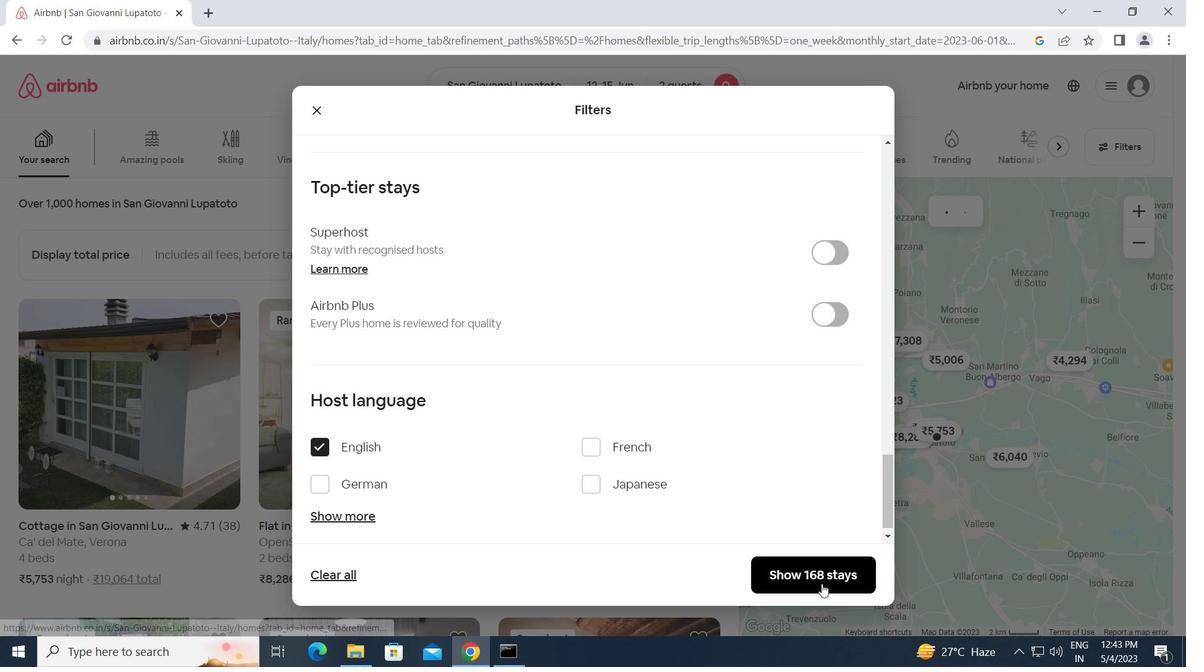 
